 Task: Look for space in Hāngal, India from 7th July, 2023 to 14th July, 2023 for 1 adult in price range Rs.6000 to Rs.14000. Place can be shared room with 1  bedroom having 1 bed and 1 bathroom. Property type can be house, flat, guest house, hotel. Amenities needed are: wifi, washing machine. Booking option can be shelf check-in. Required host language is English.
Action: Mouse moved to (483, 126)
Screenshot: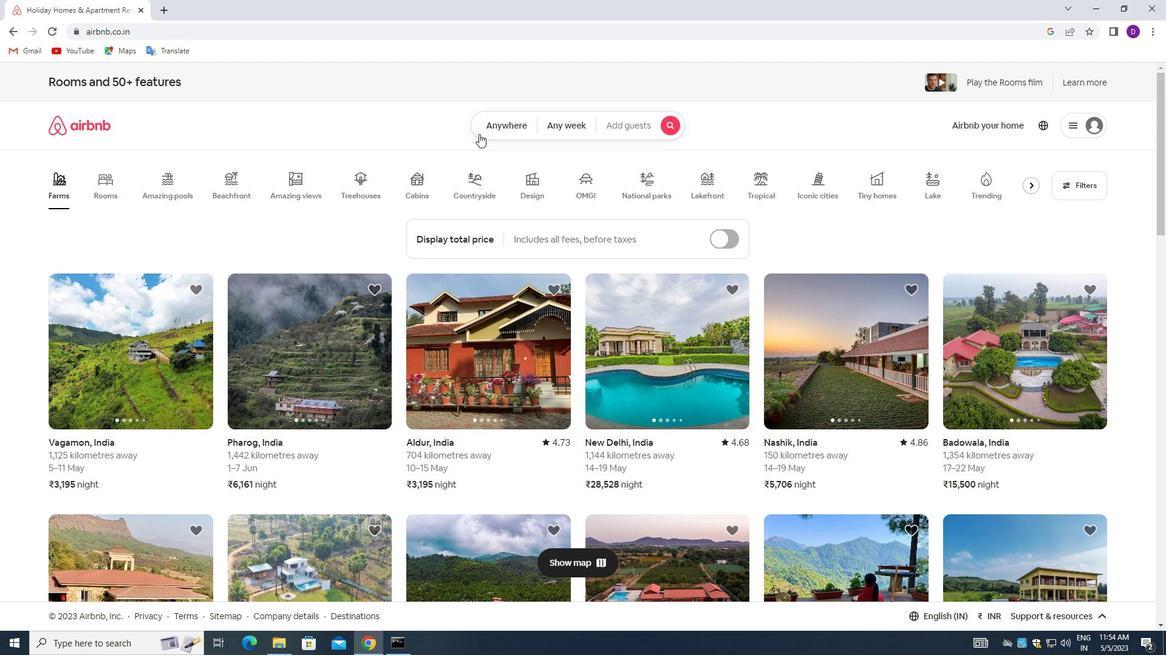 
Action: Mouse pressed left at (483, 126)
Screenshot: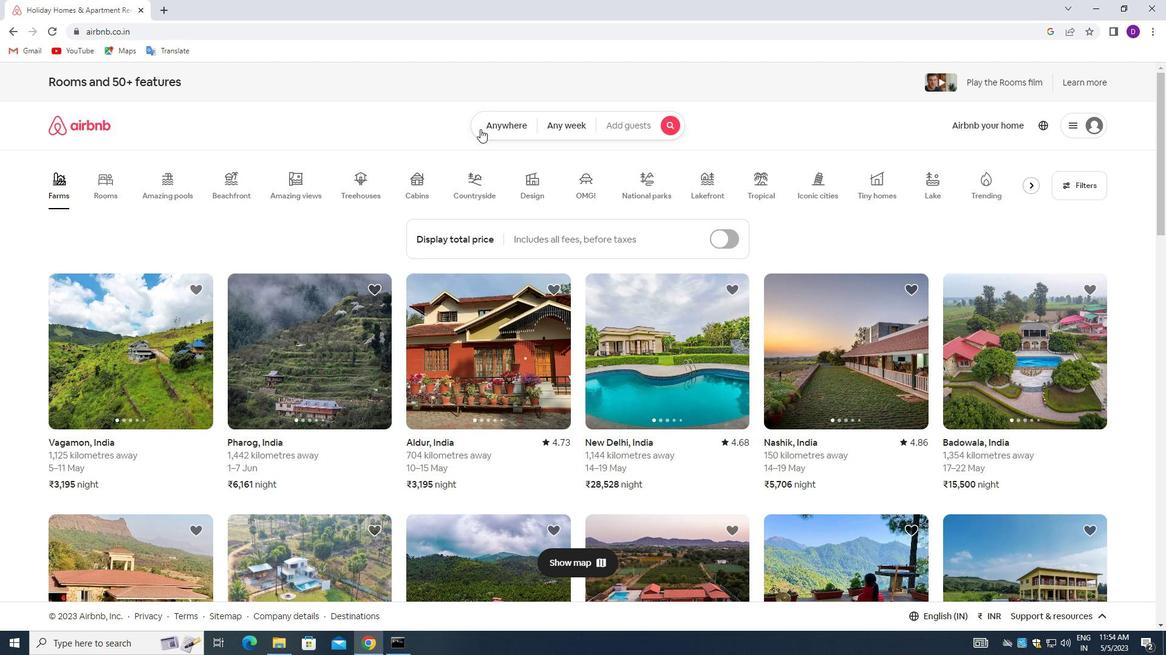 
Action: Mouse moved to (464, 180)
Screenshot: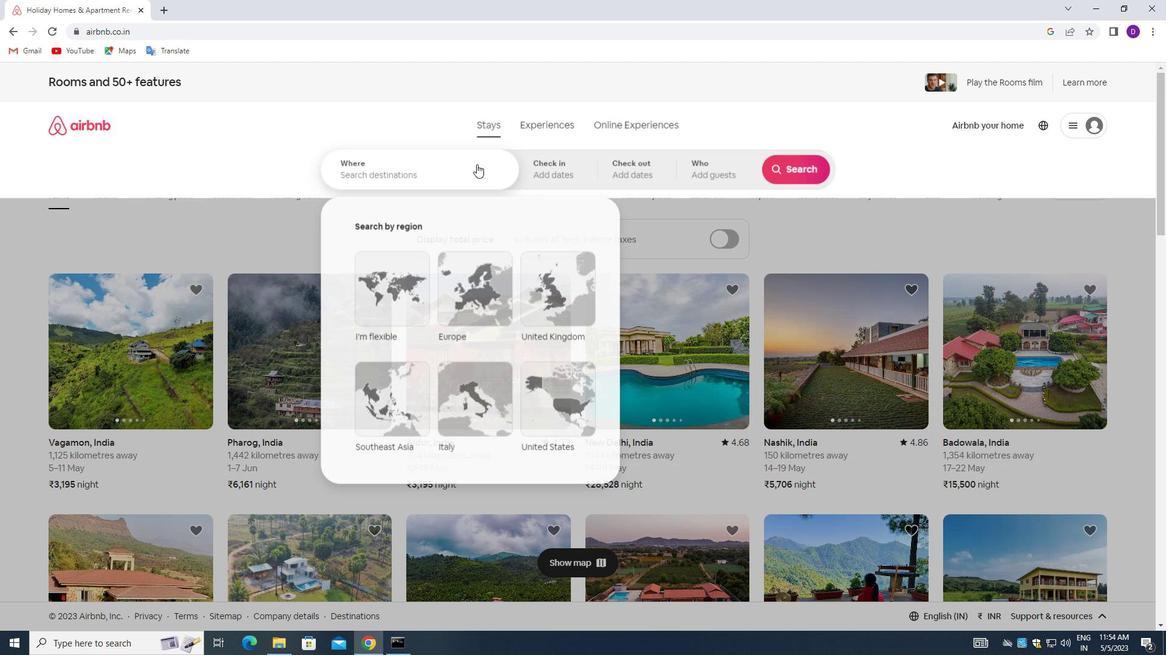 
Action: Mouse pressed left at (464, 180)
Screenshot: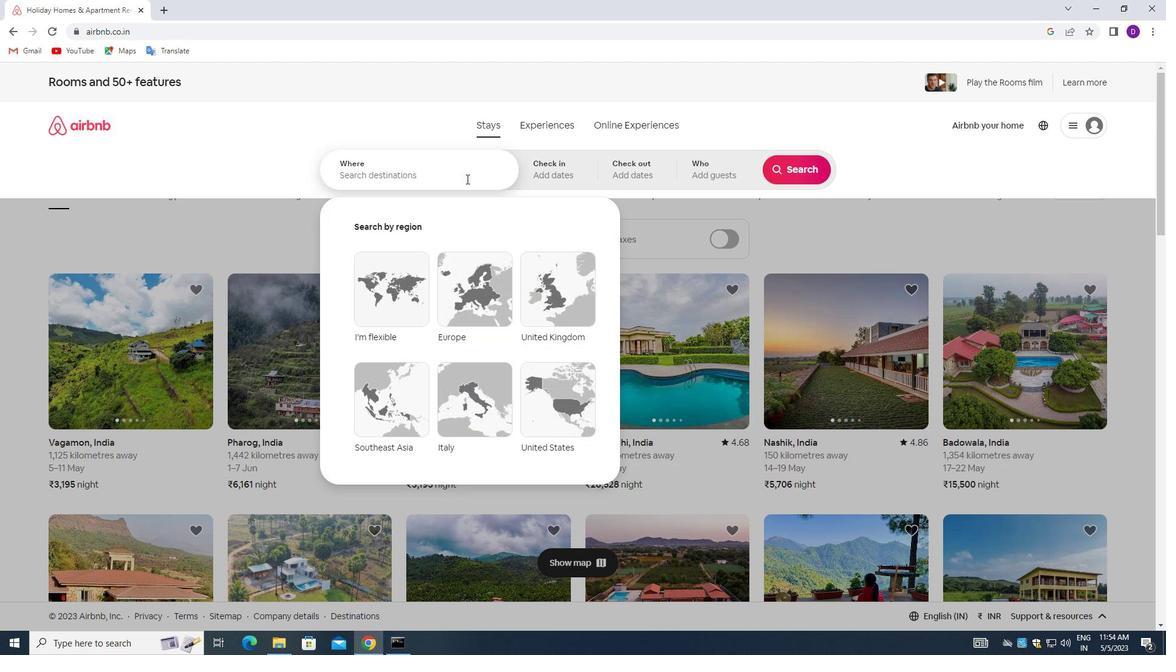 
Action: Mouse moved to (248, 146)
Screenshot: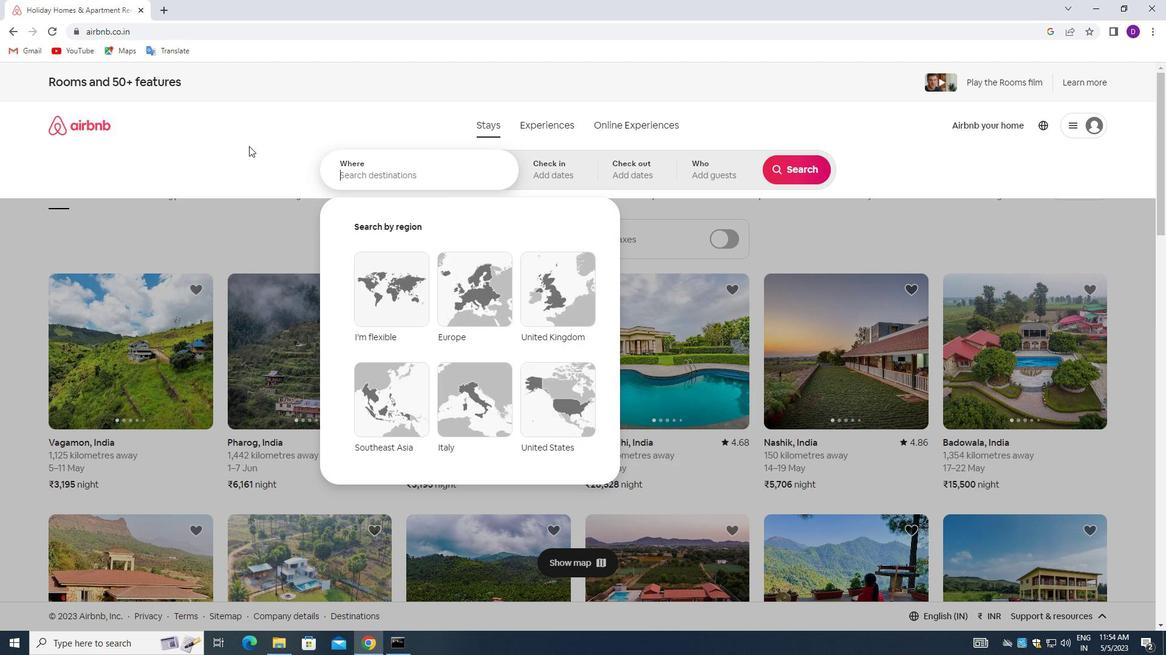 
Action: Key pressed <Key.shift>HANGAL,<Key.space><Key.shift>INDIA<Key.enter>
Screenshot: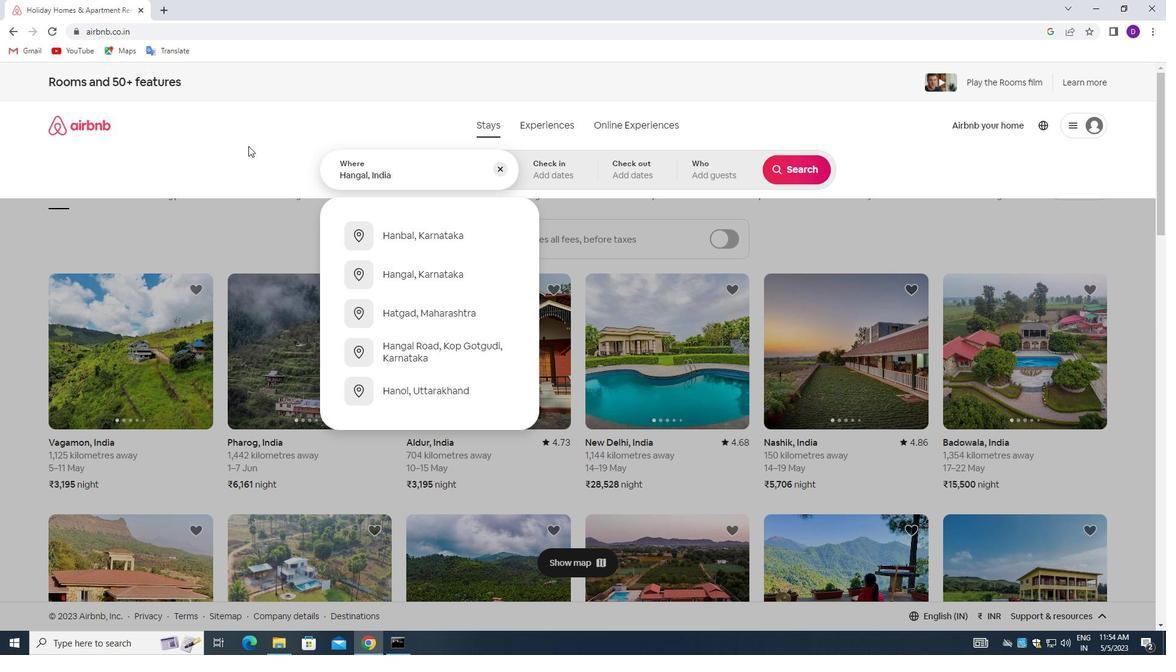 
Action: Mouse moved to (791, 267)
Screenshot: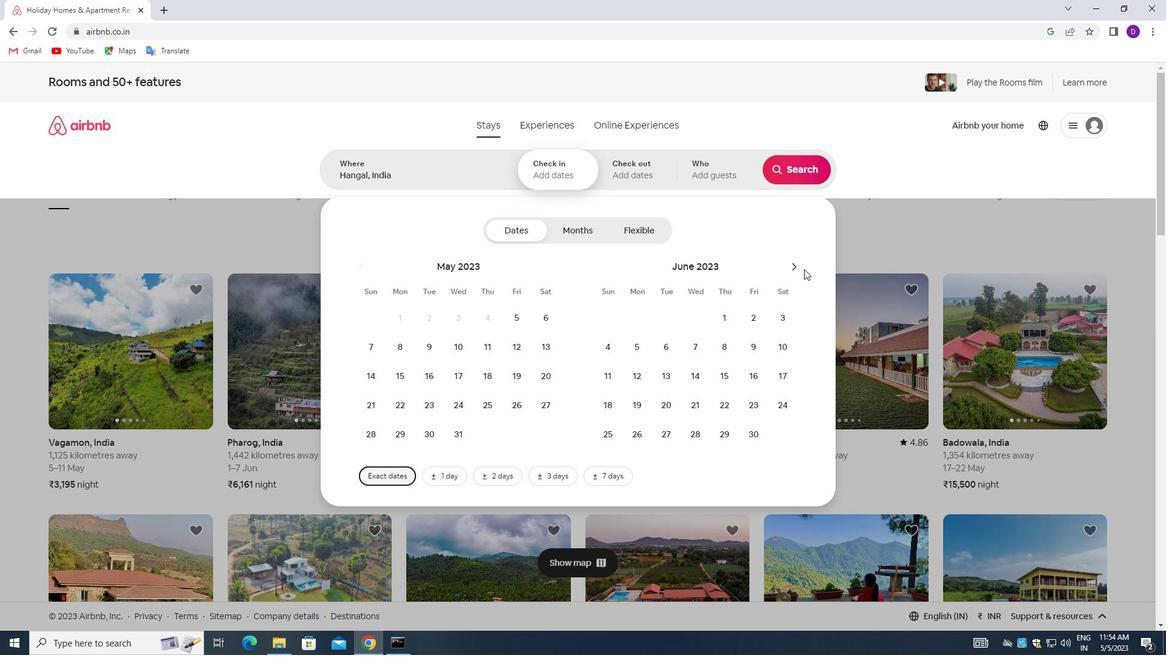 
Action: Mouse pressed left at (791, 267)
Screenshot: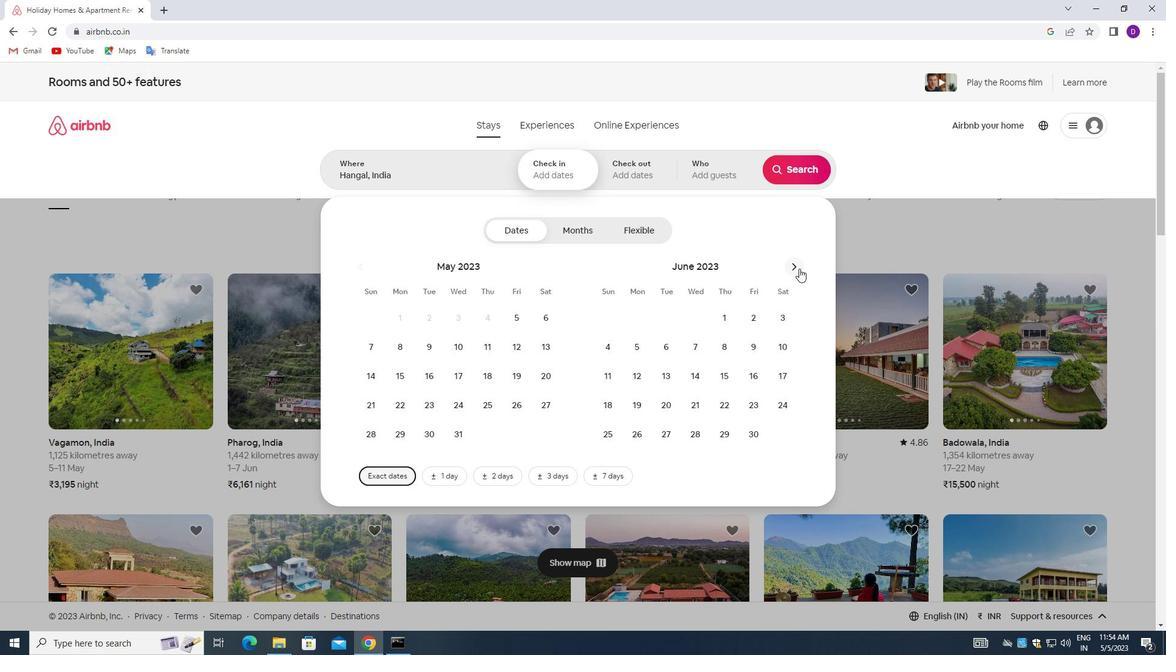 
Action: Mouse moved to (757, 346)
Screenshot: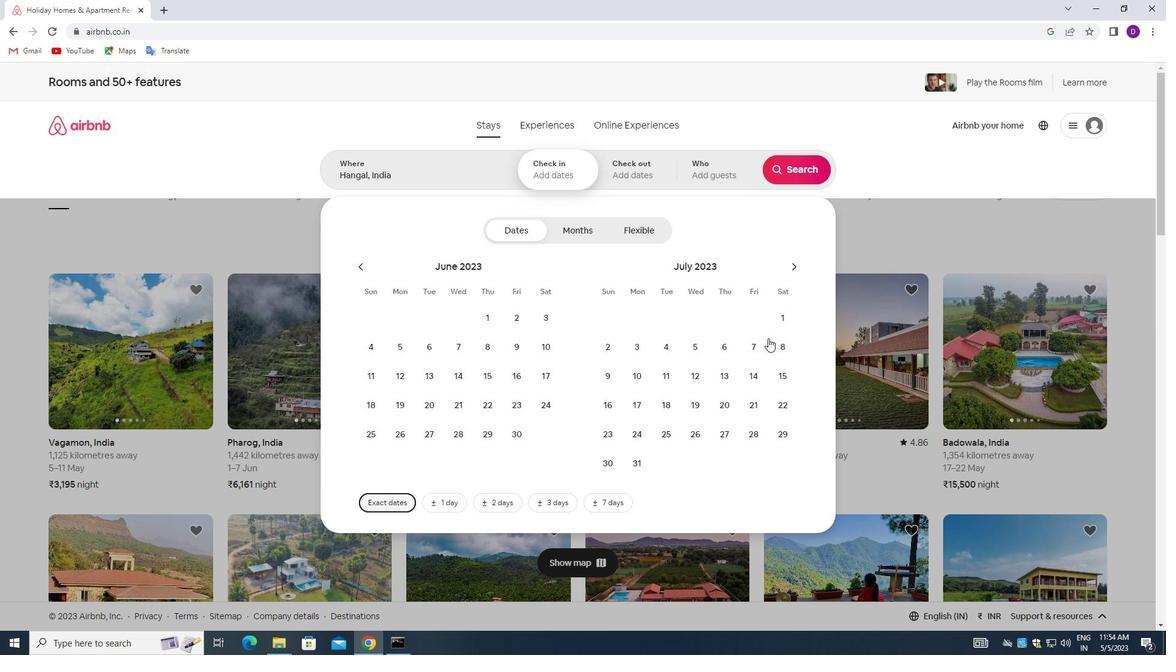 
Action: Mouse pressed left at (757, 346)
Screenshot: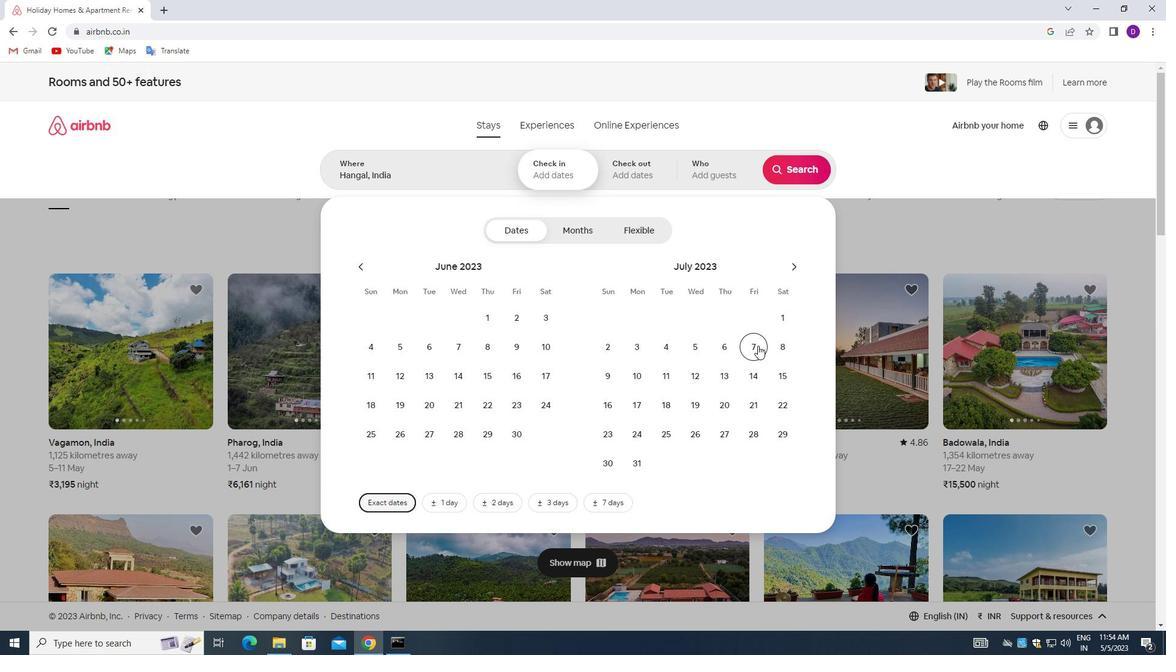 
Action: Mouse moved to (757, 373)
Screenshot: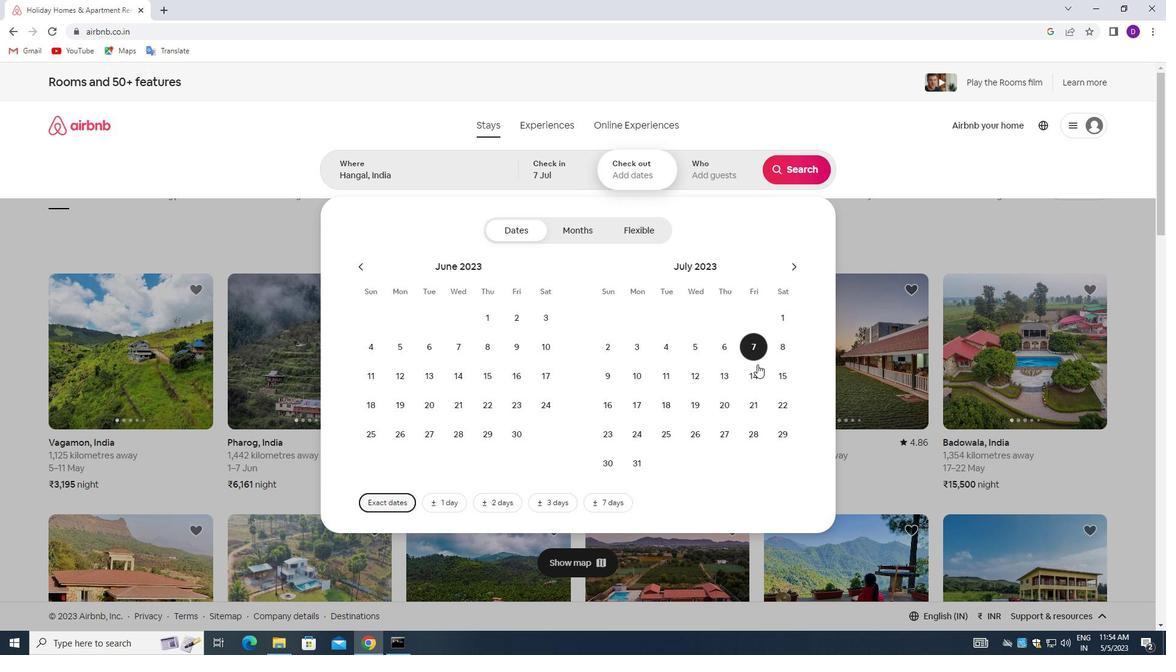 
Action: Mouse pressed left at (757, 373)
Screenshot: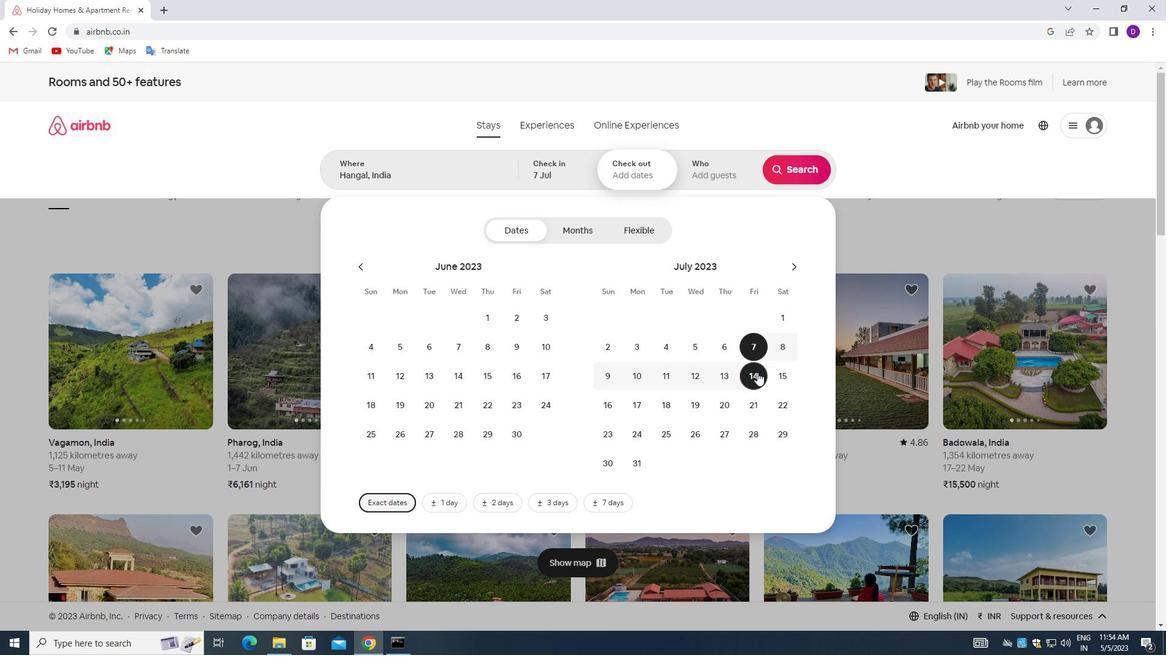 
Action: Mouse moved to (712, 168)
Screenshot: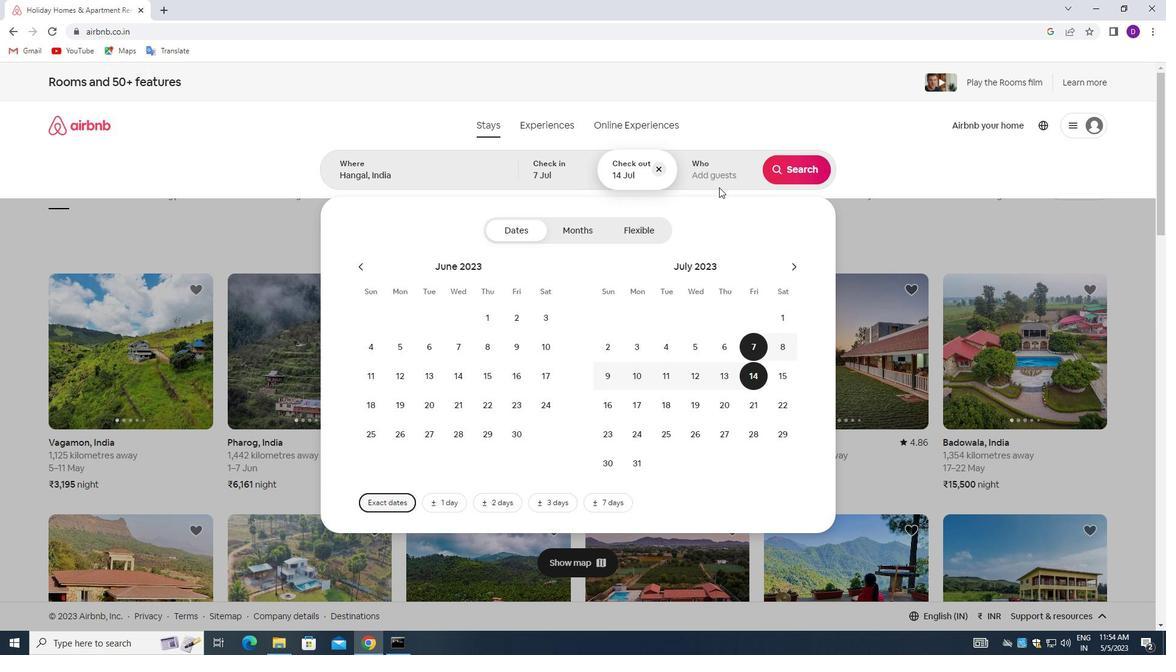 
Action: Mouse pressed left at (712, 168)
Screenshot: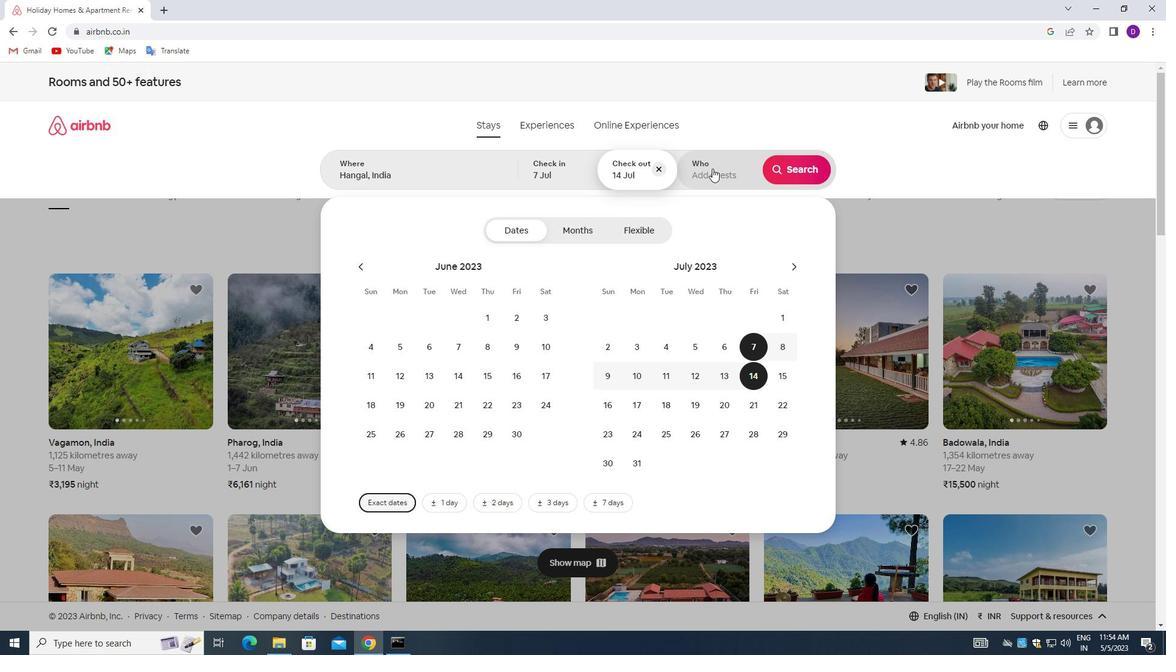 
Action: Mouse moved to (794, 228)
Screenshot: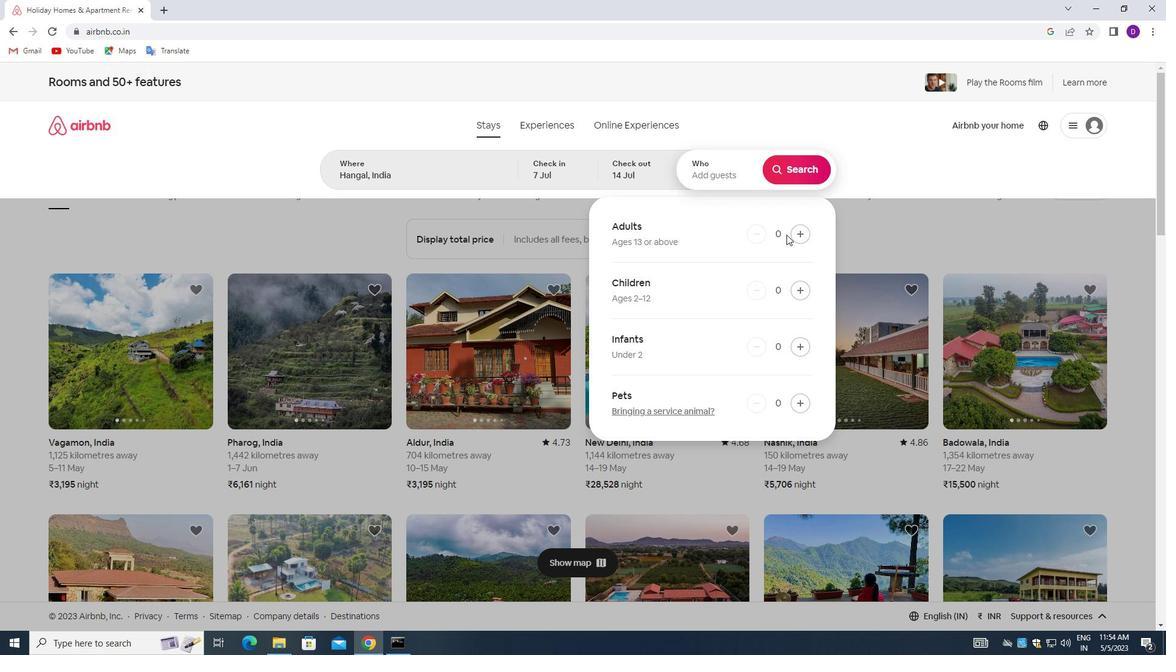 
Action: Mouse pressed left at (794, 228)
Screenshot: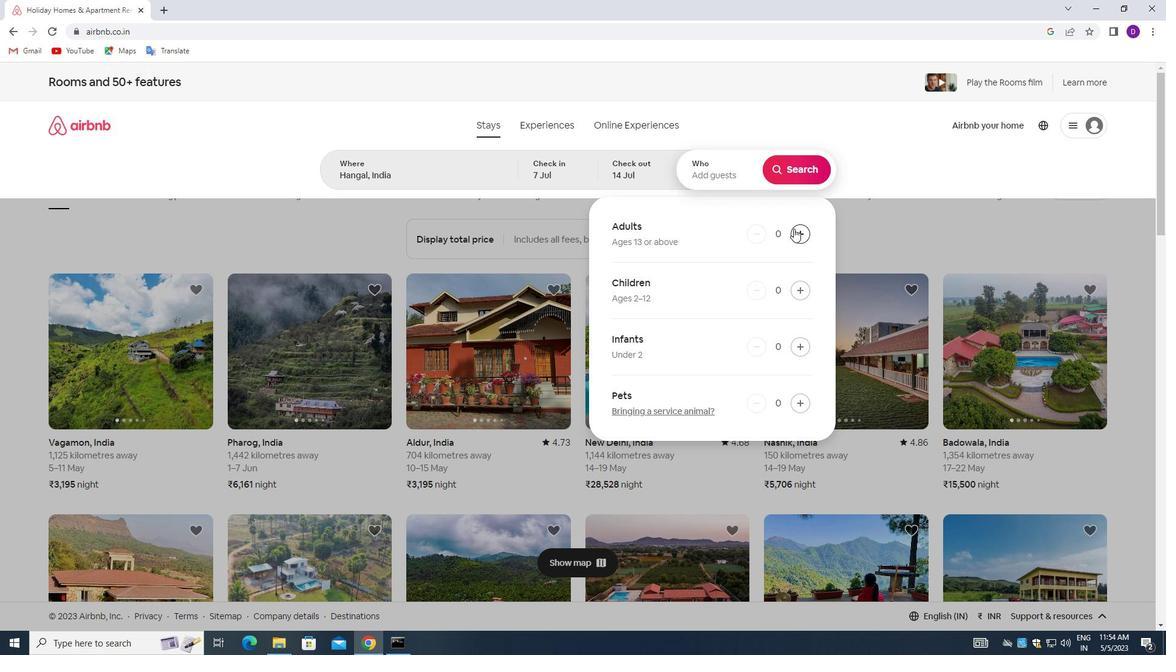 
Action: Mouse moved to (790, 163)
Screenshot: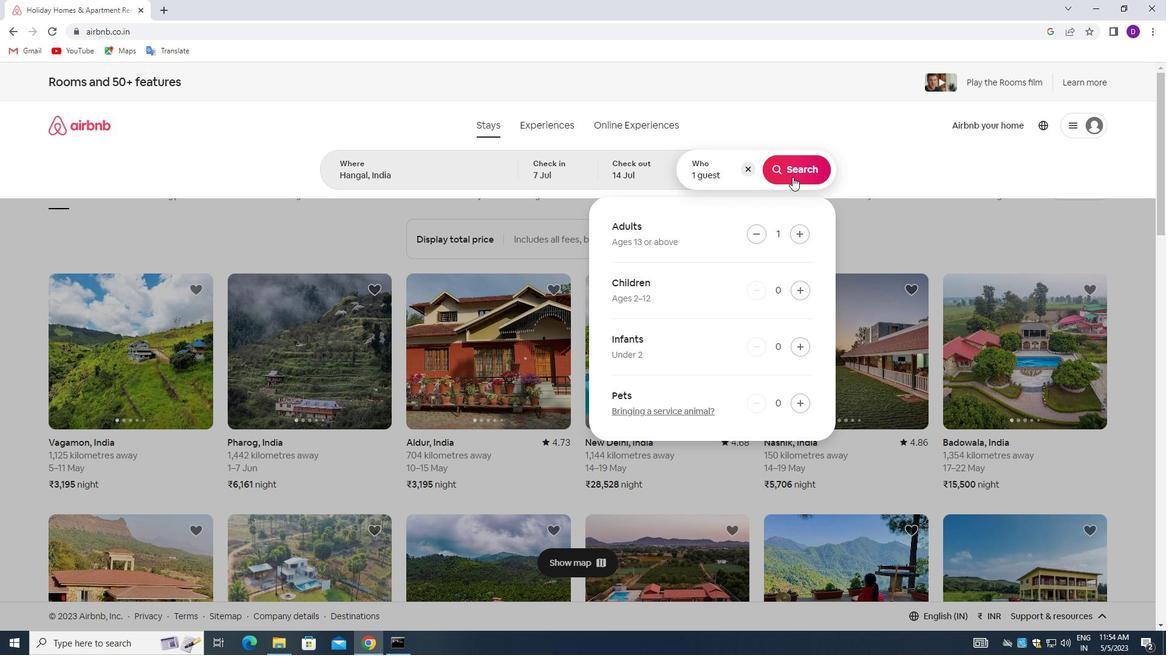 
Action: Mouse pressed left at (790, 163)
Screenshot: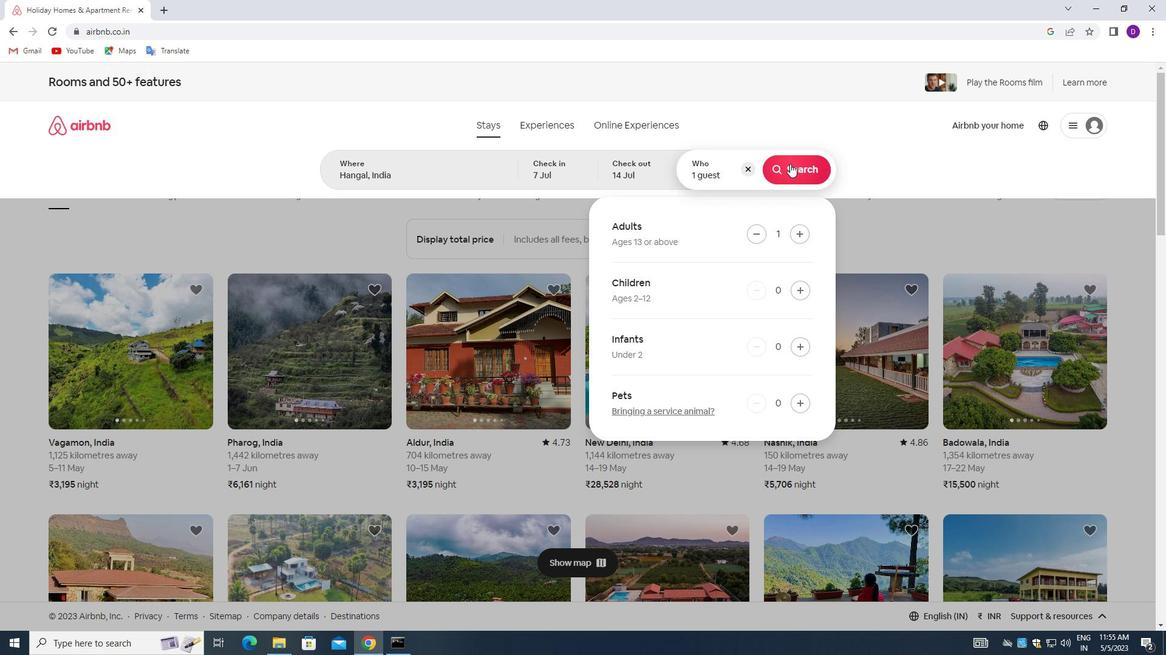 
Action: Mouse moved to (1105, 132)
Screenshot: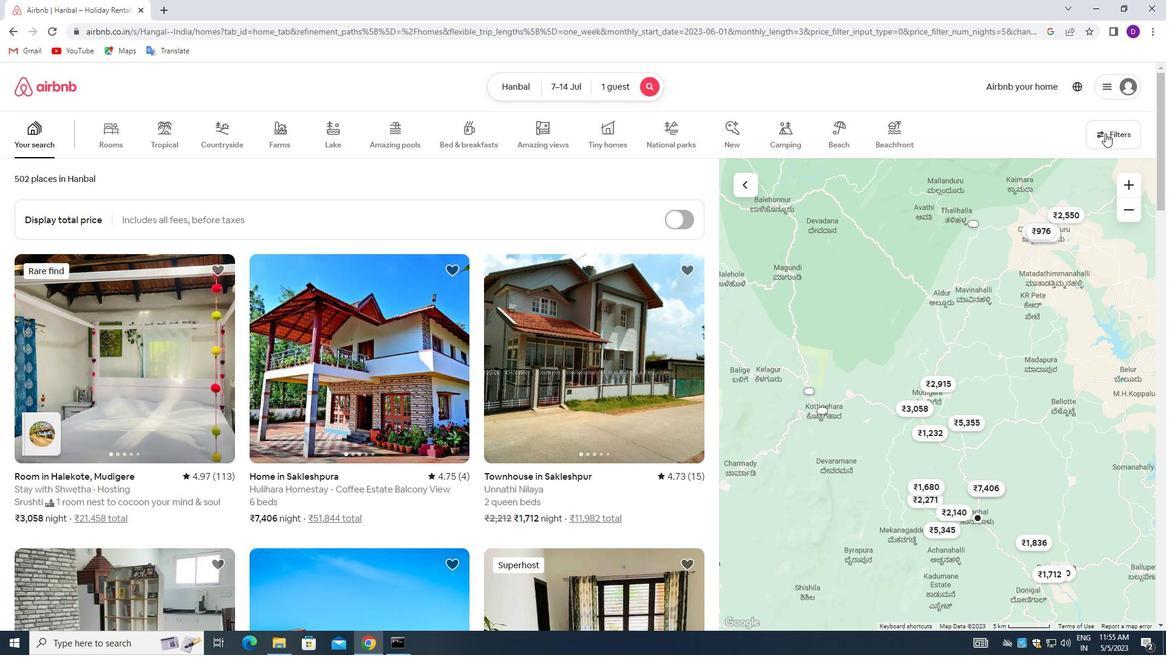 
Action: Mouse pressed left at (1105, 132)
Screenshot: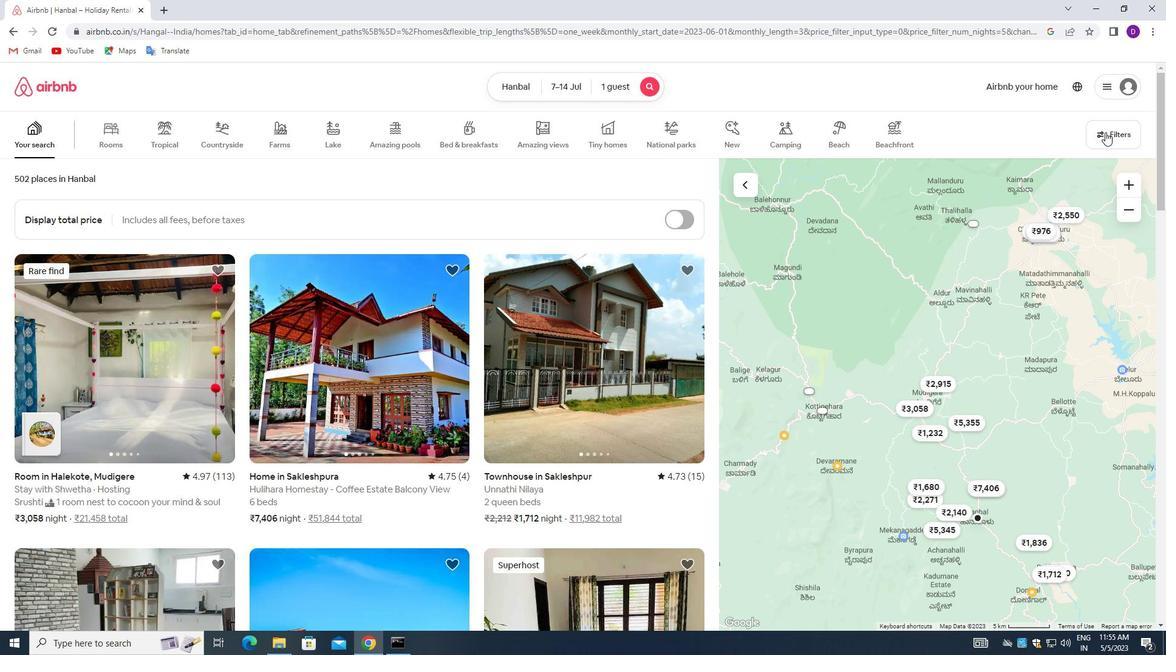 
Action: Mouse moved to (418, 434)
Screenshot: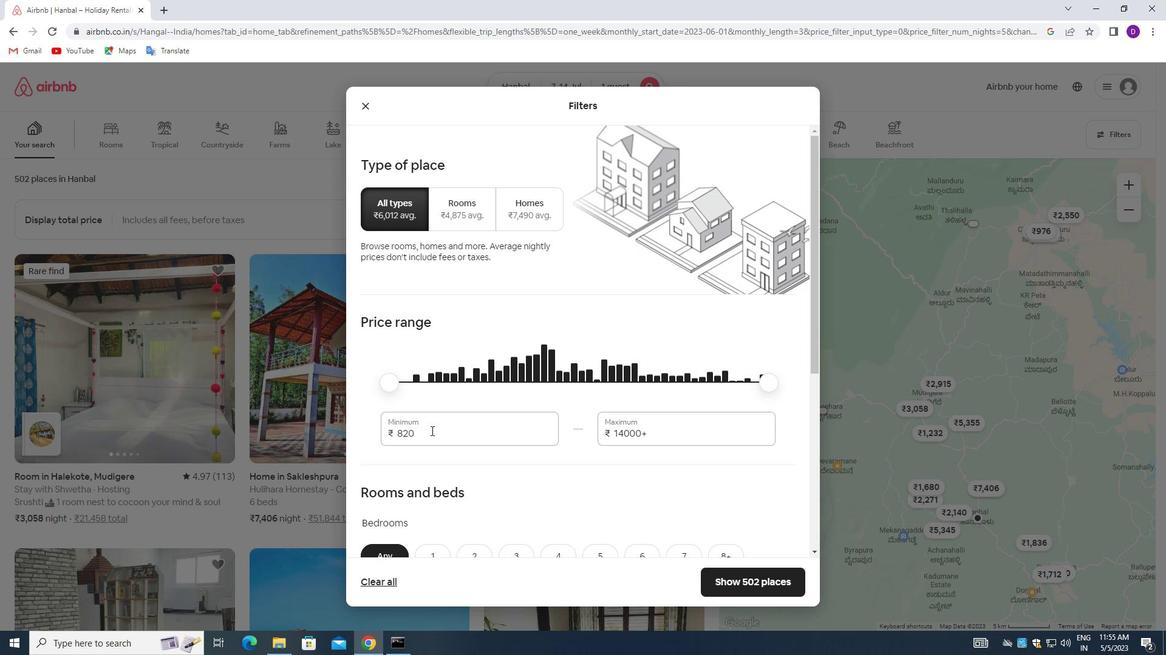 
Action: Mouse pressed left at (418, 434)
Screenshot: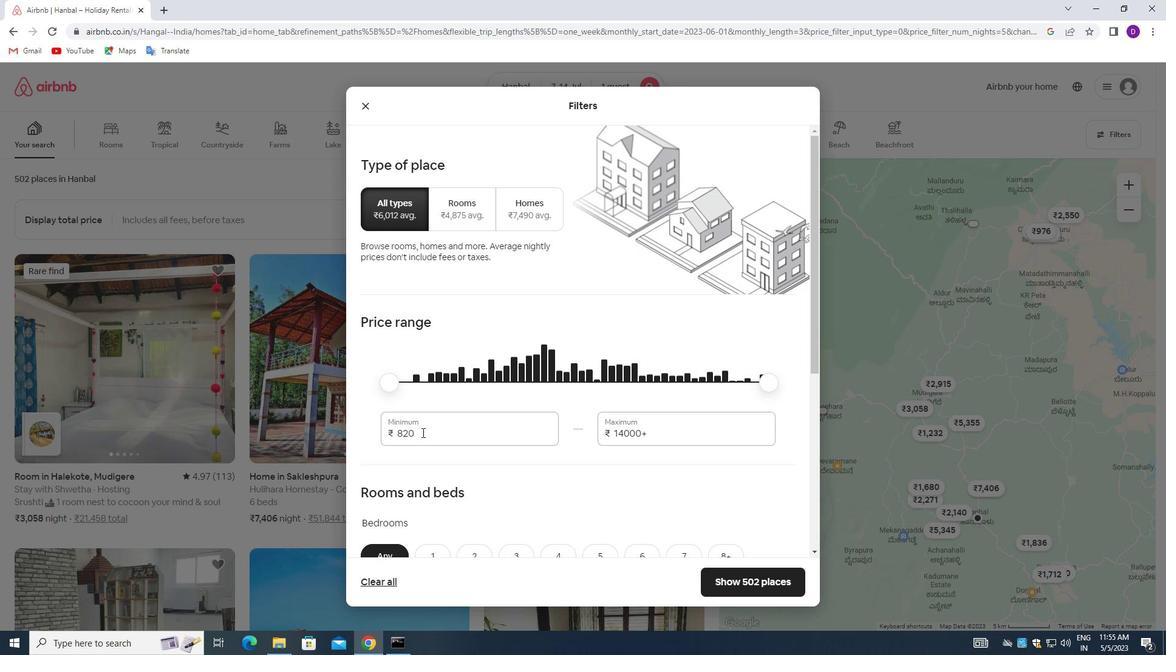 
Action: Mouse moved to (417, 434)
Screenshot: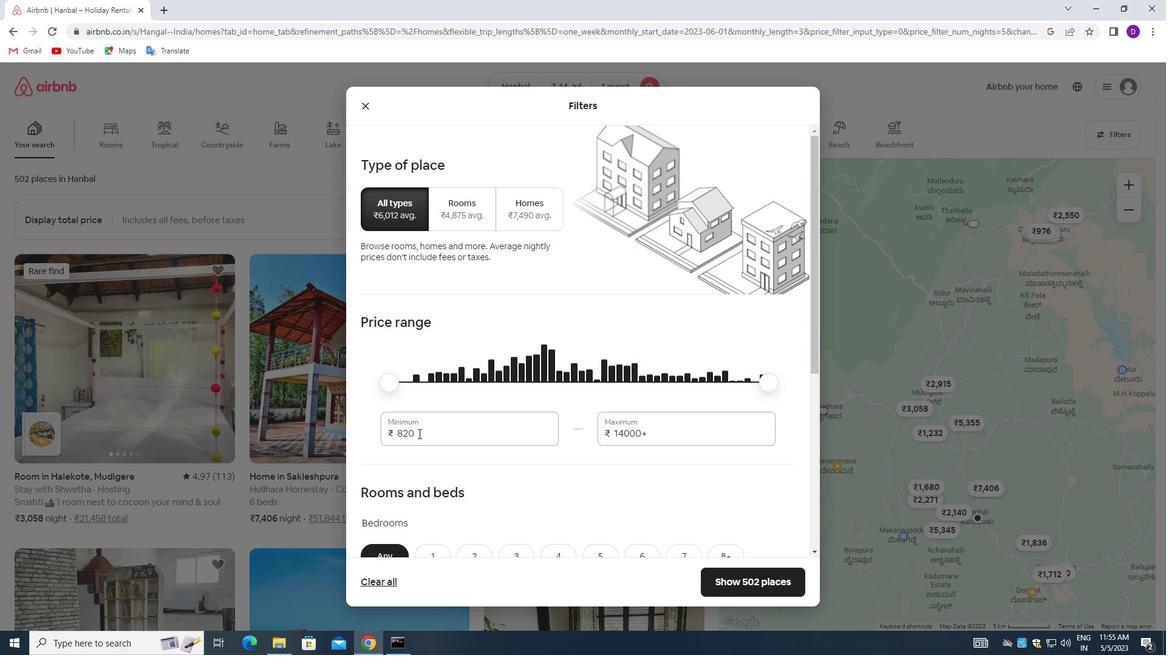 
Action: Mouse pressed left at (417, 434)
Screenshot: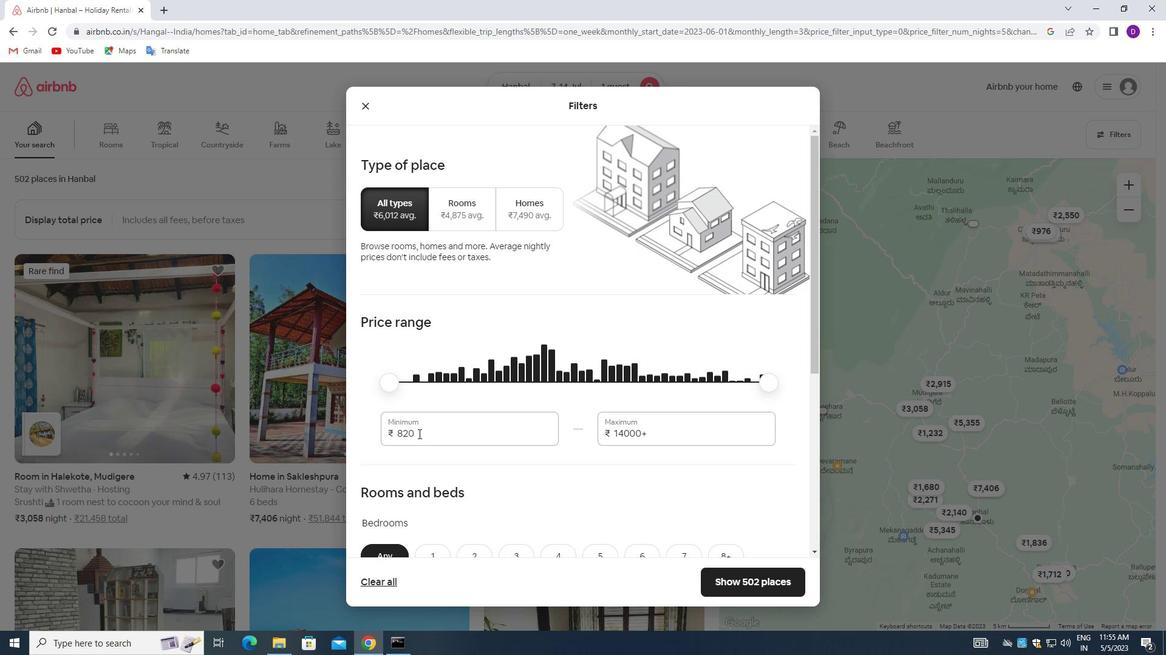 
Action: Key pressed 6000<Key.tab>14000
Screenshot: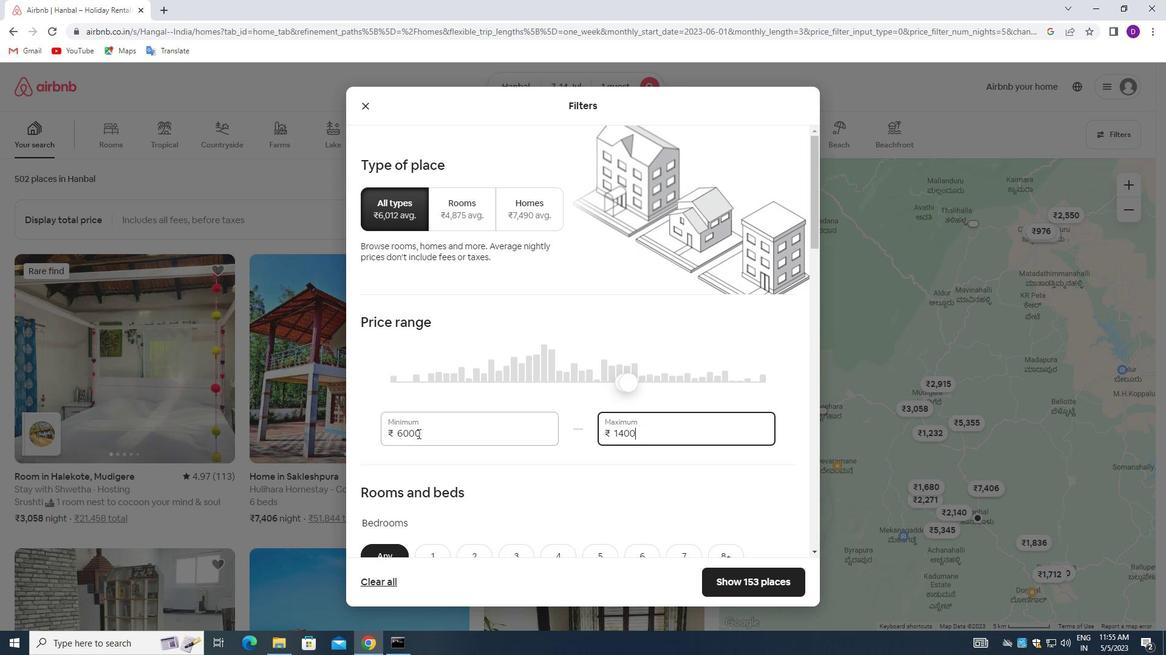 
Action: Mouse moved to (483, 445)
Screenshot: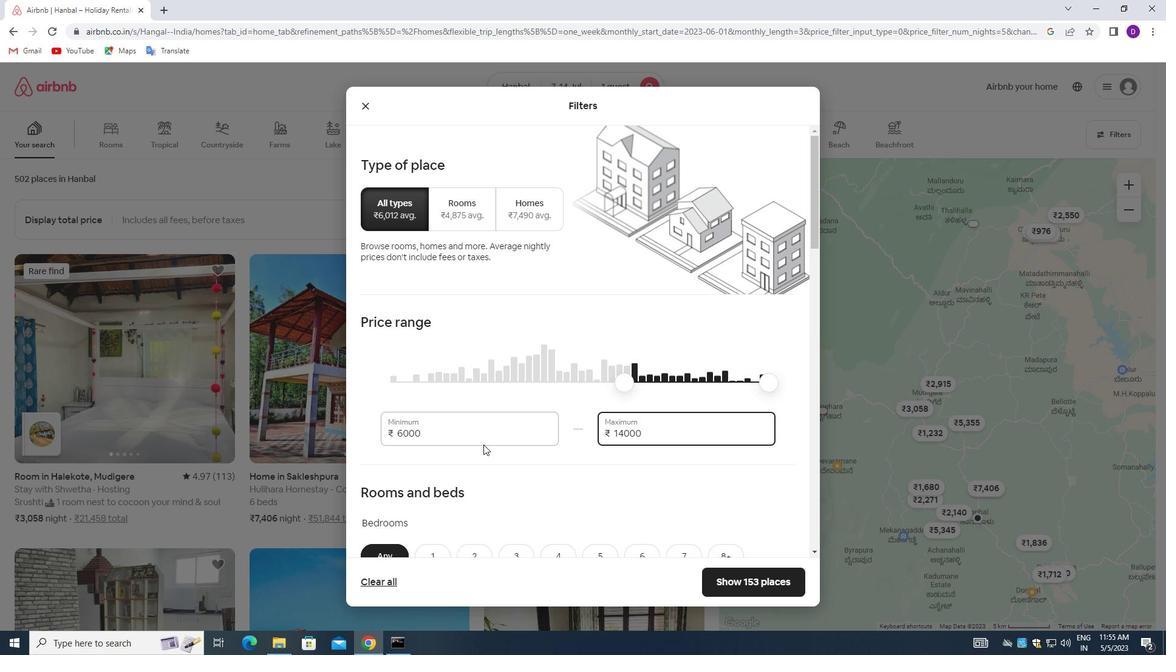 
Action: Mouse scrolled (483, 444) with delta (0, 0)
Screenshot: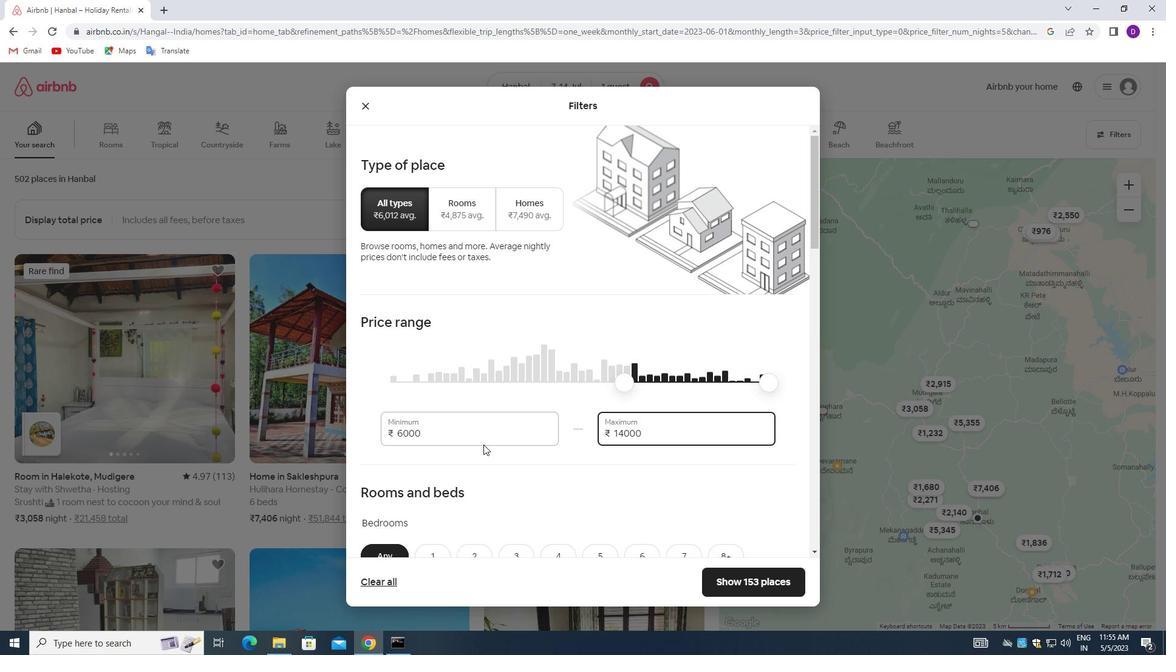 
Action: Mouse scrolled (483, 444) with delta (0, 0)
Screenshot: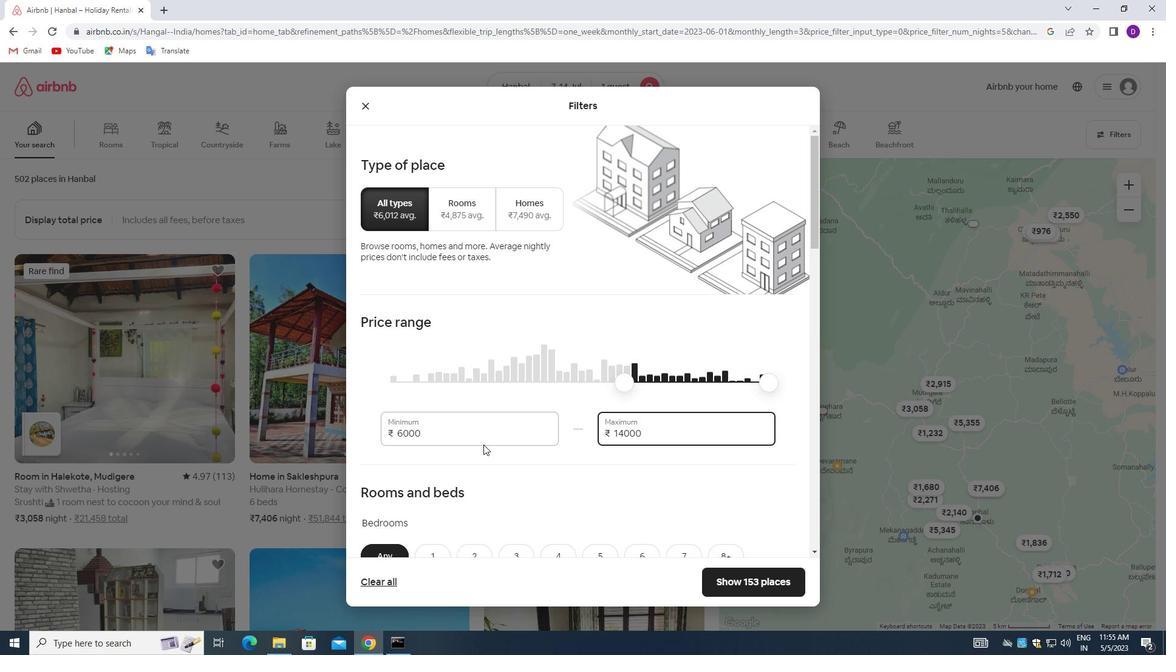 
Action: Mouse moved to (484, 445)
Screenshot: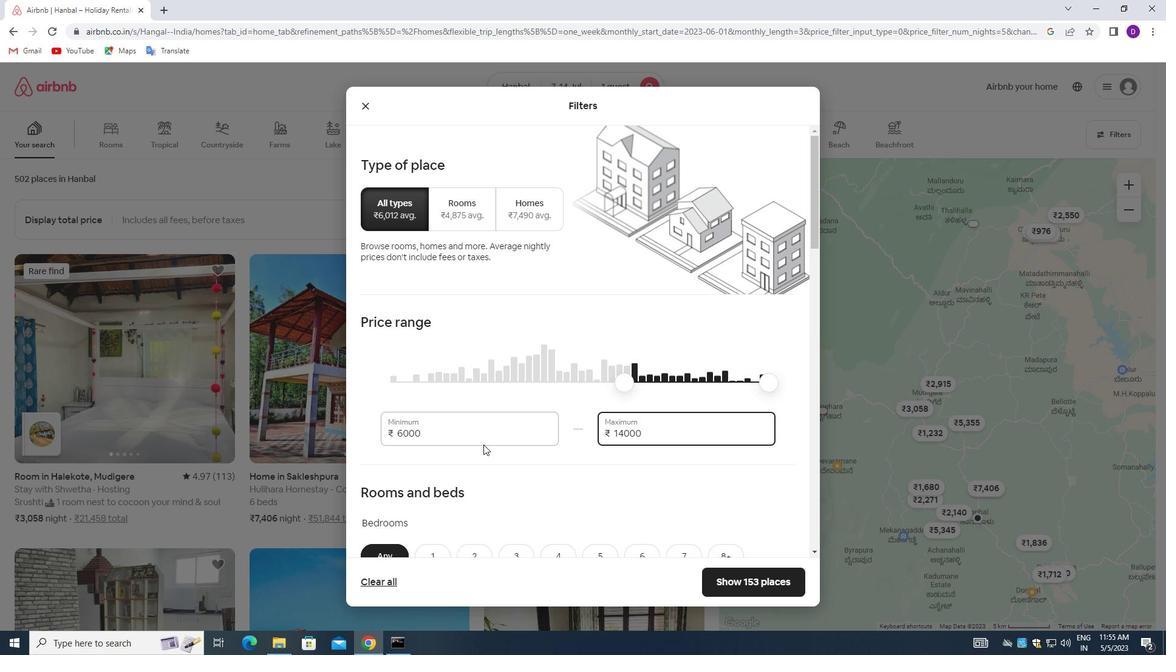 
Action: Mouse scrolled (484, 444) with delta (0, 0)
Screenshot: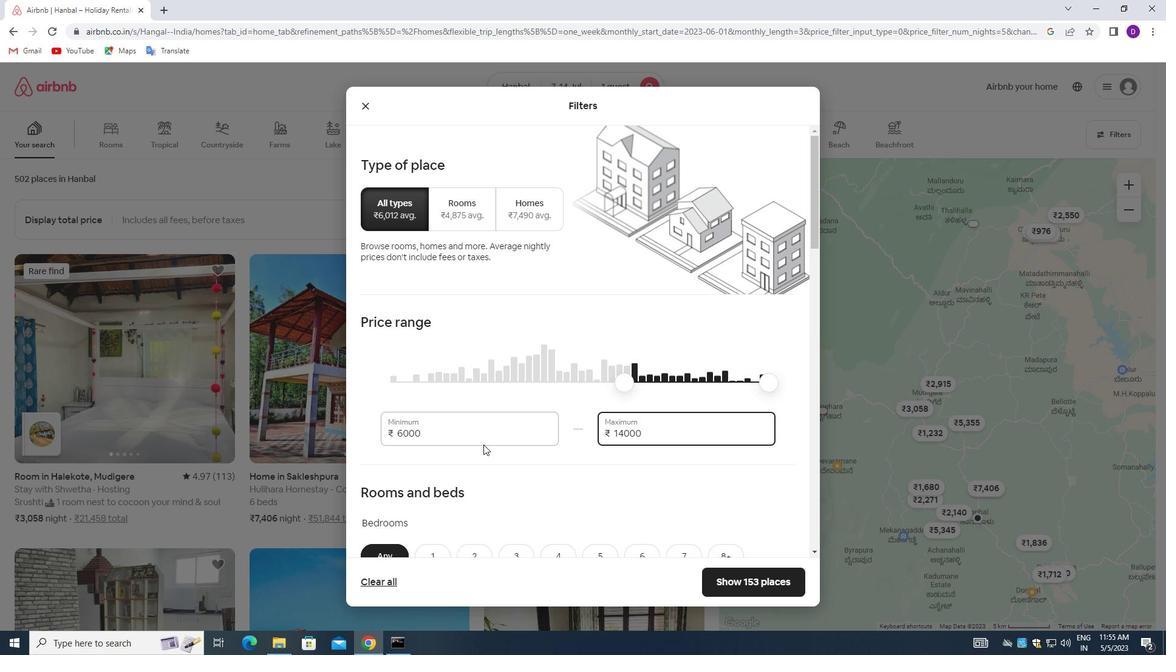 
Action: Mouse moved to (439, 363)
Screenshot: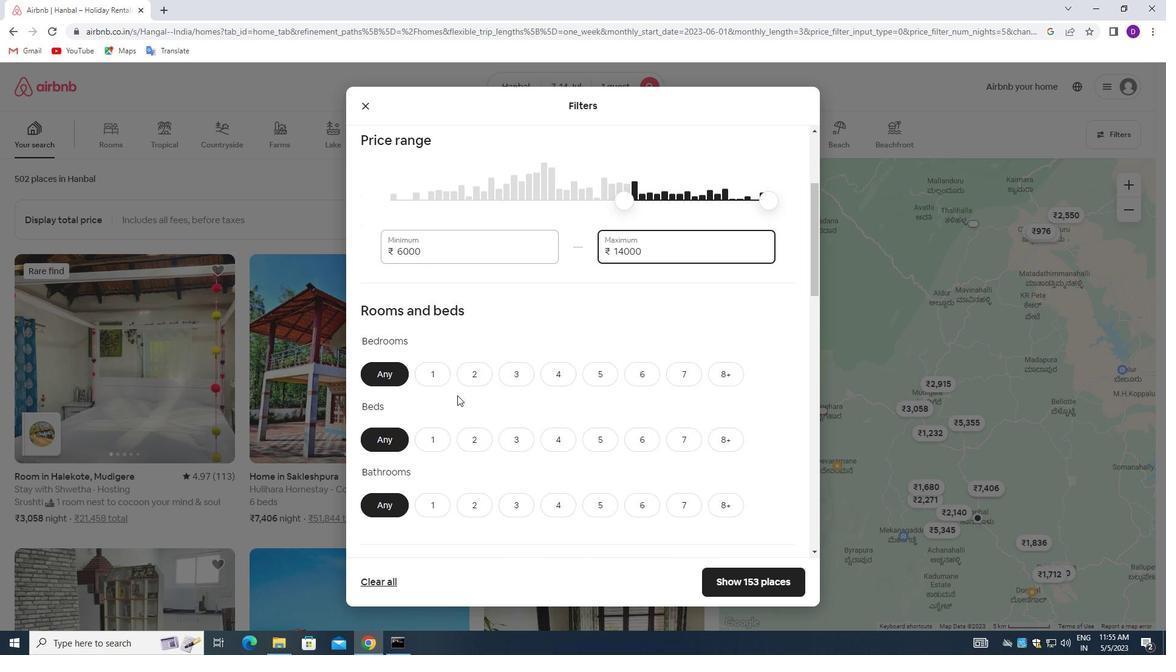 
Action: Mouse pressed left at (439, 363)
Screenshot: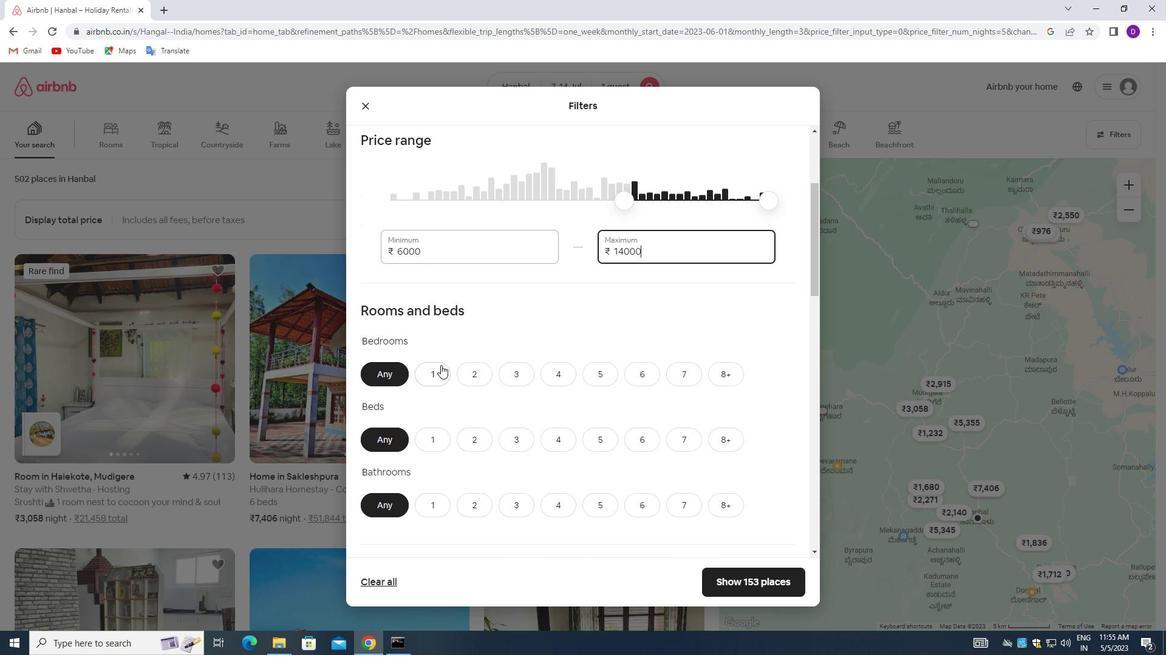 
Action: Mouse moved to (433, 425)
Screenshot: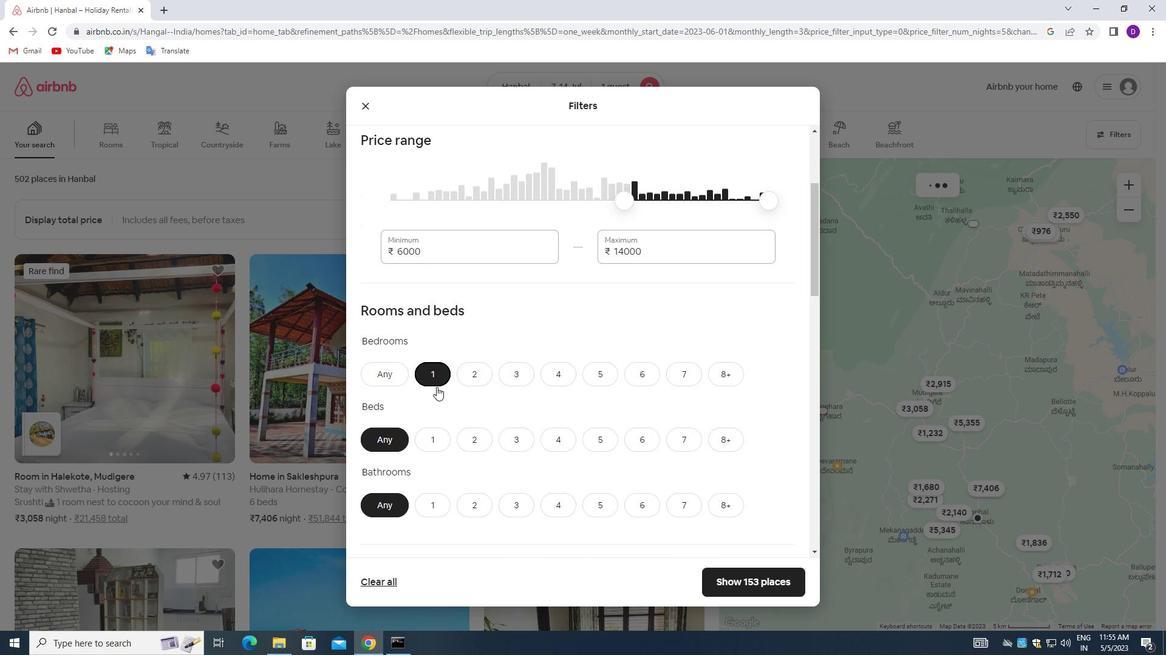 
Action: Mouse pressed left at (433, 425)
Screenshot: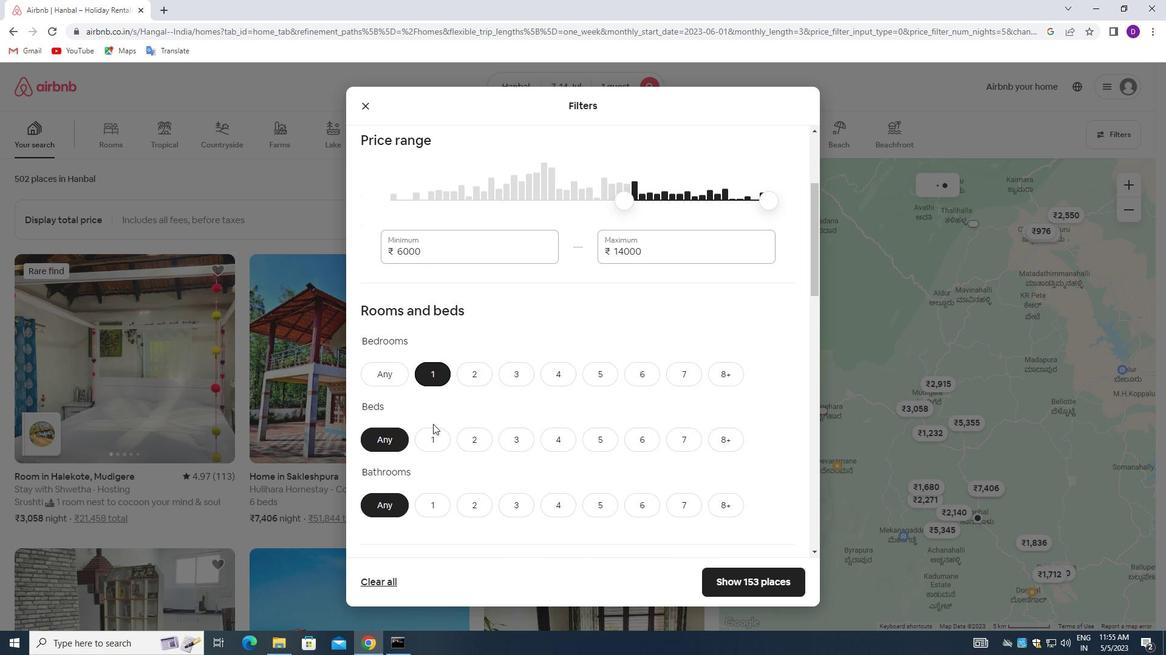 
Action: Mouse moved to (433, 434)
Screenshot: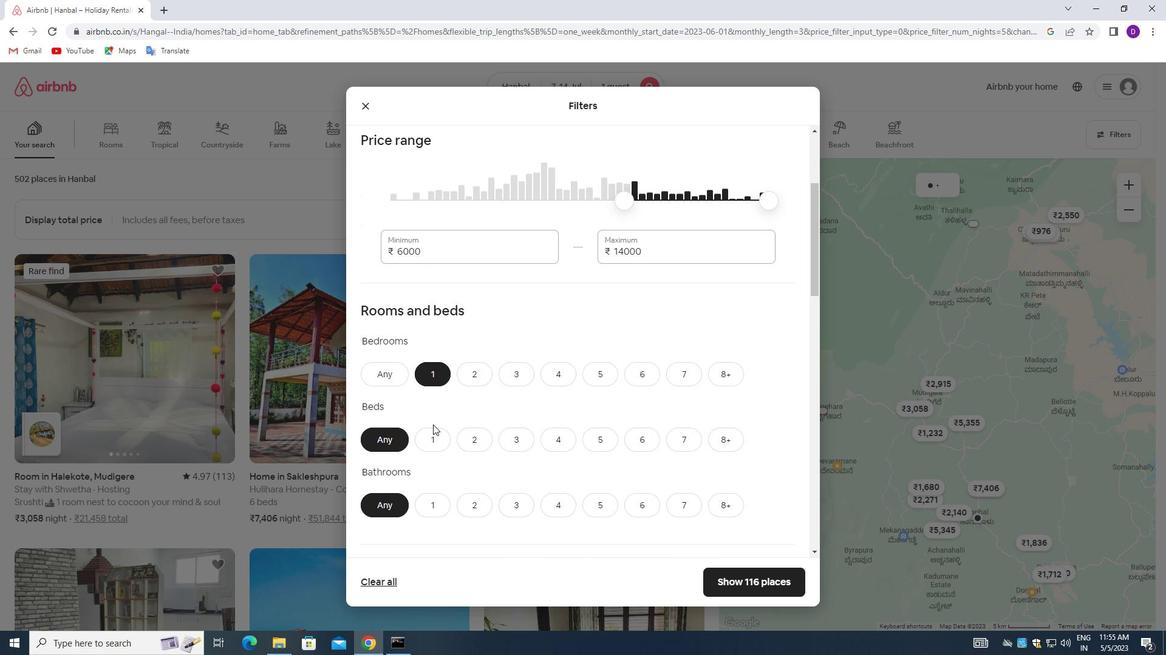 
Action: Mouse pressed left at (433, 434)
Screenshot: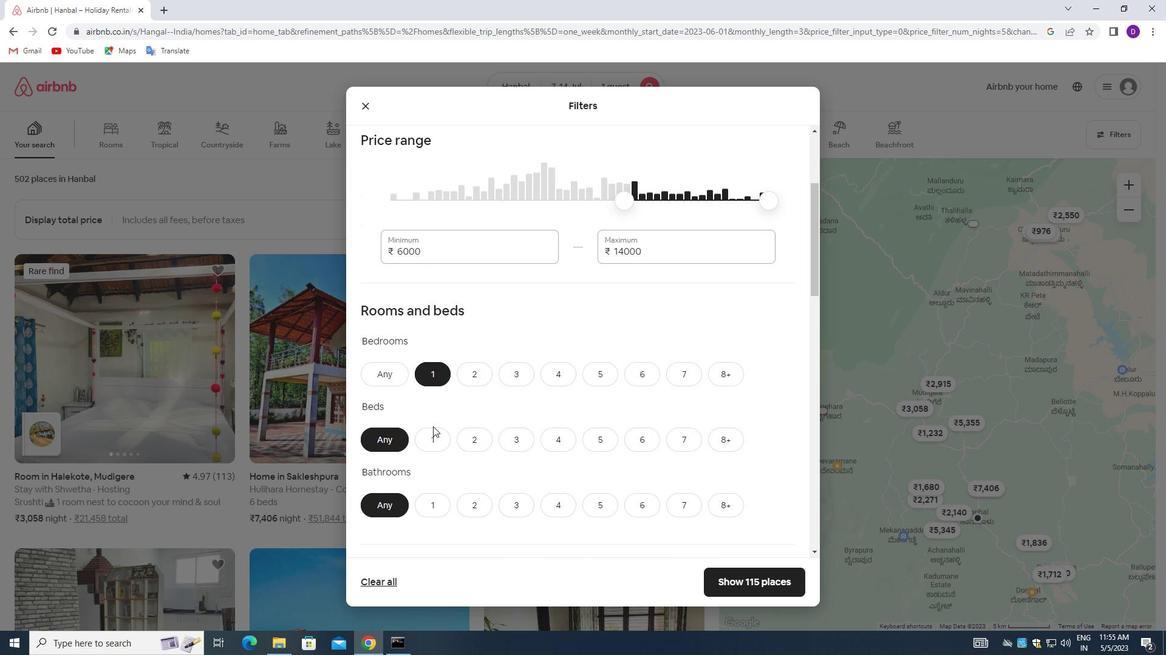 
Action: Mouse moved to (431, 502)
Screenshot: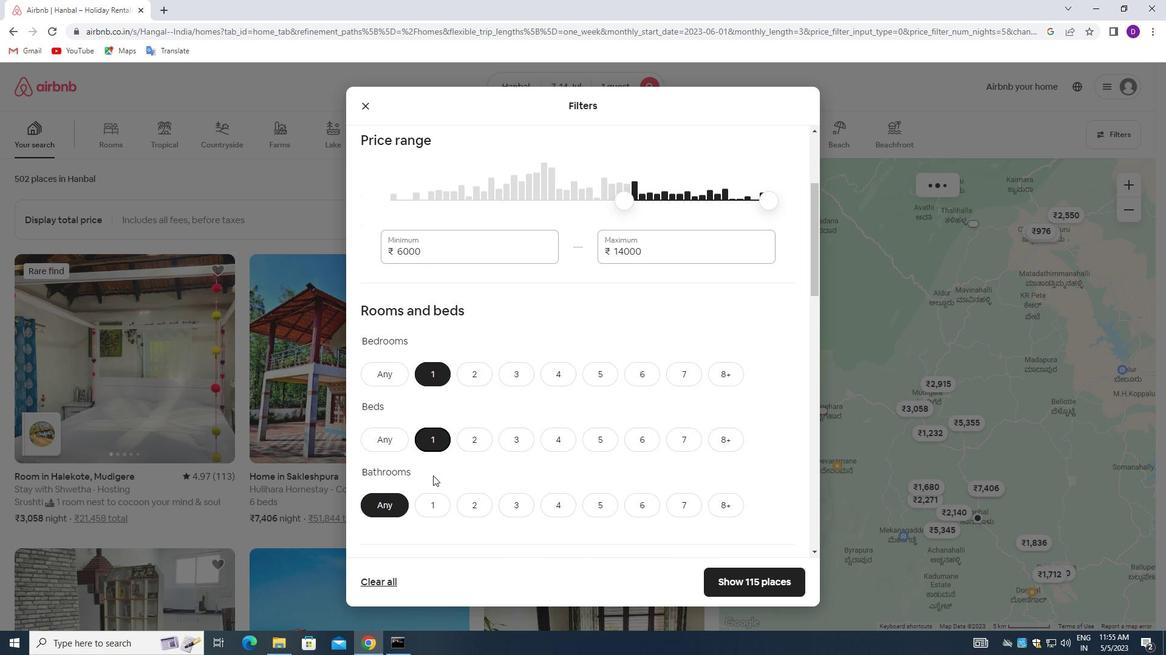 
Action: Mouse pressed left at (431, 502)
Screenshot: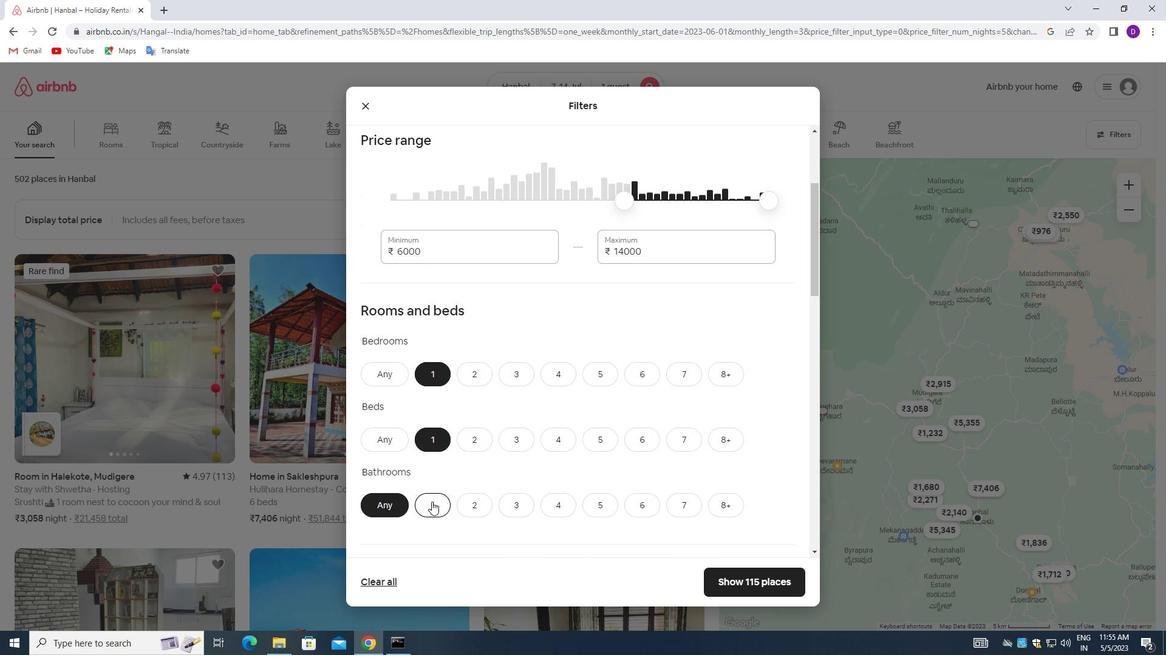 
Action: Mouse moved to (482, 435)
Screenshot: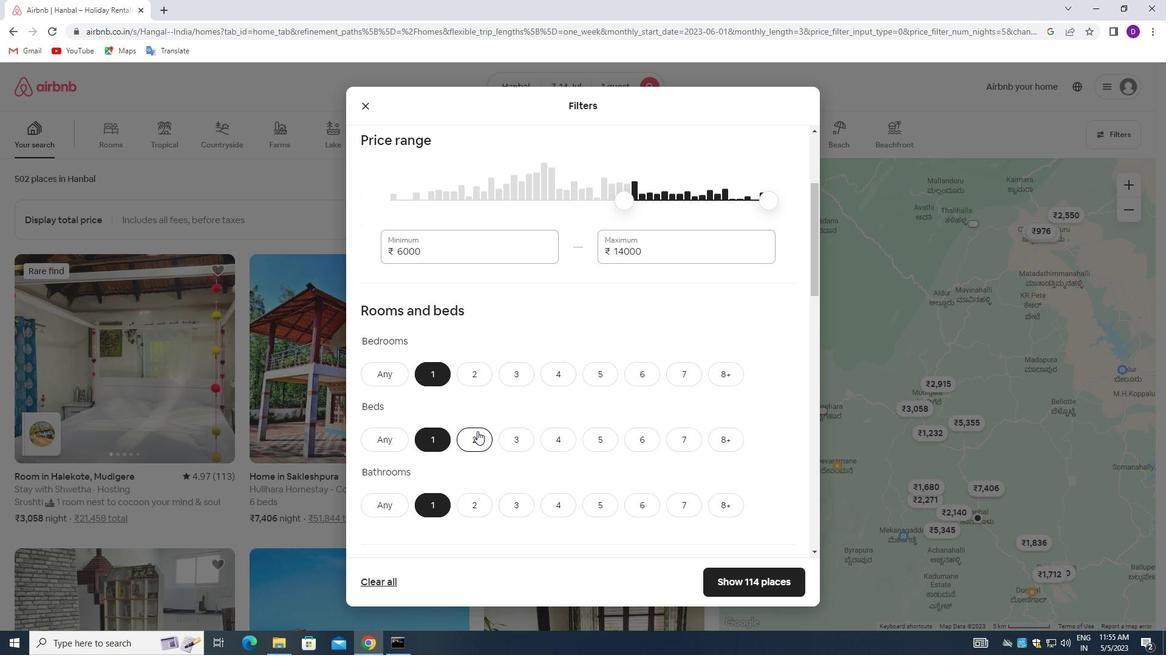 
Action: Mouse scrolled (482, 434) with delta (0, 0)
Screenshot: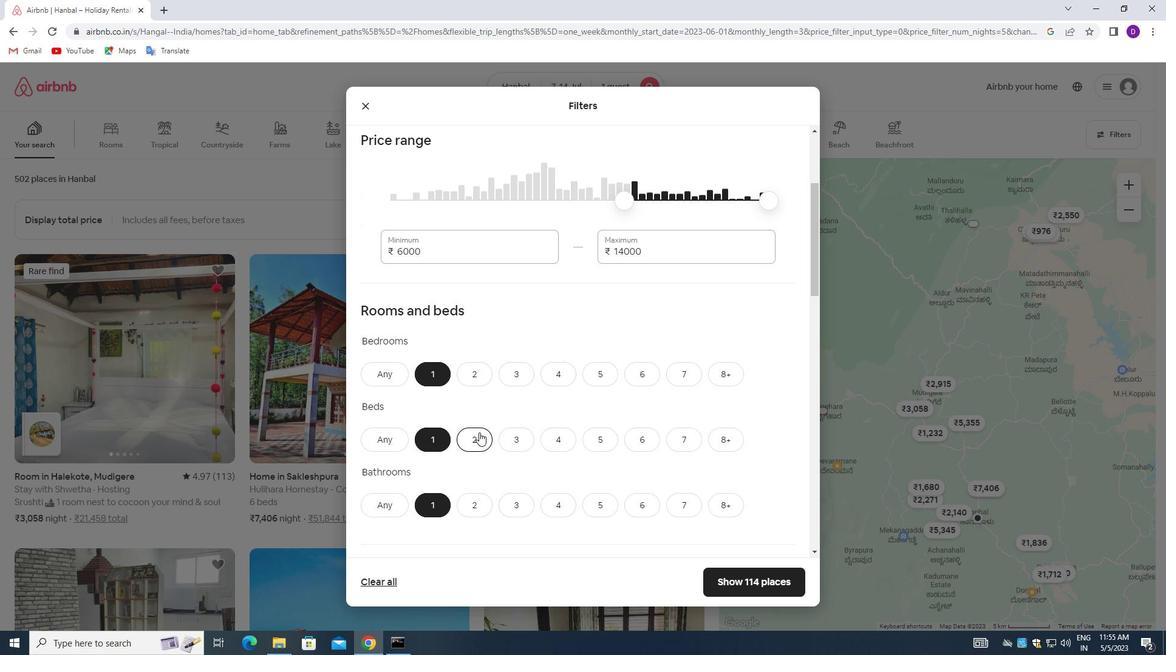 
Action: Mouse scrolled (482, 434) with delta (0, 0)
Screenshot: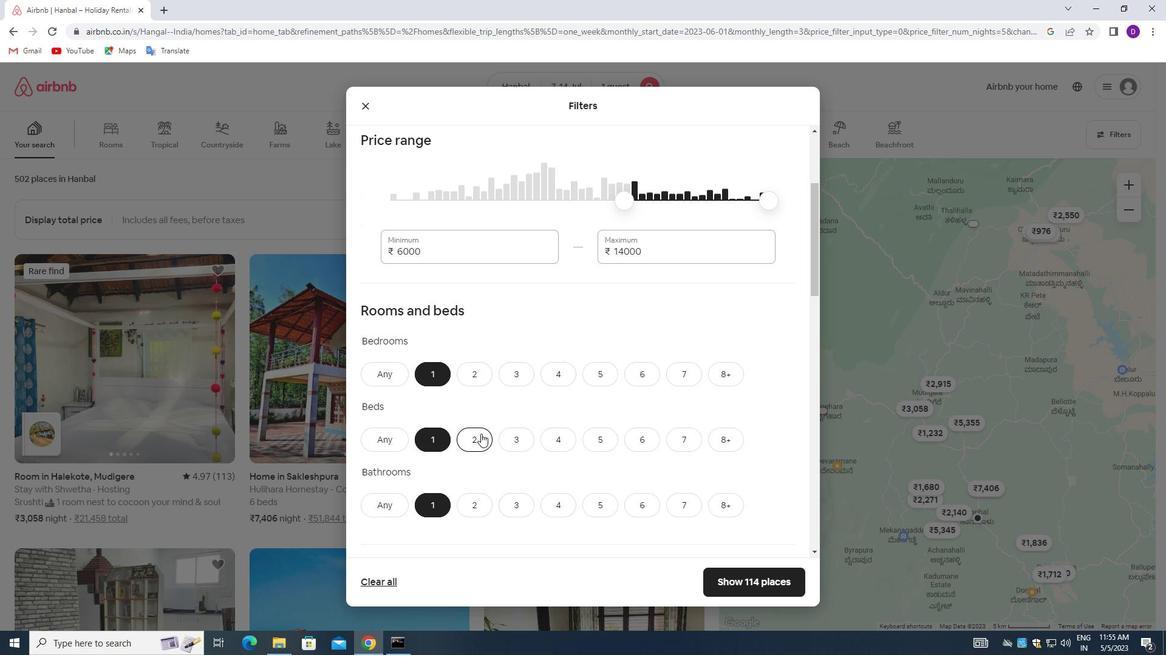 
Action: Mouse scrolled (482, 434) with delta (0, 0)
Screenshot: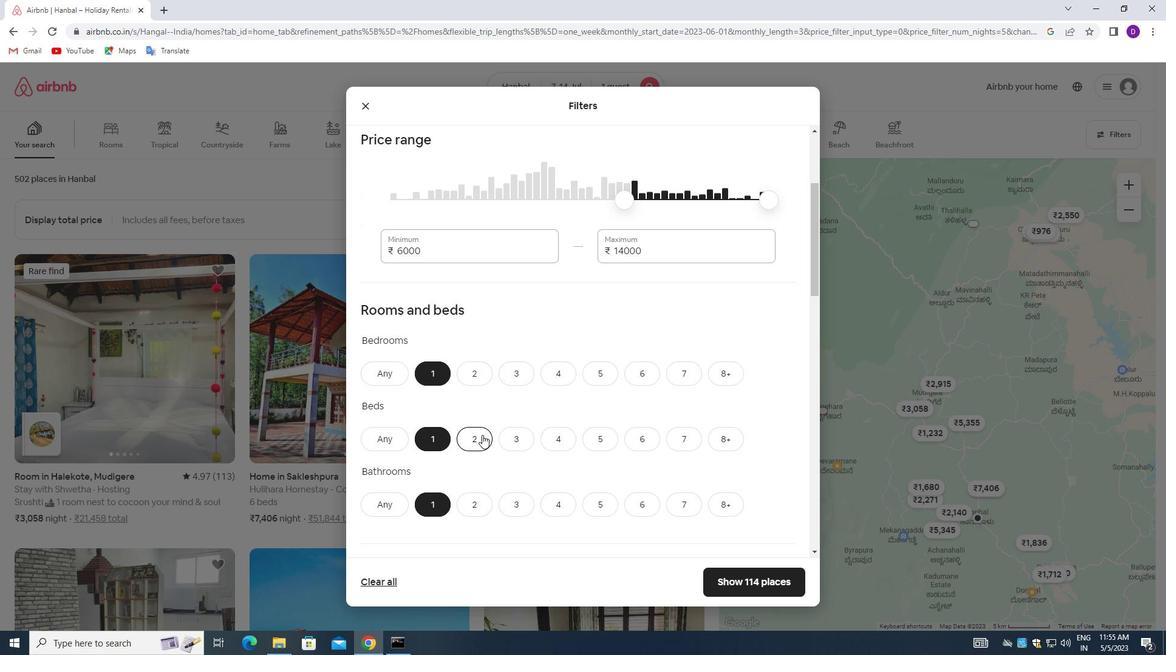 
Action: Mouse moved to (446, 440)
Screenshot: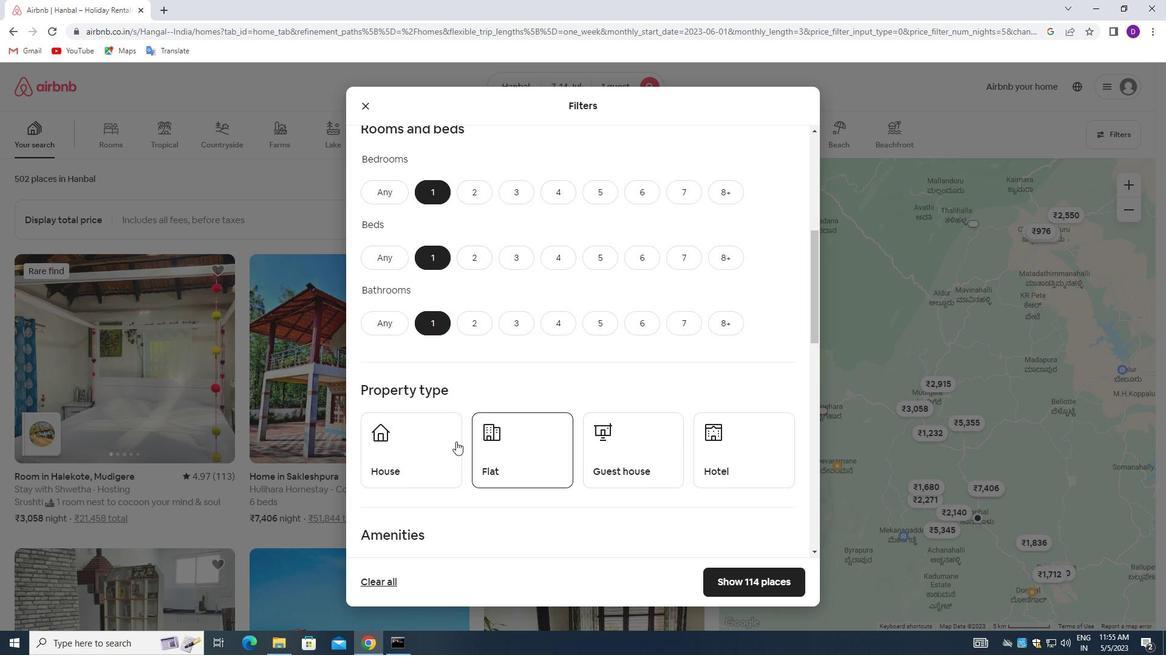 
Action: Mouse pressed left at (446, 440)
Screenshot: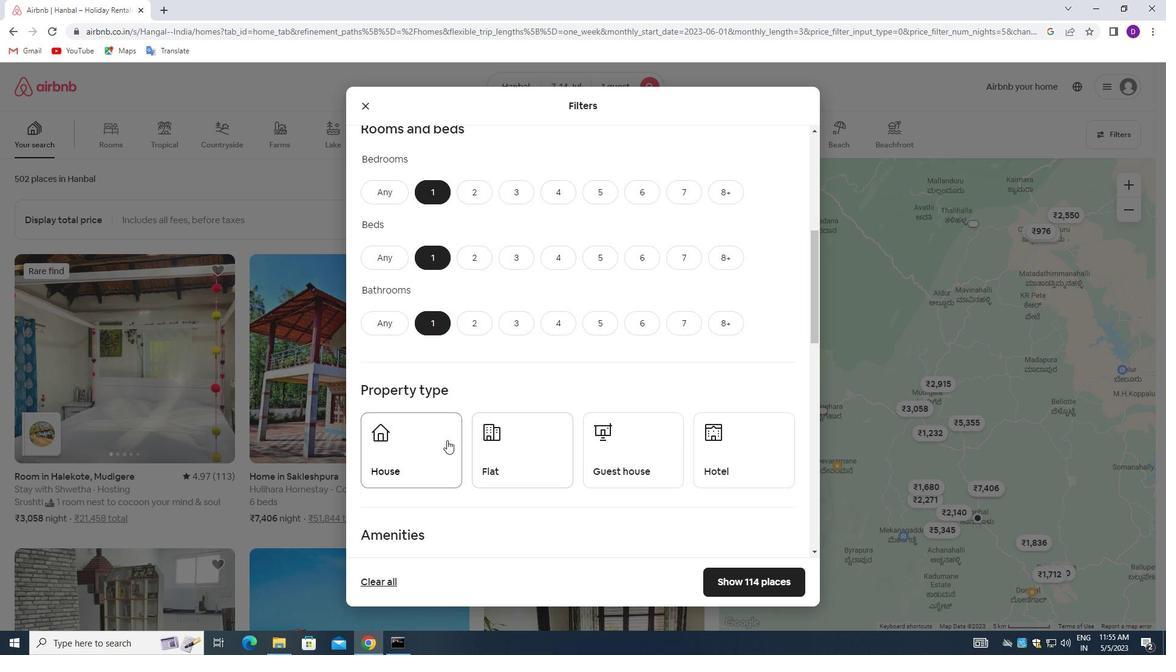 
Action: Mouse moved to (535, 442)
Screenshot: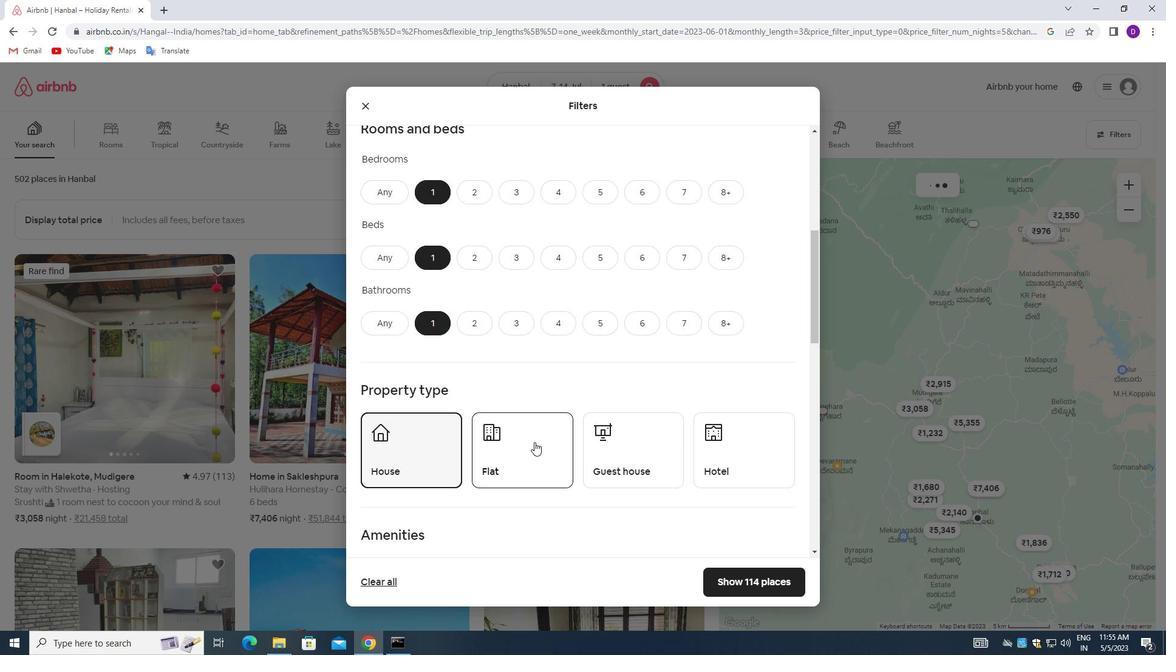 
Action: Mouse pressed left at (535, 442)
Screenshot: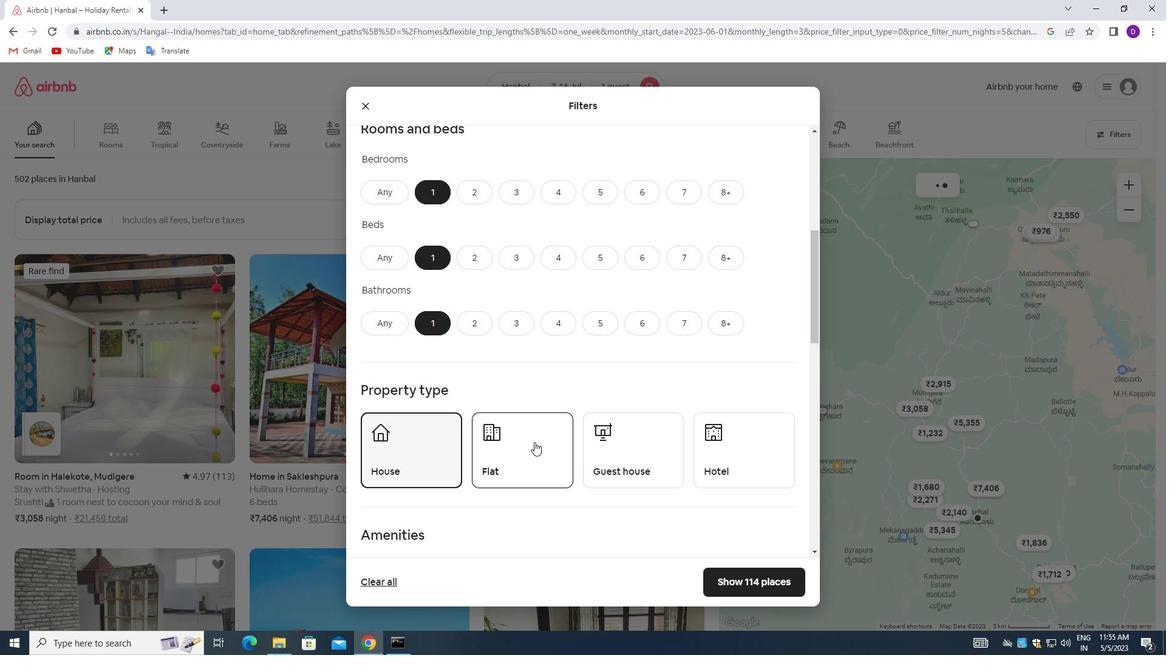 
Action: Mouse moved to (634, 439)
Screenshot: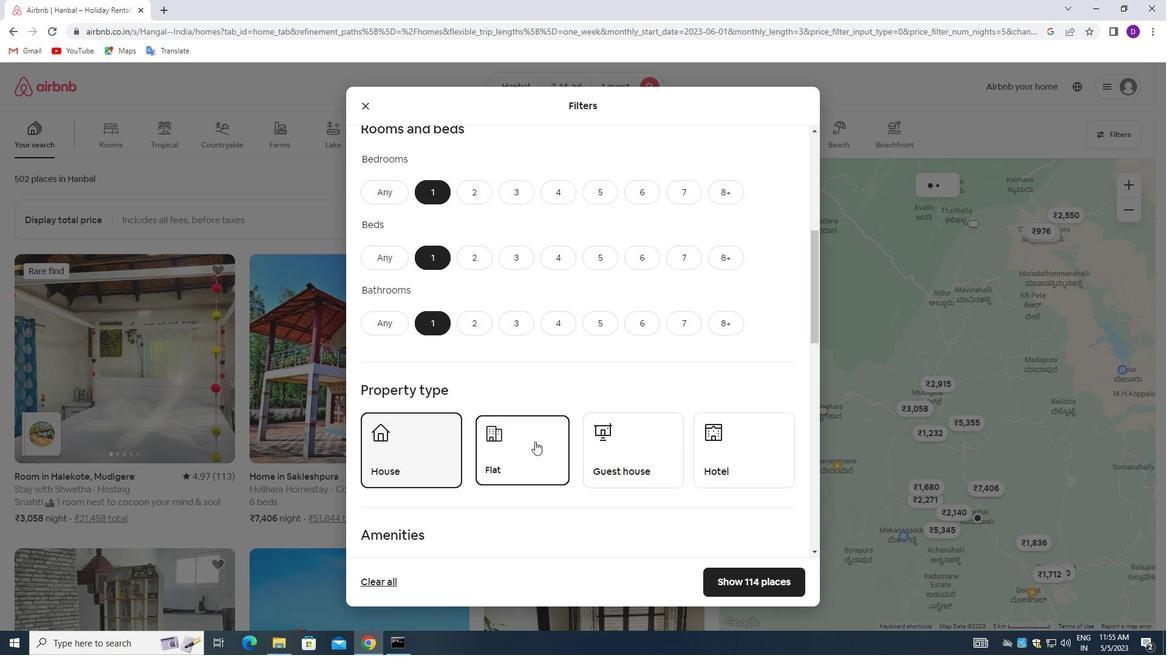 
Action: Mouse pressed left at (634, 439)
Screenshot: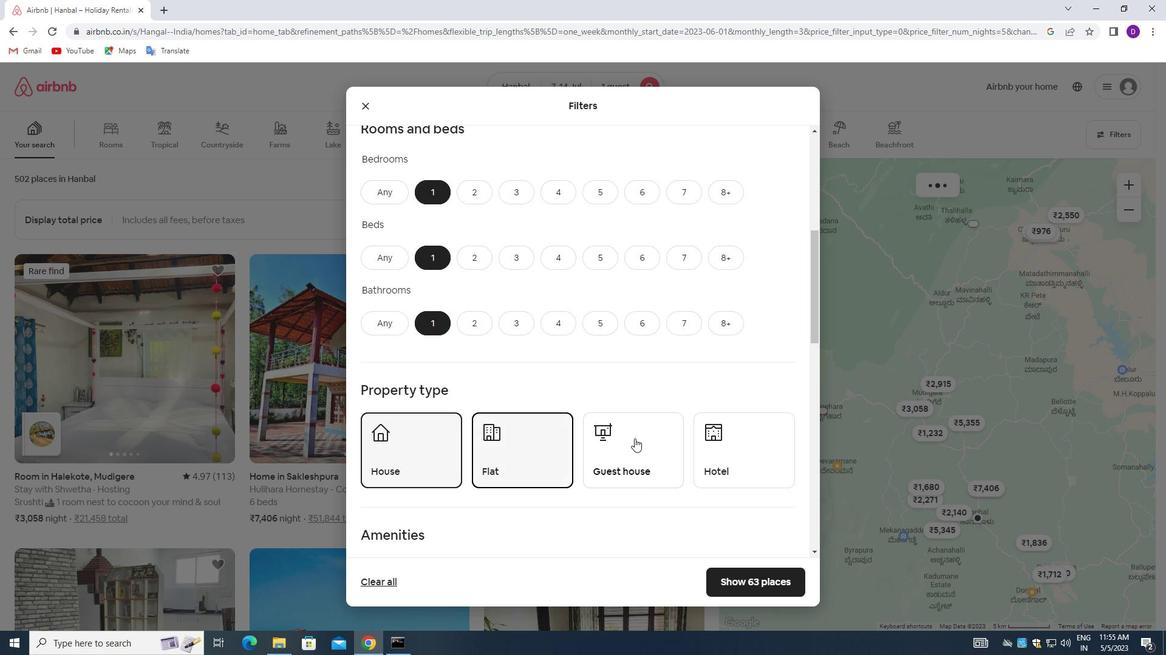 
Action: Mouse moved to (741, 439)
Screenshot: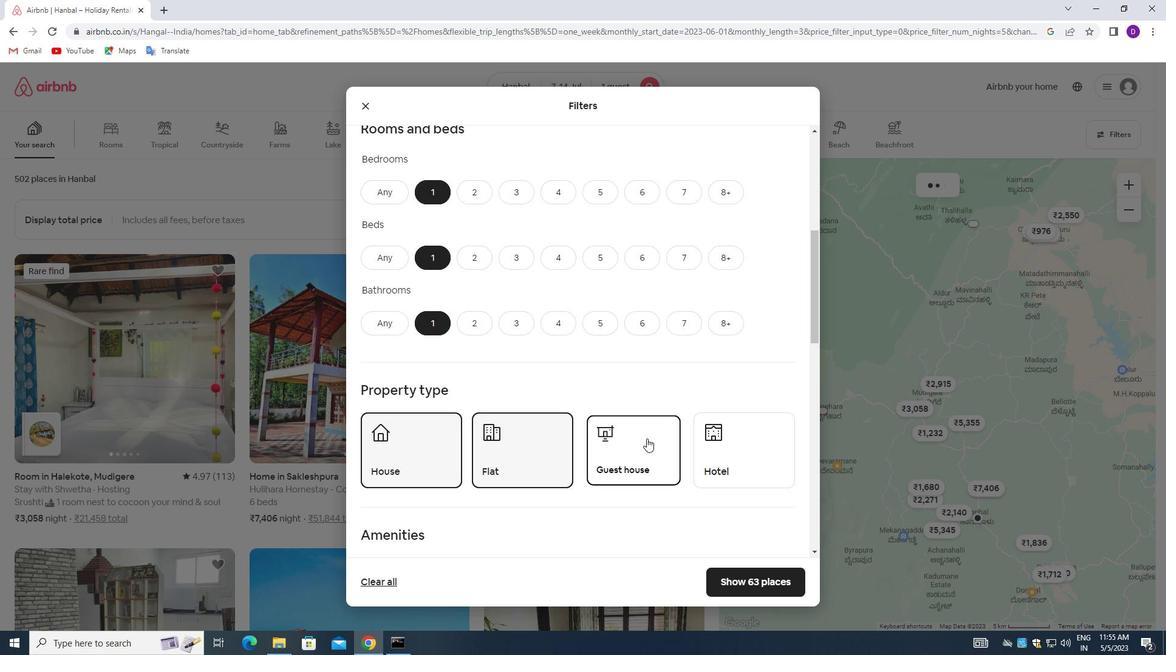 
Action: Mouse pressed left at (741, 439)
Screenshot: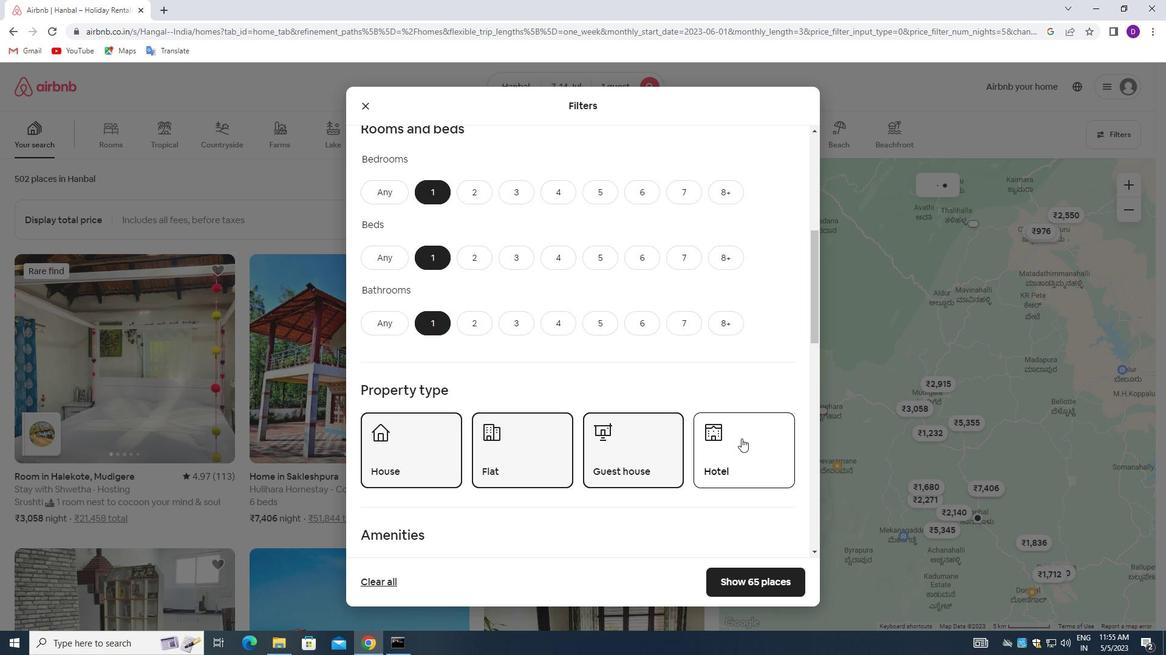 
Action: Mouse moved to (564, 431)
Screenshot: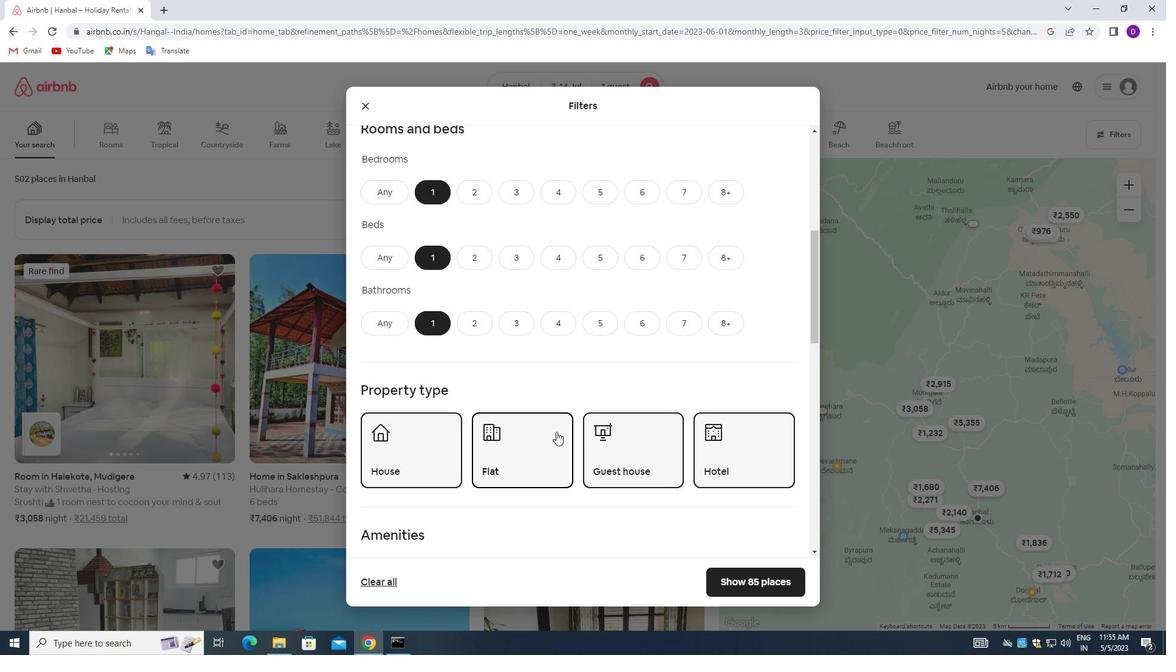 
Action: Mouse scrolled (564, 431) with delta (0, 0)
Screenshot: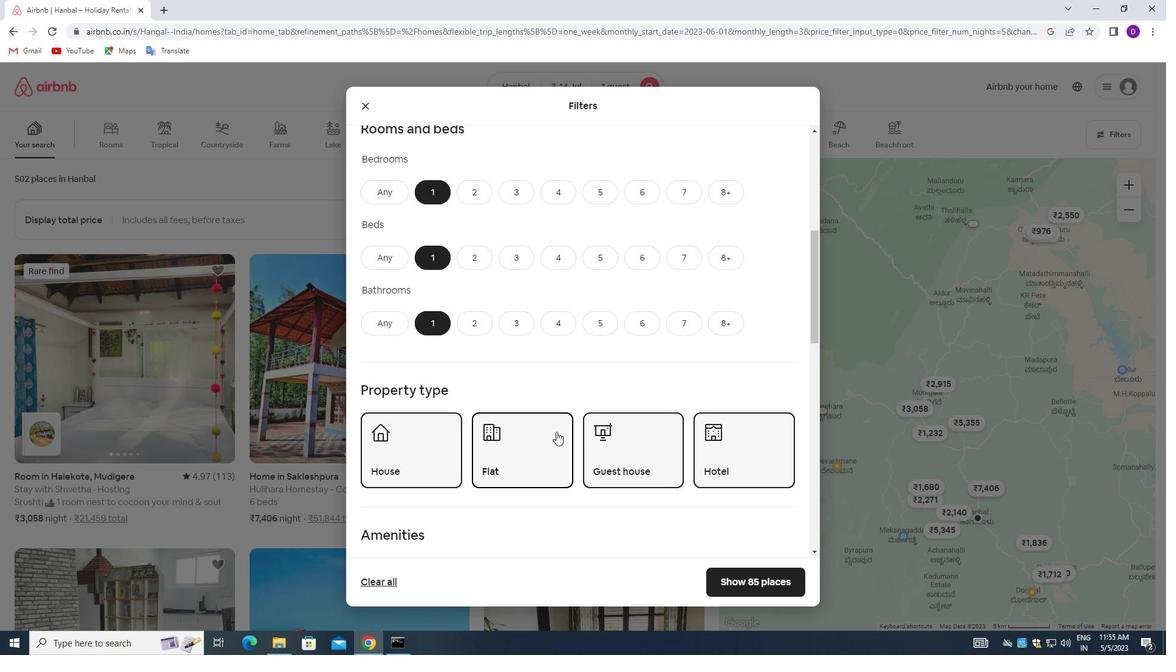 
Action: Mouse scrolled (564, 431) with delta (0, 0)
Screenshot: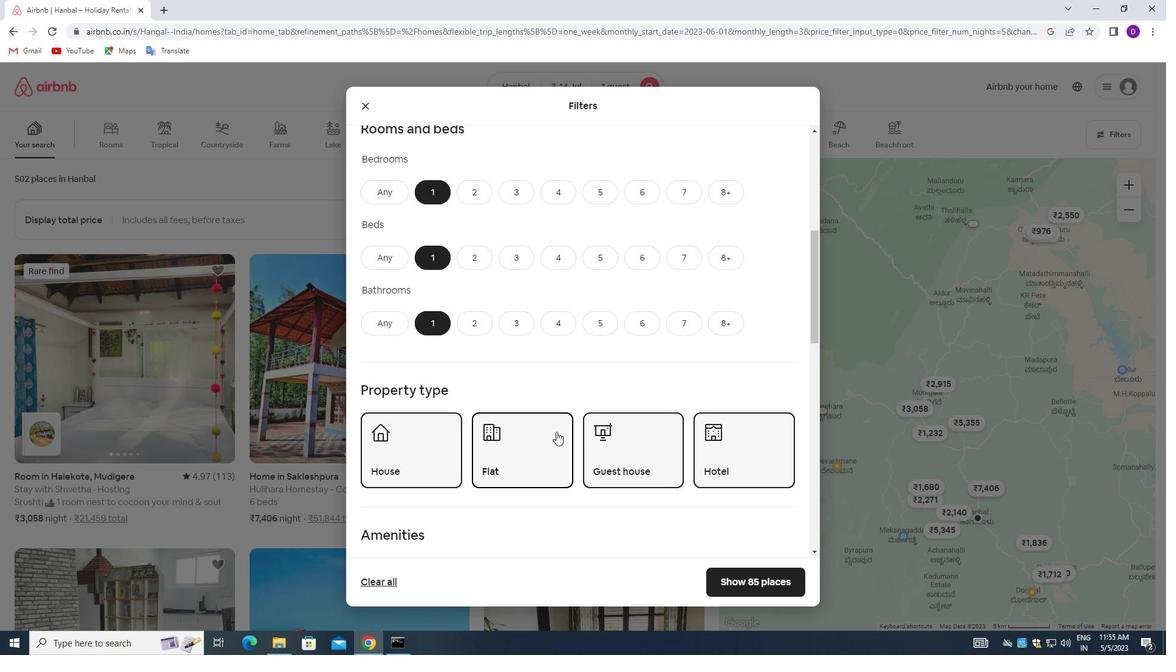 
Action: Mouse moved to (565, 431)
Screenshot: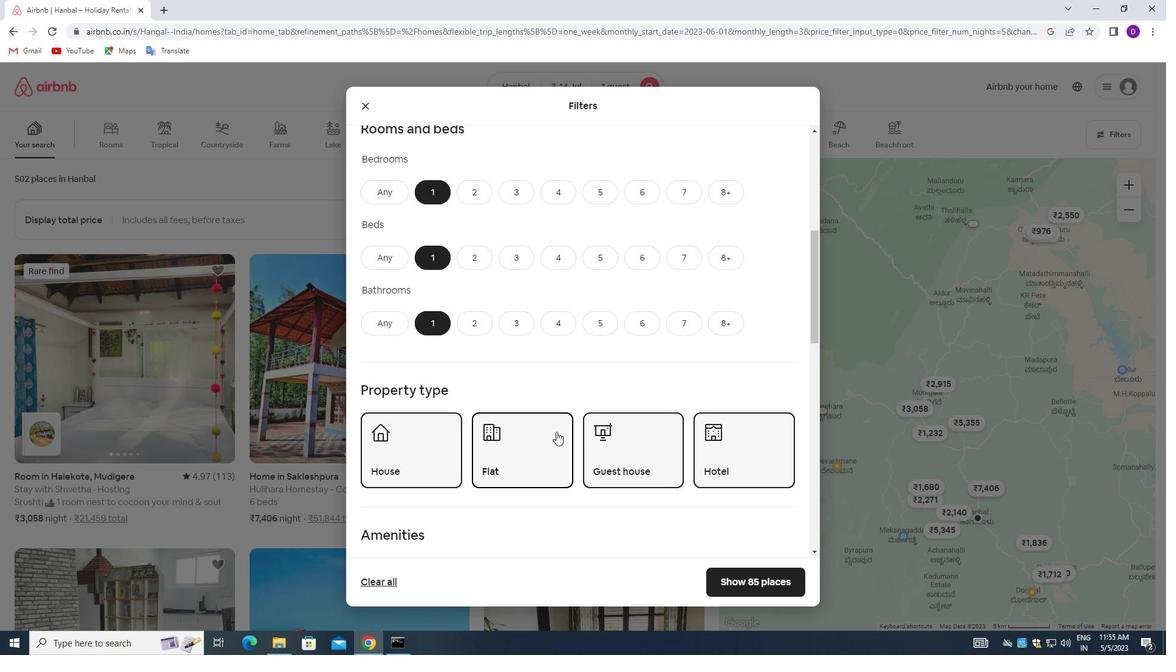 
Action: Mouse scrolled (565, 431) with delta (0, 0)
Screenshot: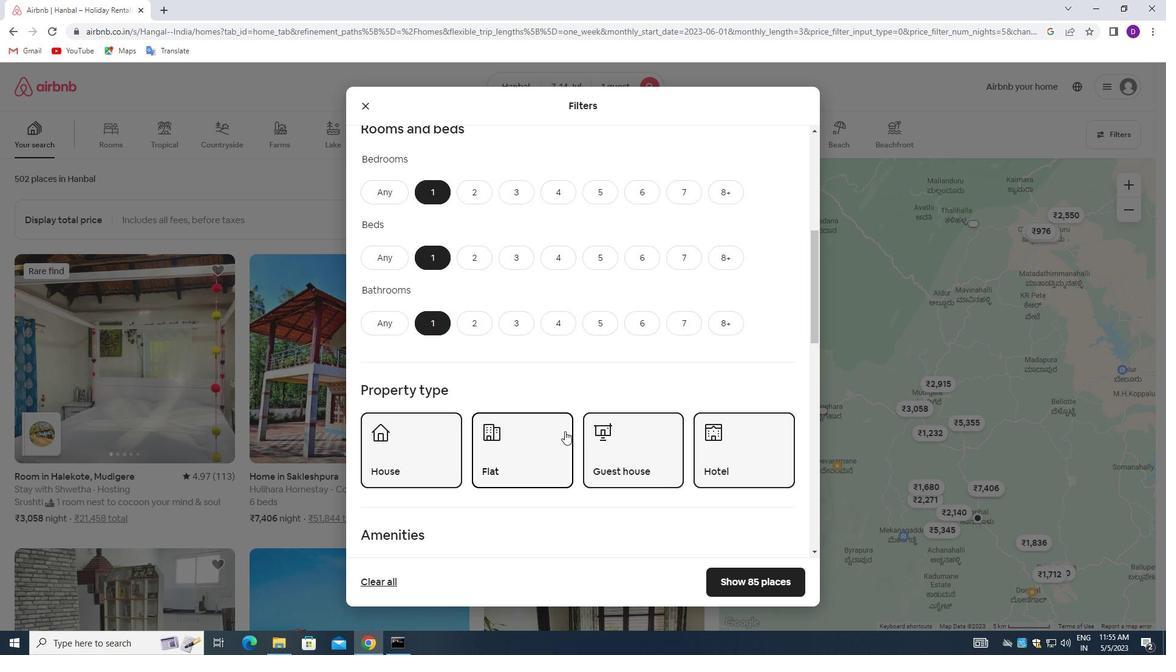
Action: Mouse moved to (564, 431)
Screenshot: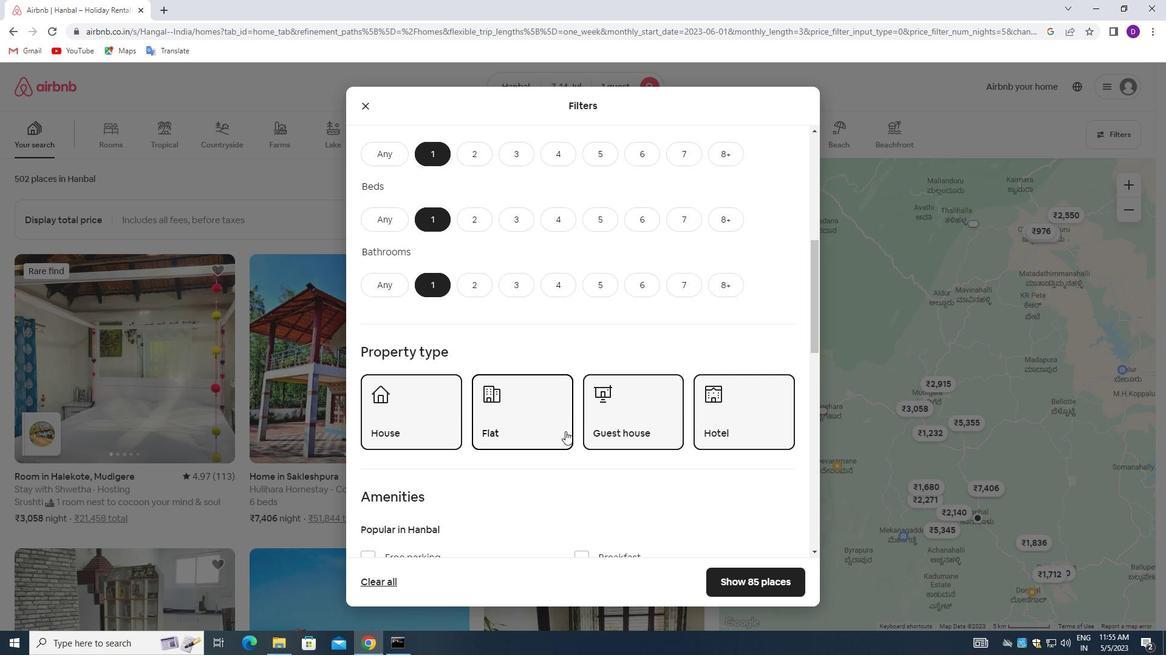
Action: Mouse scrolled (564, 431) with delta (0, 0)
Screenshot: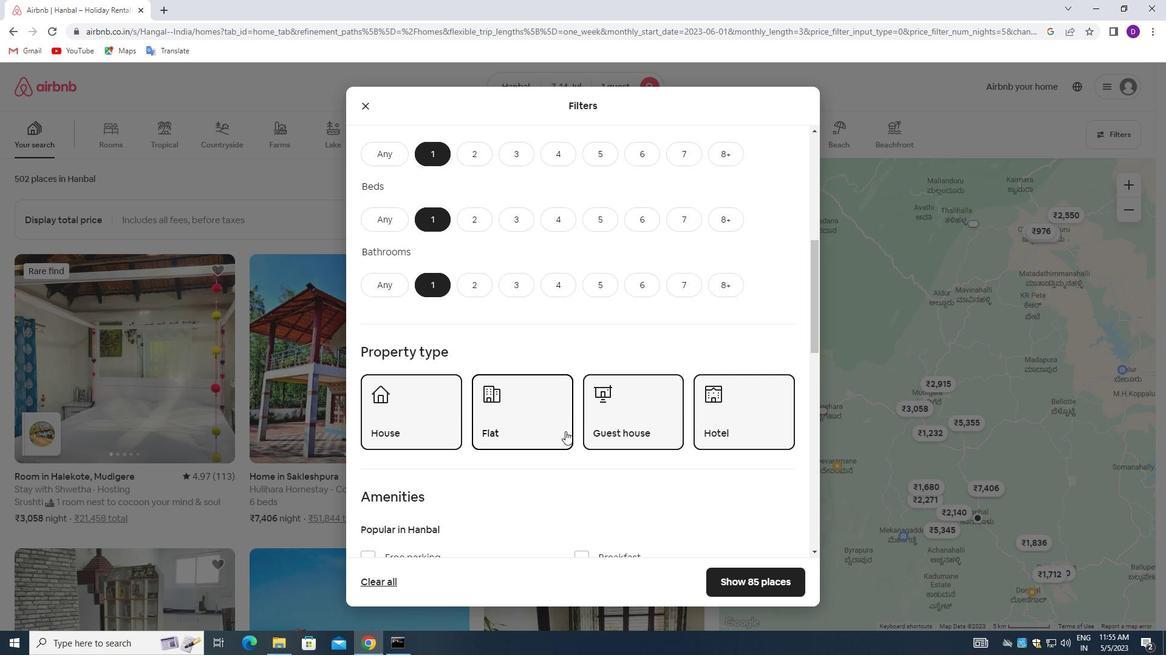 
Action: Mouse moved to (367, 385)
Screenshot: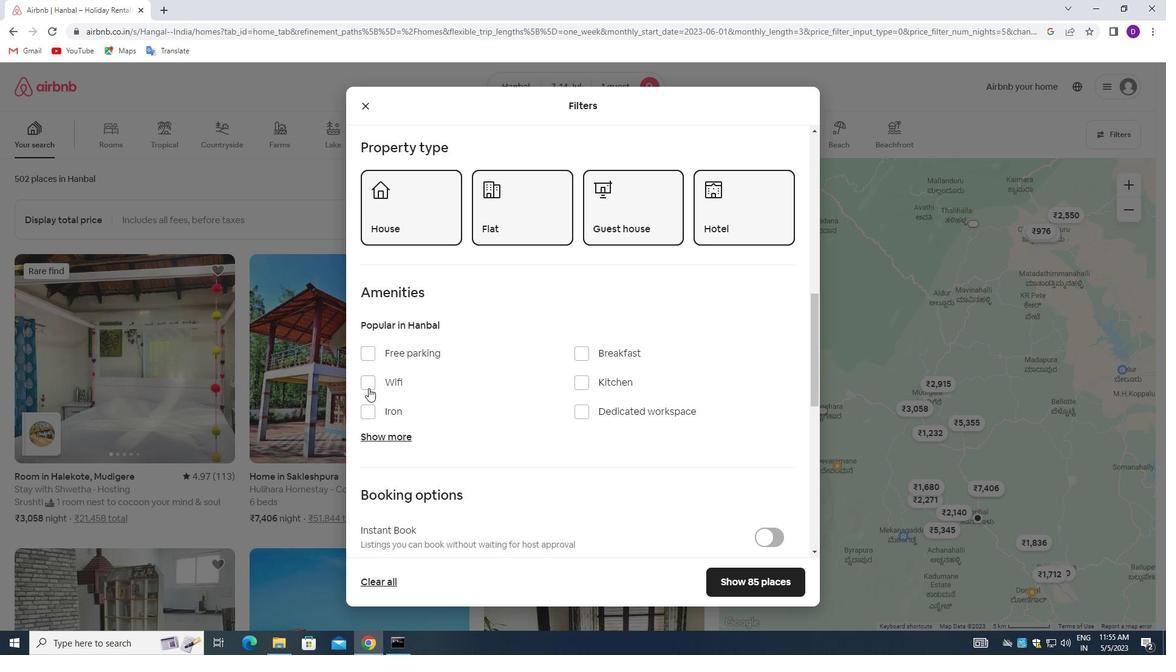 
Action: Mouse pressed left at (367, 385)
Screenshot: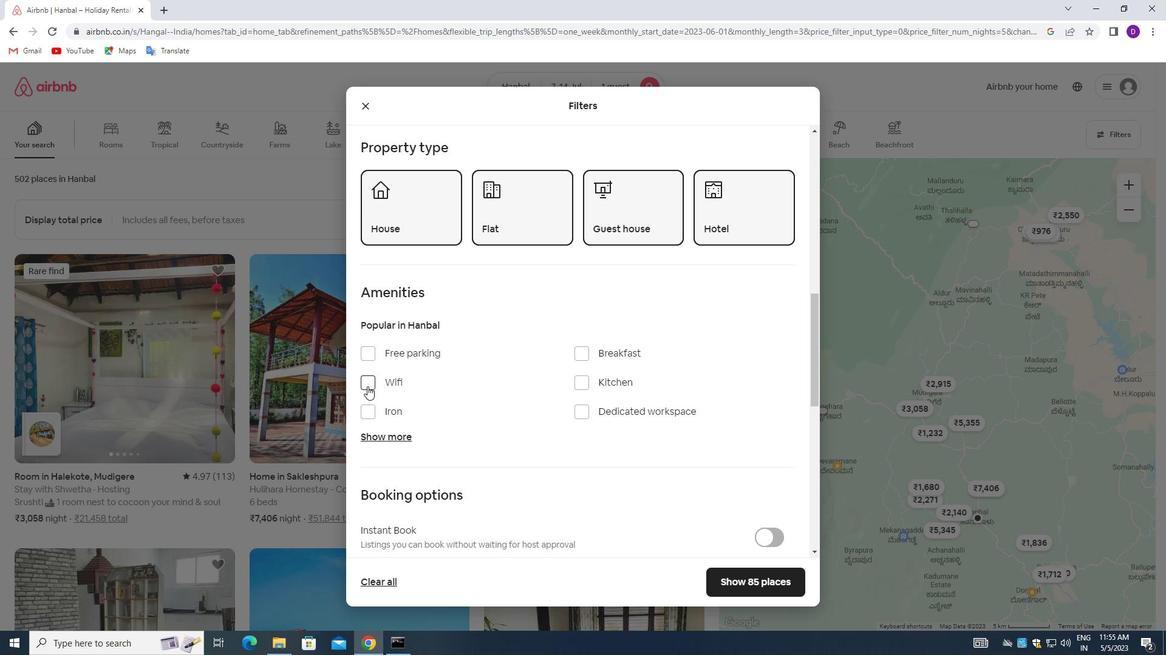 
Action: Mouse moved to (395, 440)
Screenshot: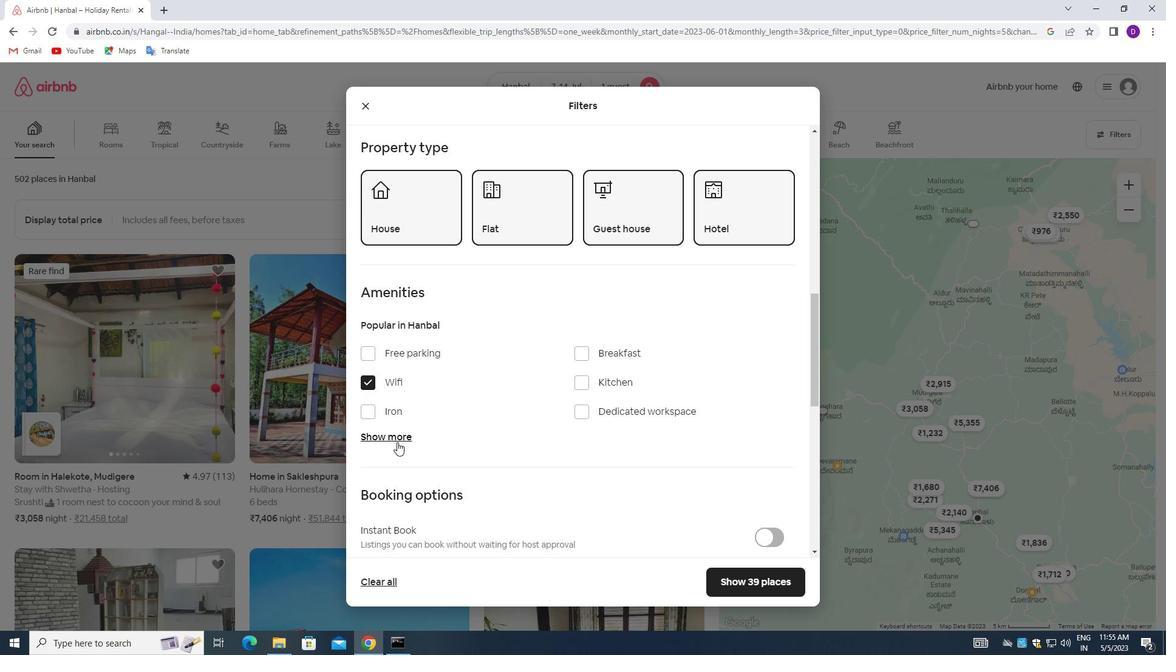 
Action: Mouse pressed left at (395, 440)
Screenshot: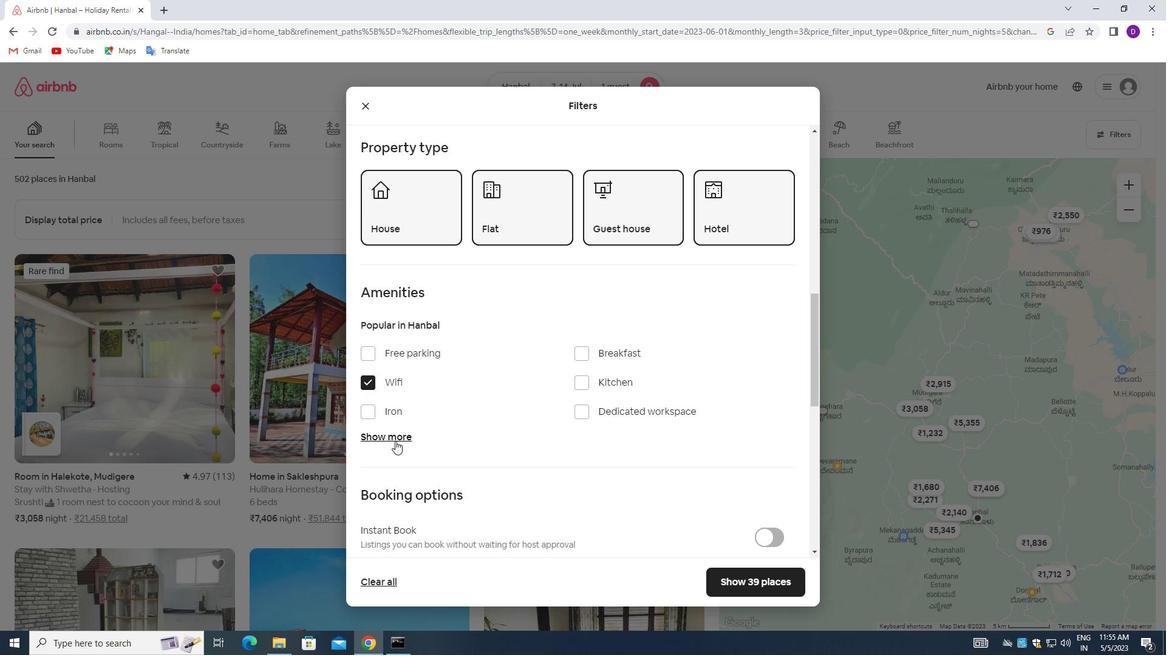 
Action: Mouse moved to (373, 480)
Screenshot: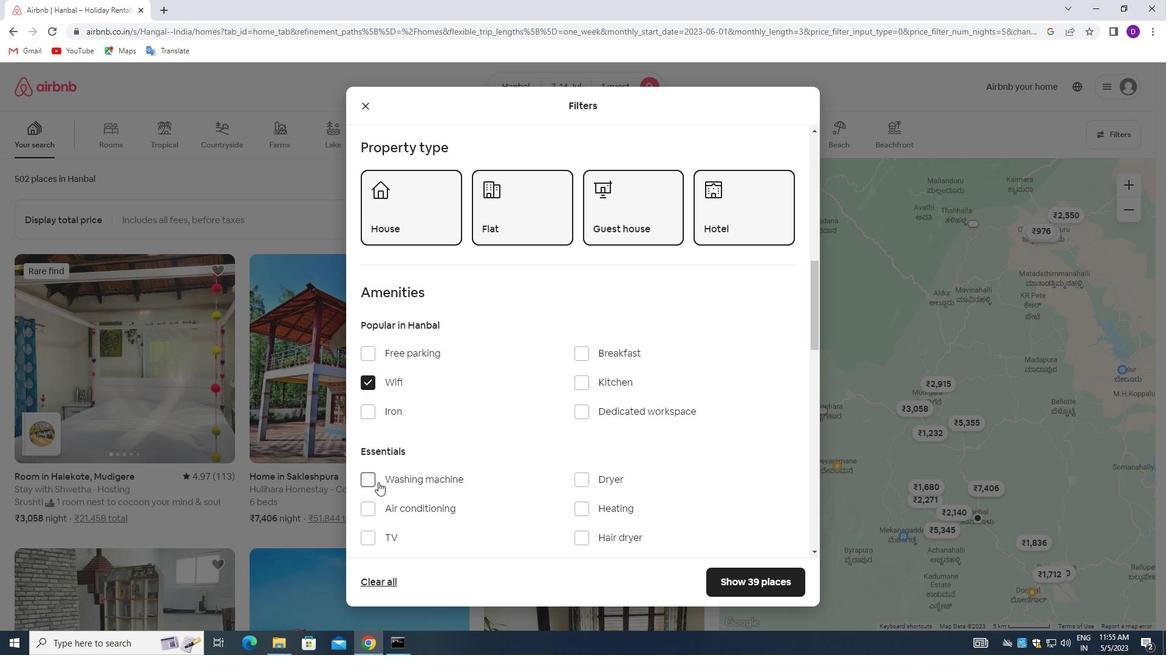 
Action: Mouse pressed left at (373, 480)
Screenshot: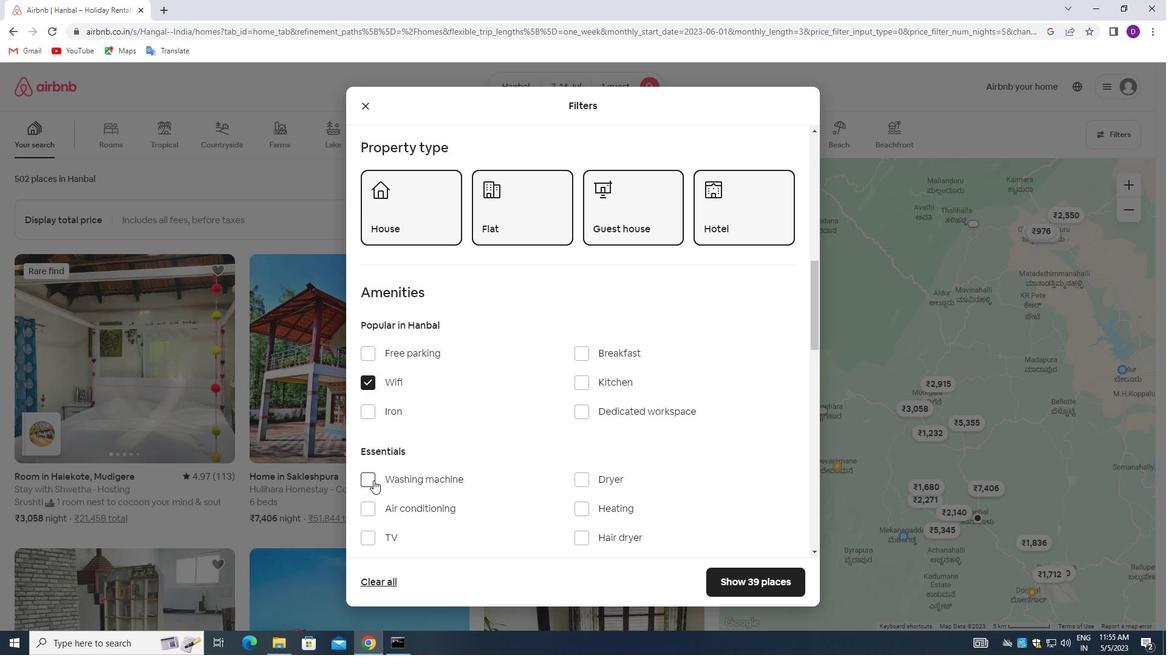 
Action: Mouse moved to (467, 438)
Screenshot: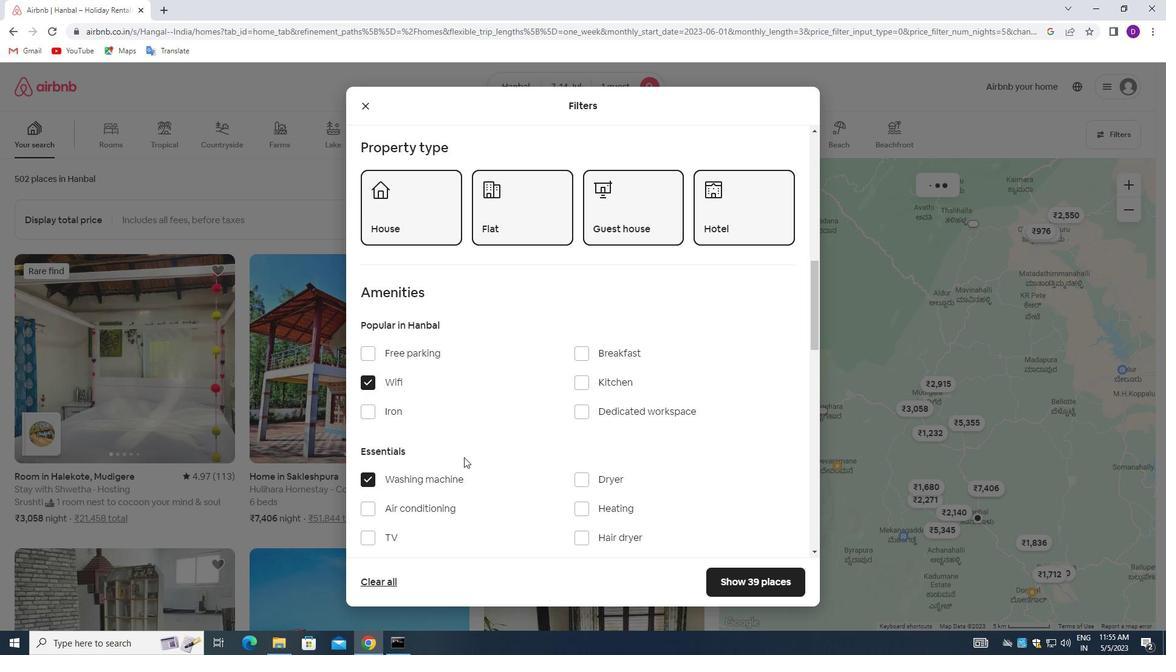 
Action: Mouse scrolled (467, 437) with delta (0, 0)
Screenshot: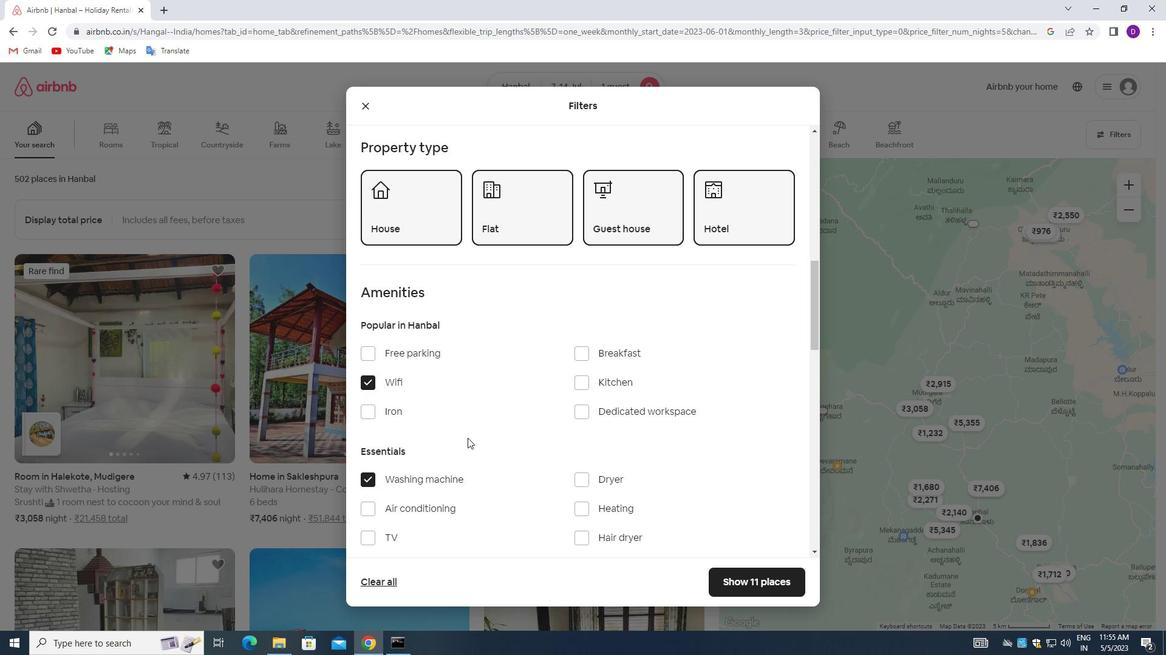 
Action: Mouse scrolled (467, 437) with delta (0, 0)
Screenshot: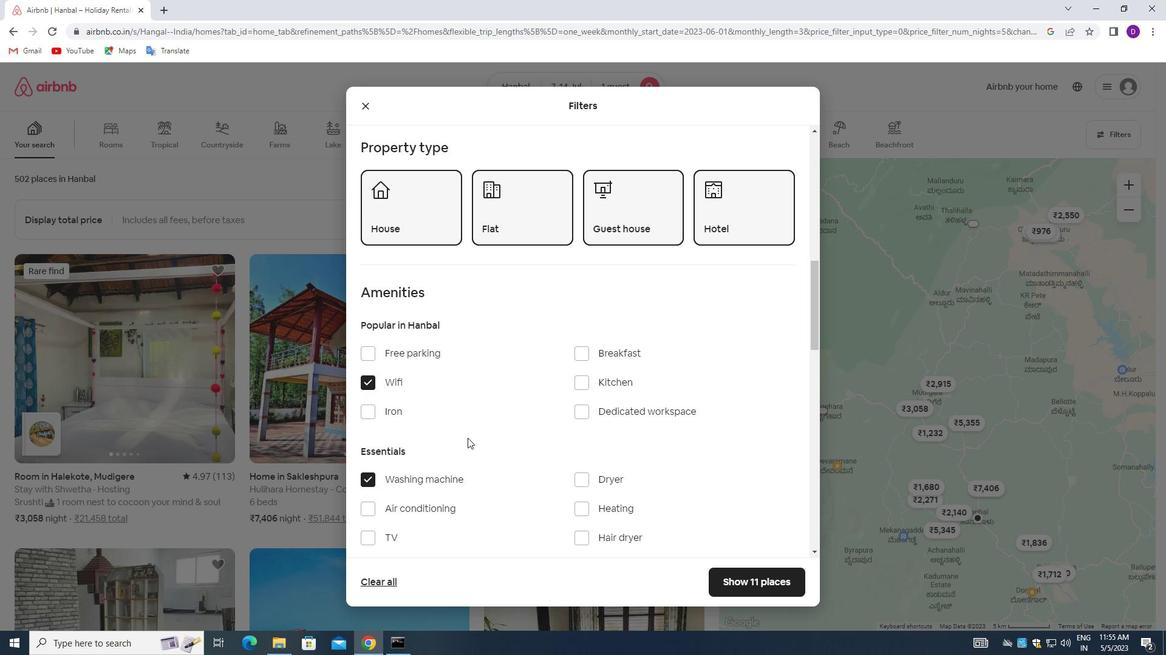
Action: Mouse moved to (468, 436)
Screenshot: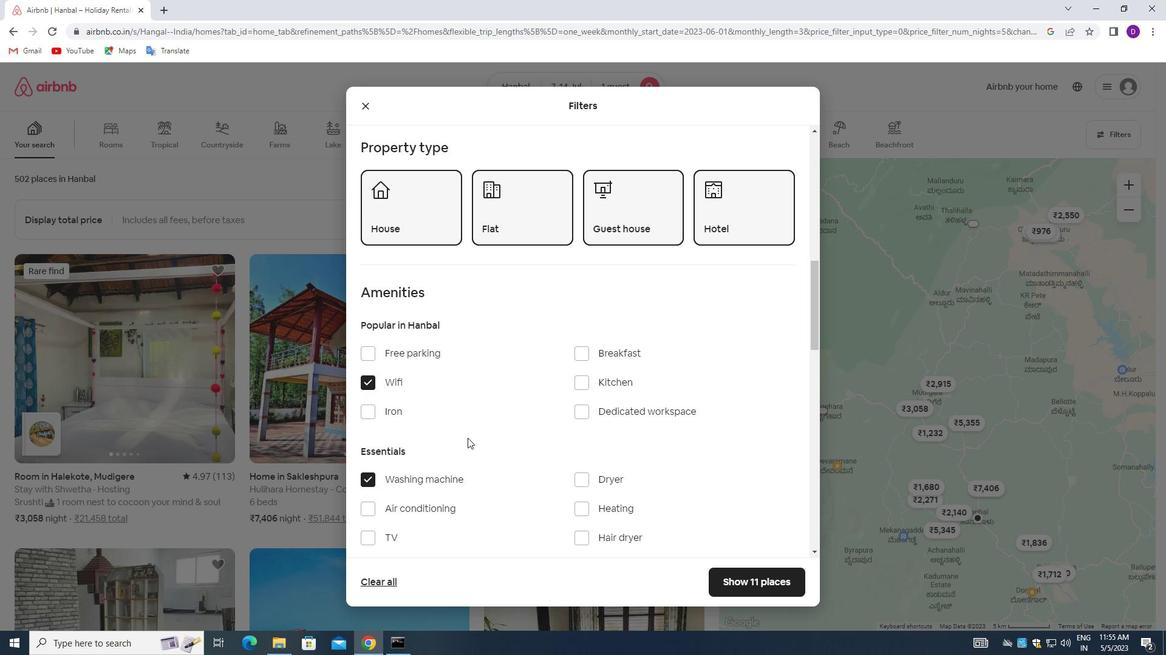 
Action: Mouse scrolled (468, 435) with delta (0, 0)
Screenshot: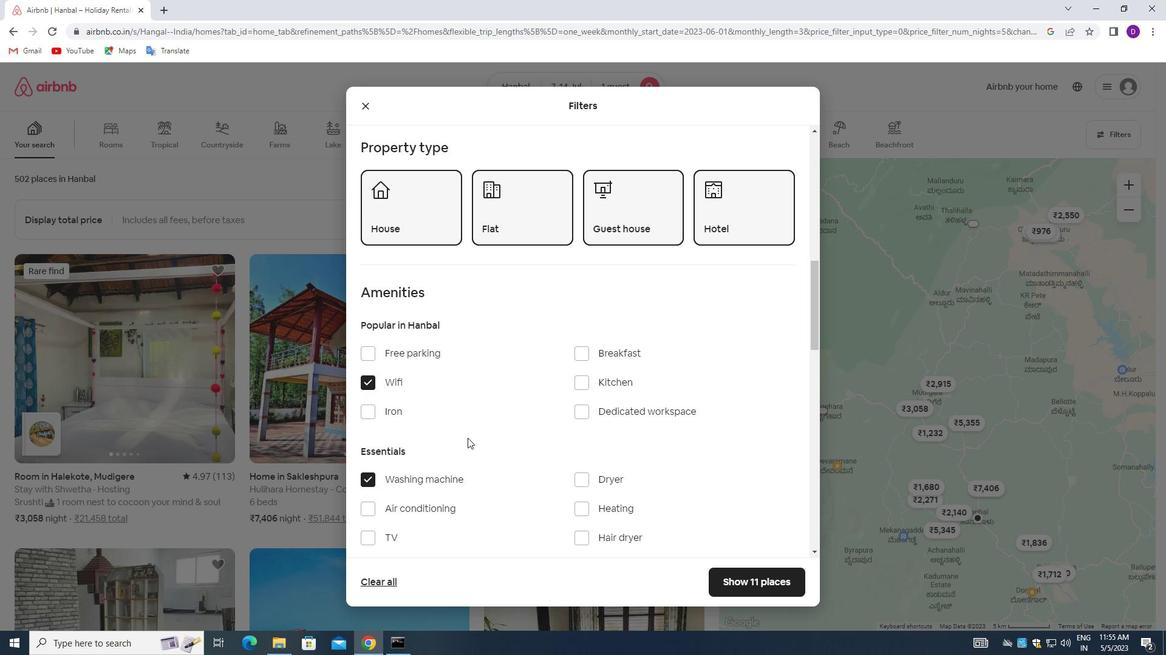 
Action: Mouse moved to (480, 419)
Screenshot: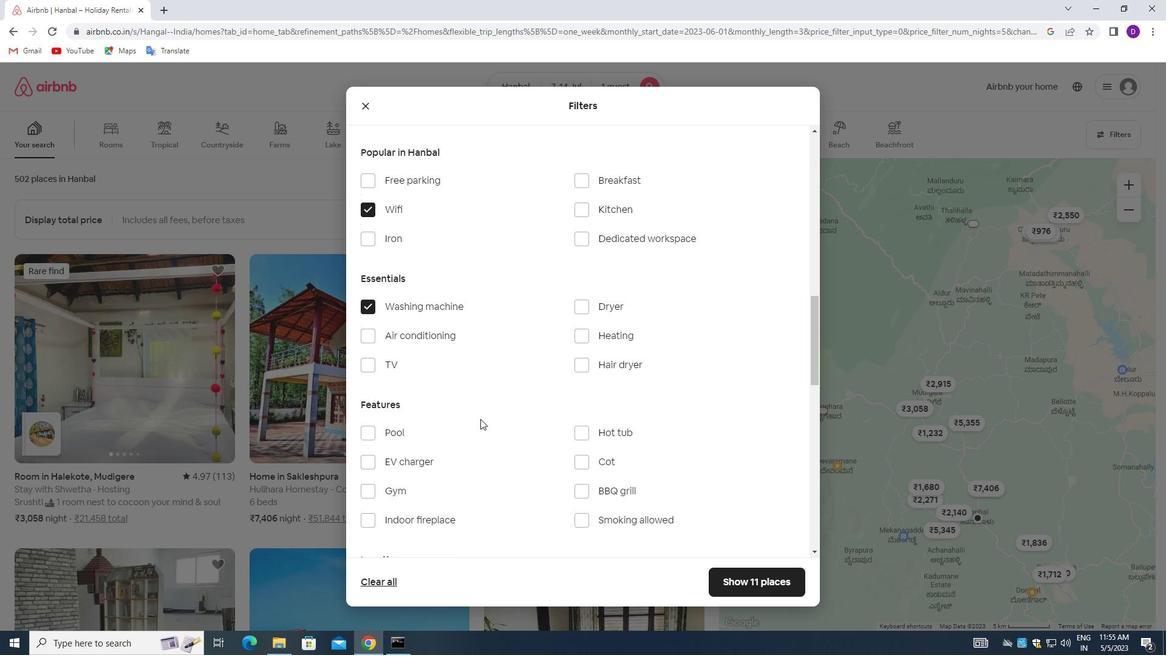
Action: Mouse scrolled (480, 418) with delta (0, 0)
Screenshot: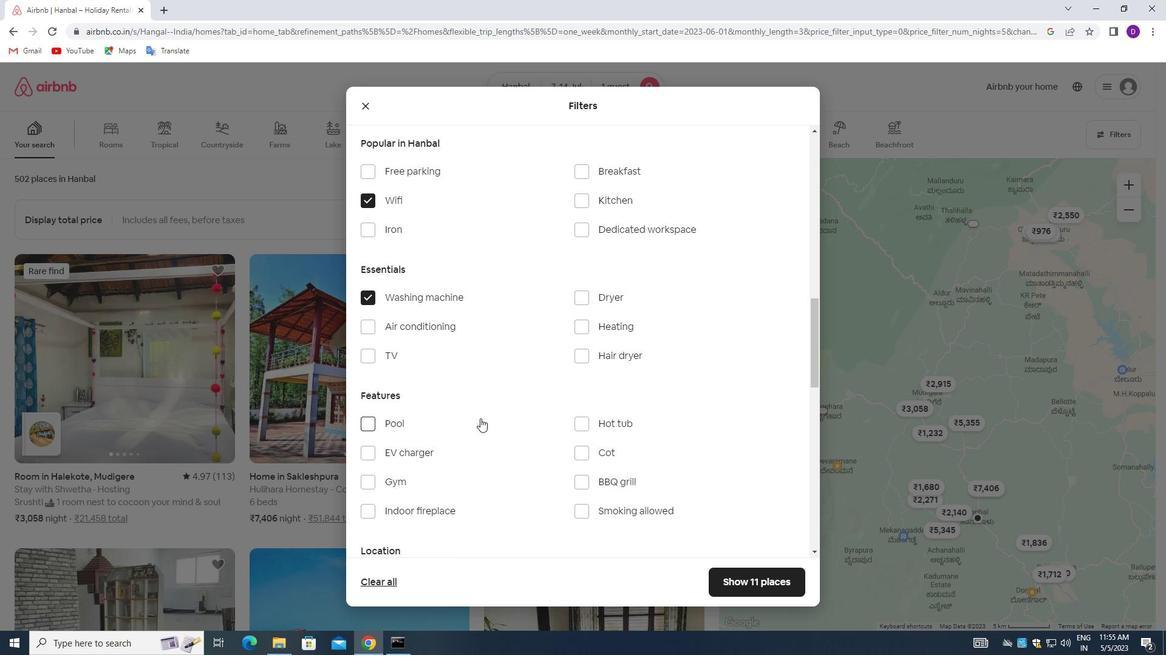 
Action: Mouse scrolled (480, 418) with delta (0, 0)
Screenshot: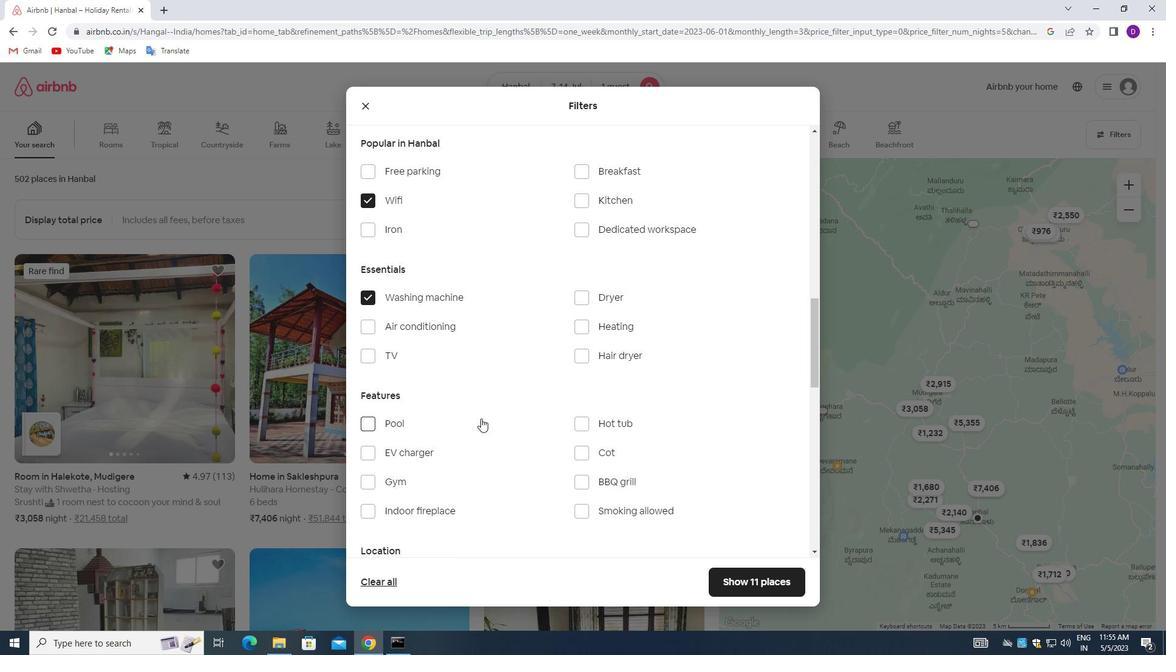 
Action: Mouse scrolled (480, 418) with delta (0, 0)
Screenshot: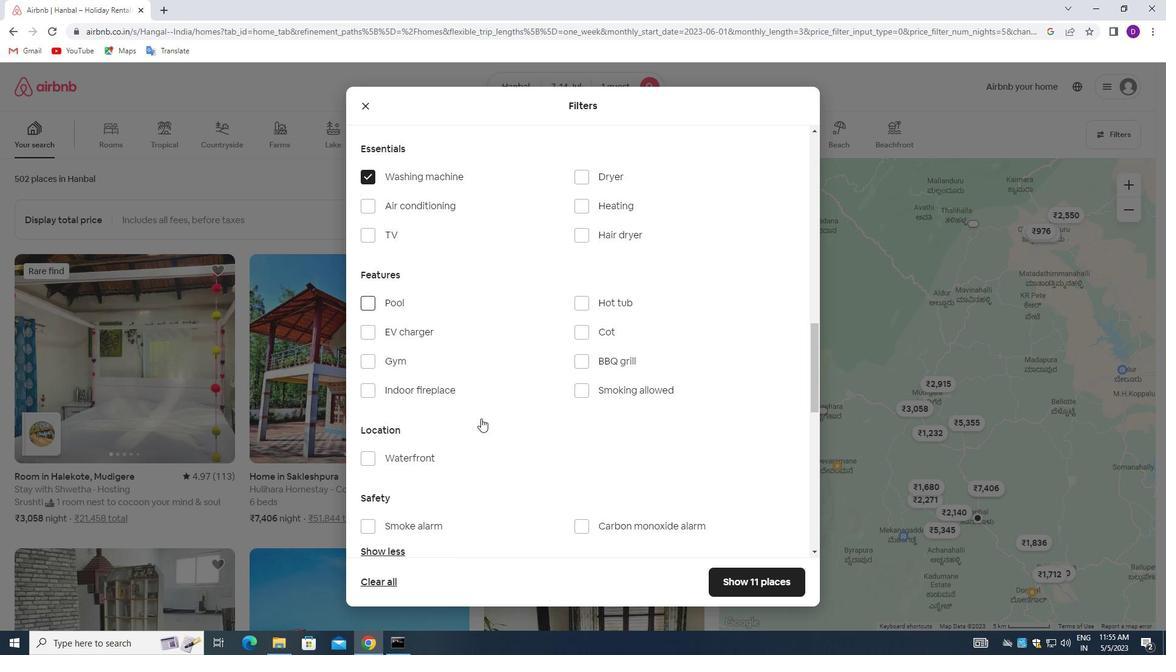 
Action: Mouse scrolled (480, 418) with delta (0, 0)
Screenshot: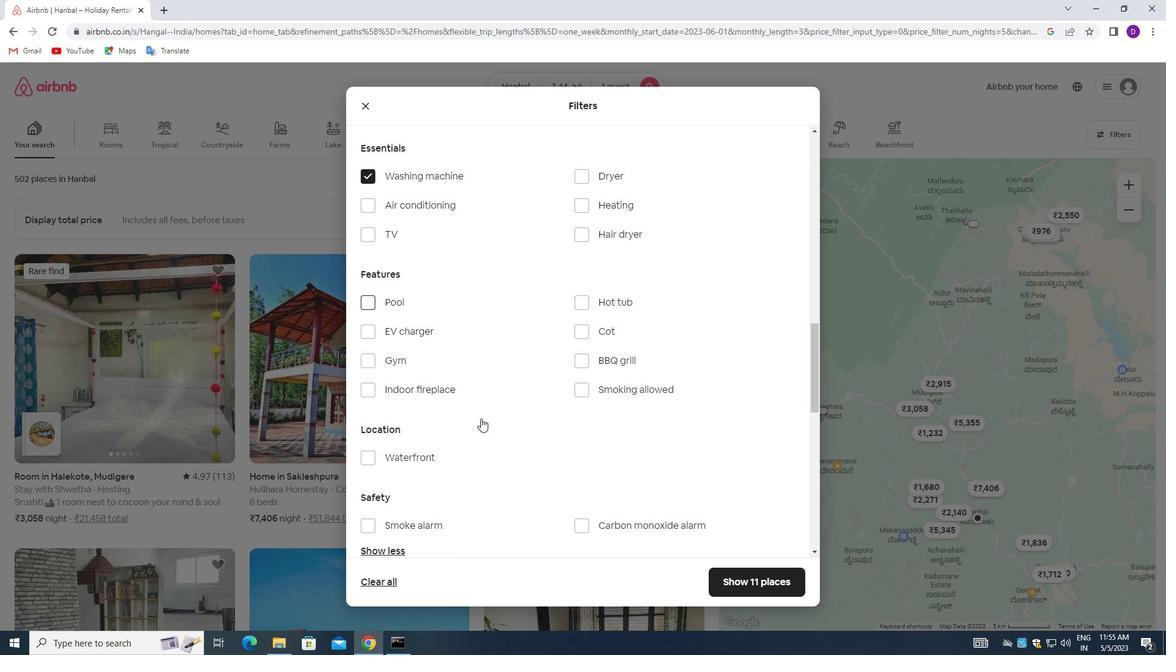 
Action: Mouse scrolled (480, 418) with delta (0, 0)
Screenshot: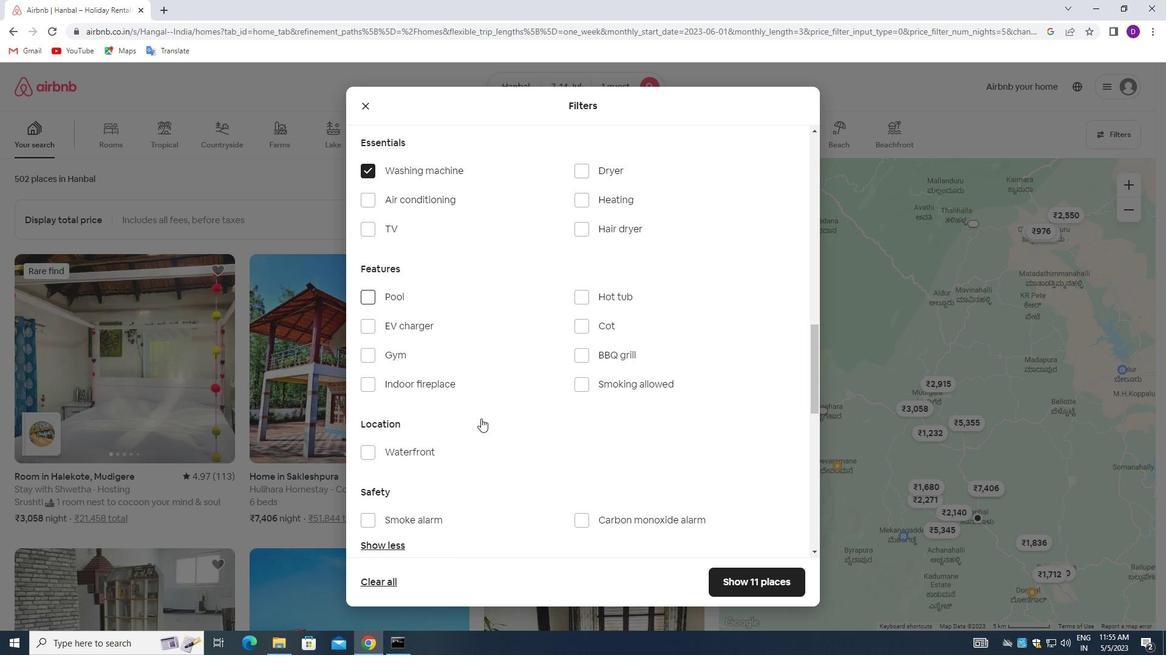 
Action: Mouse scrolled (480, 418) with delta (0, 0)
Screenshot: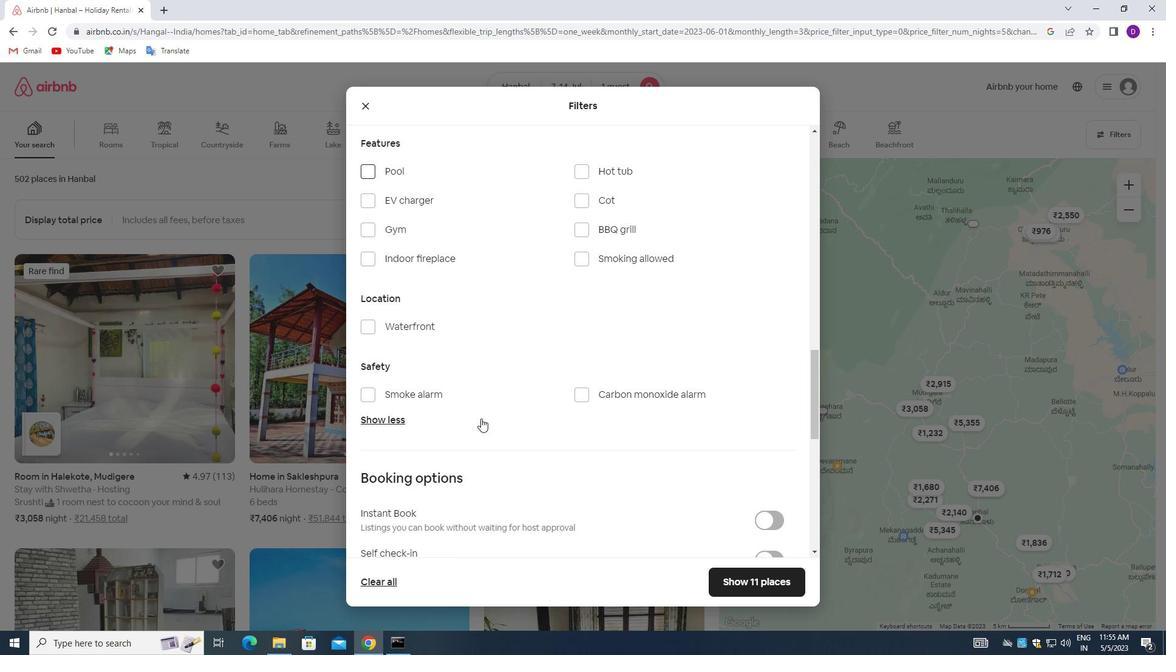 
Action: Mouse moved to (765, 451)
Screenshot: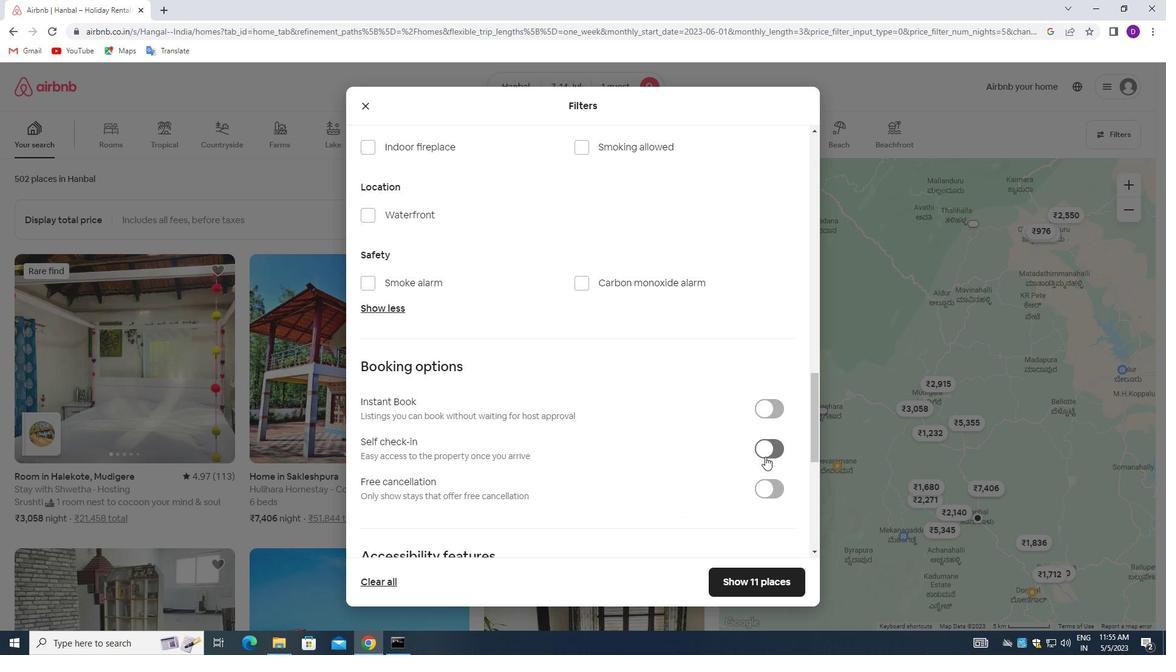 
Action: Mouse pressed left at (765, 451)
Screenshot: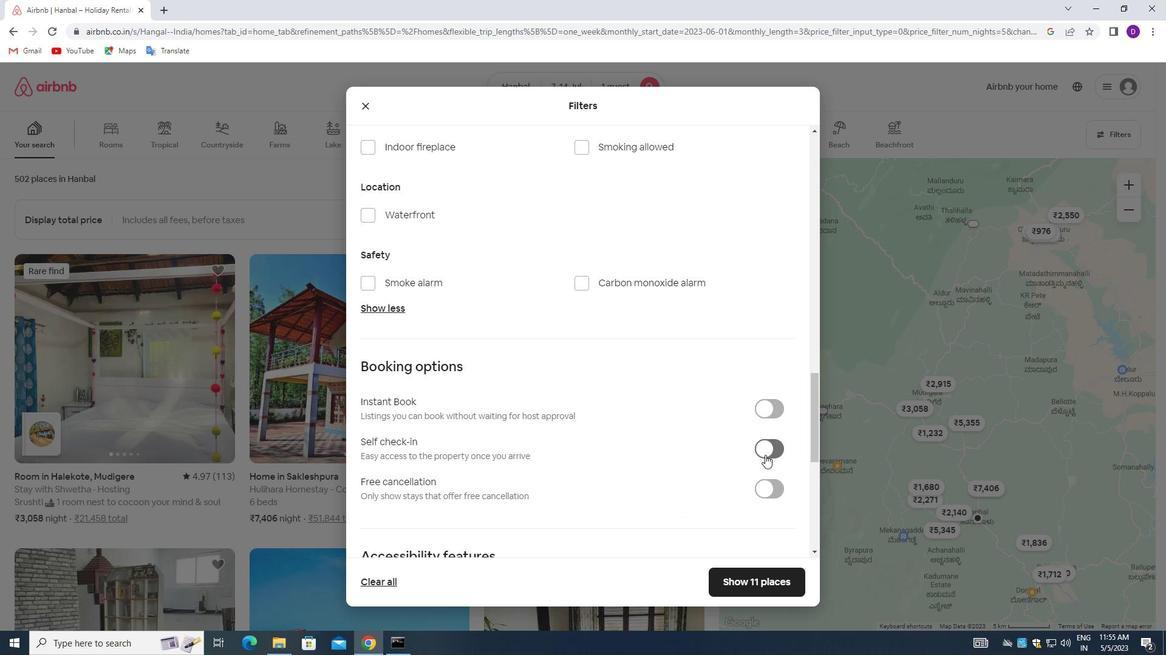 
Action: Mouse moved to (529, 437)
Screenshot: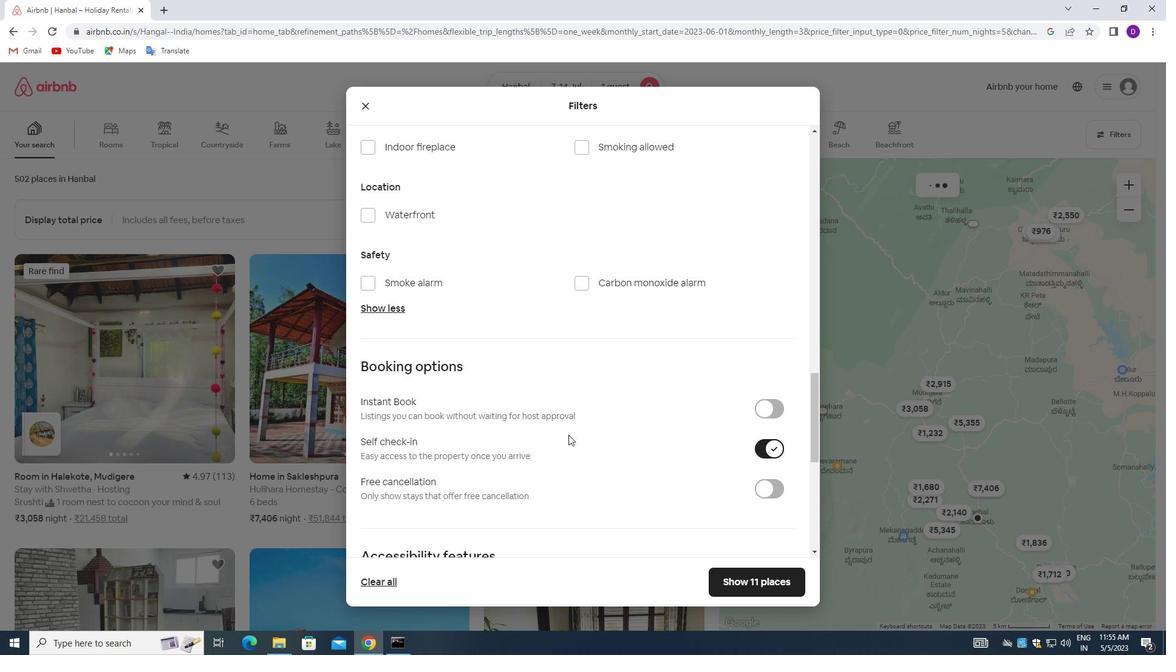 
Action: Mouse scrolled (529, 436) with delta (0, 0)
Screenshot: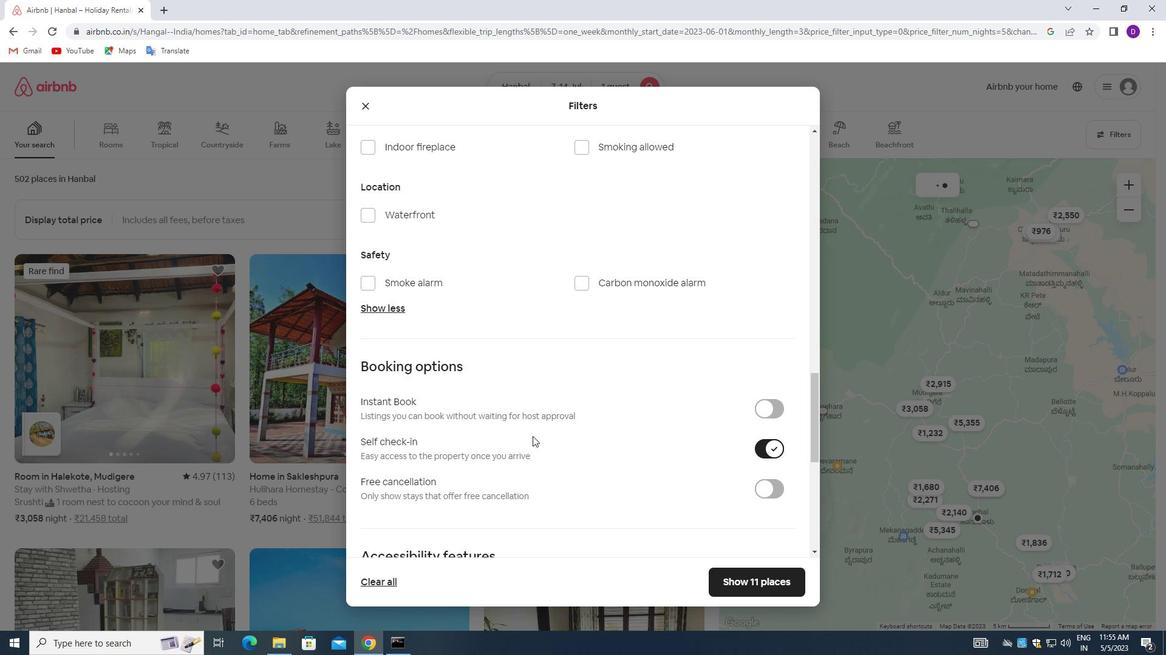 
Action: Mouse moved to (529, 437)
Screenshot: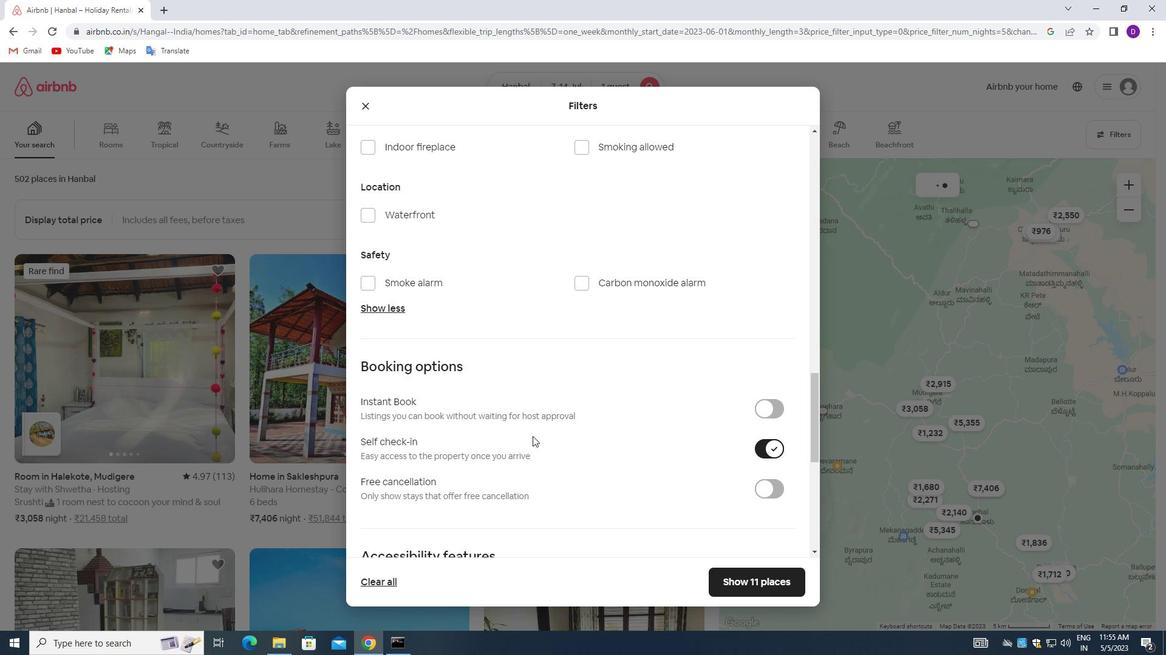 
Action: Mouse scrolled (529, 436) with delta (0, 0)
Screenshot: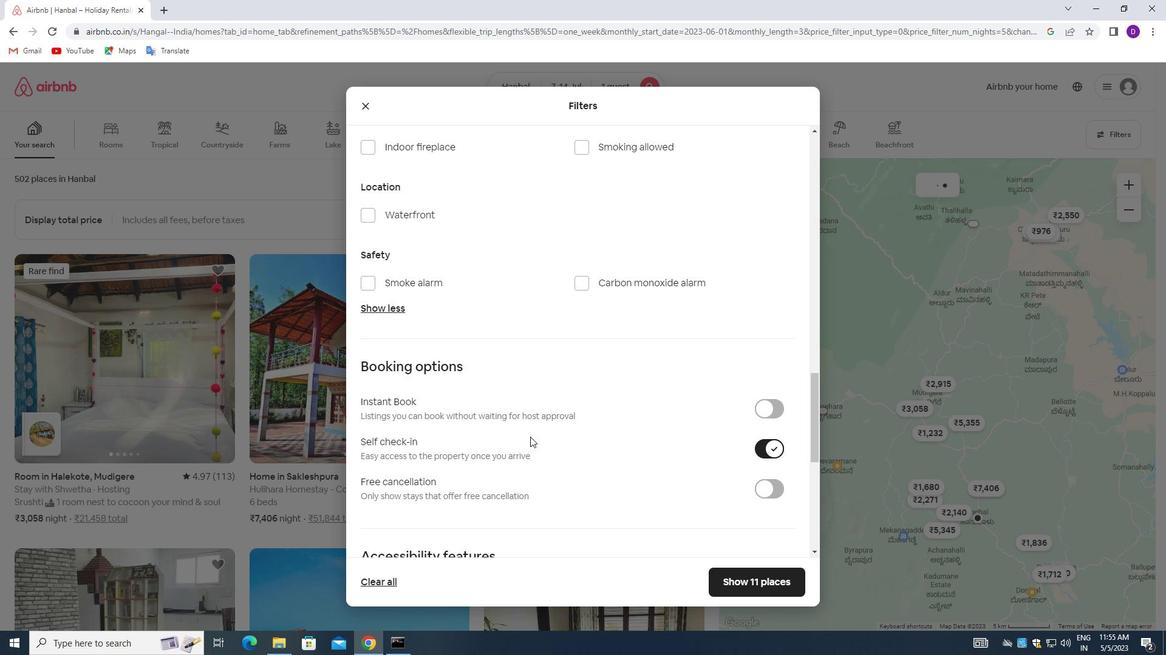
Action: Mouse moved to (528, 436)
Screenshot: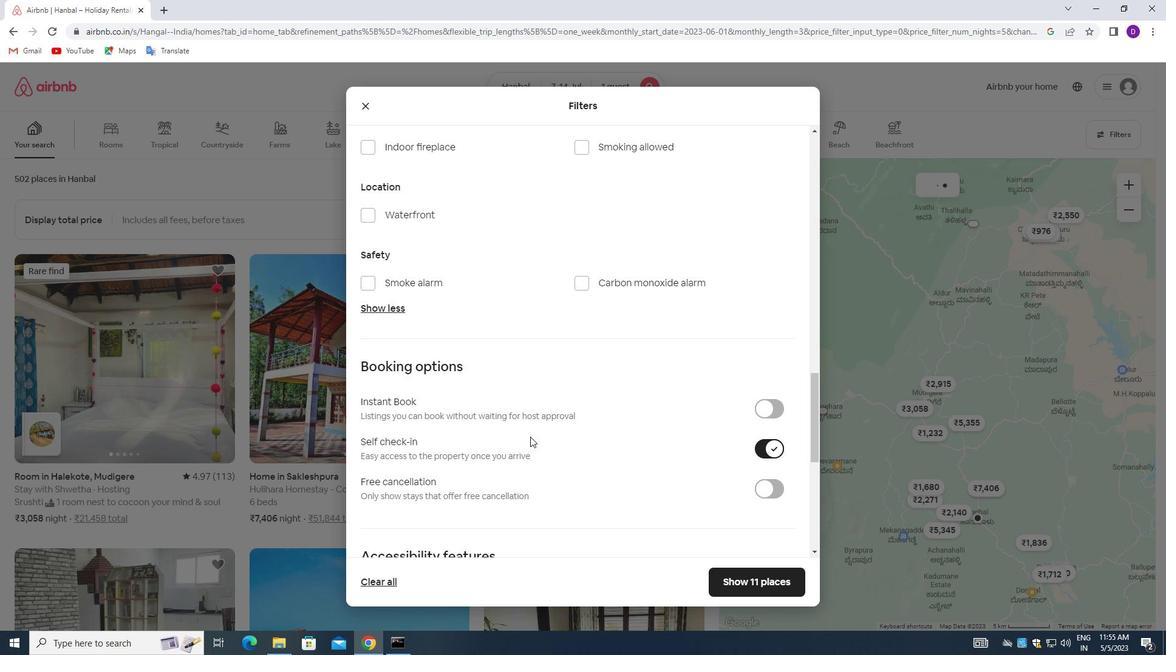 
Action: Mouse scrolled (528, 436) with delta (0, 0)
Screenshot: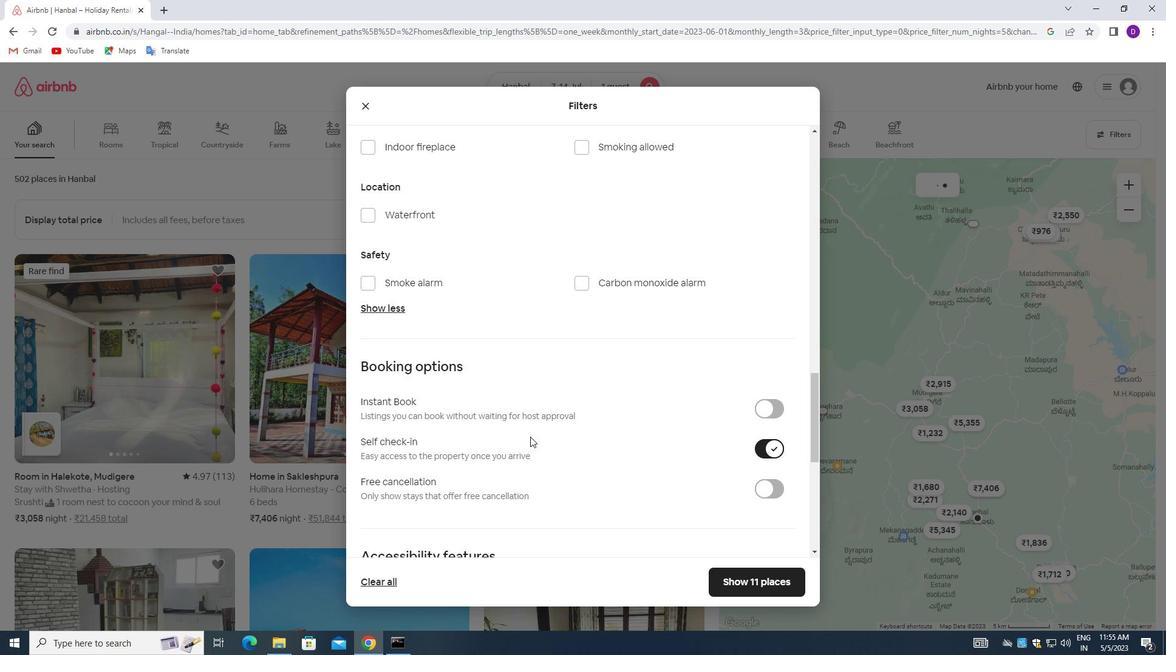 
Action: Mouse moved to (527, 426)
Screenshot: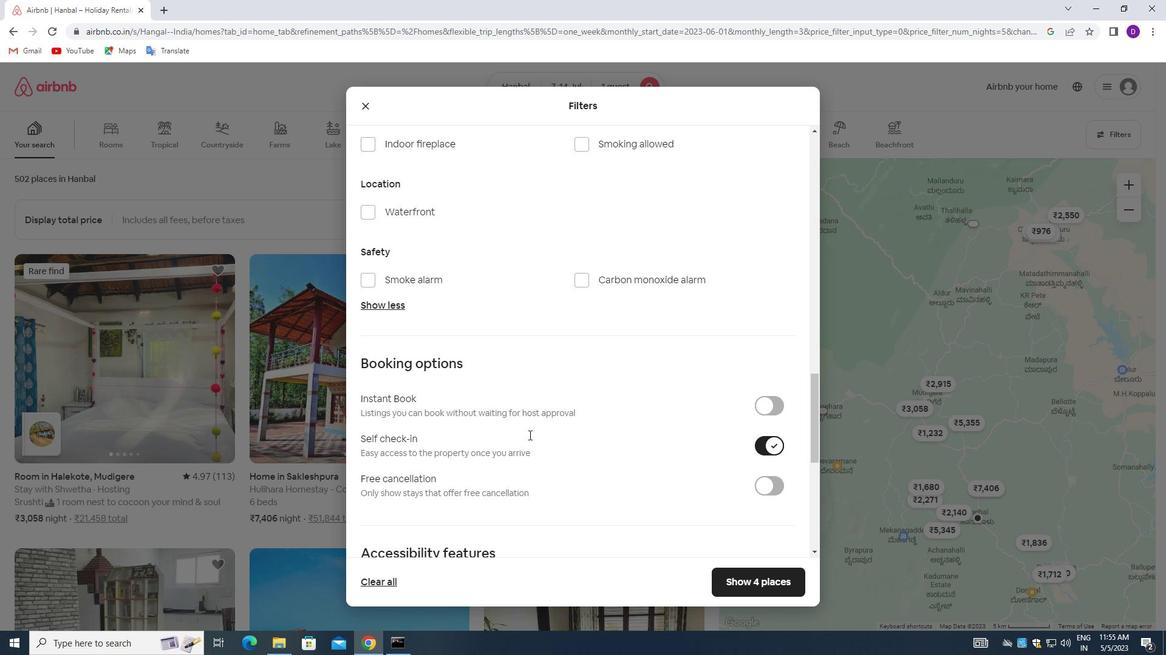 
Action: Mouse scrolled (527, 426) with delta (0, 0)
Screenshot: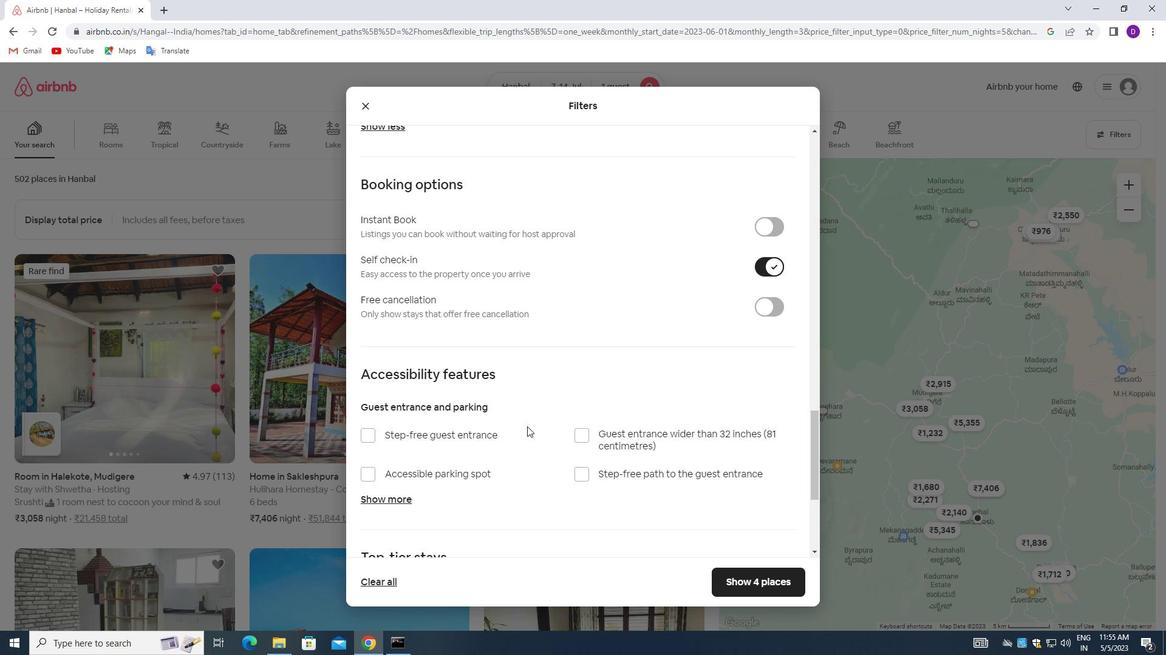 
Action: Mouse scrolled (527, 426) with delta (0, 0)
Screenshot: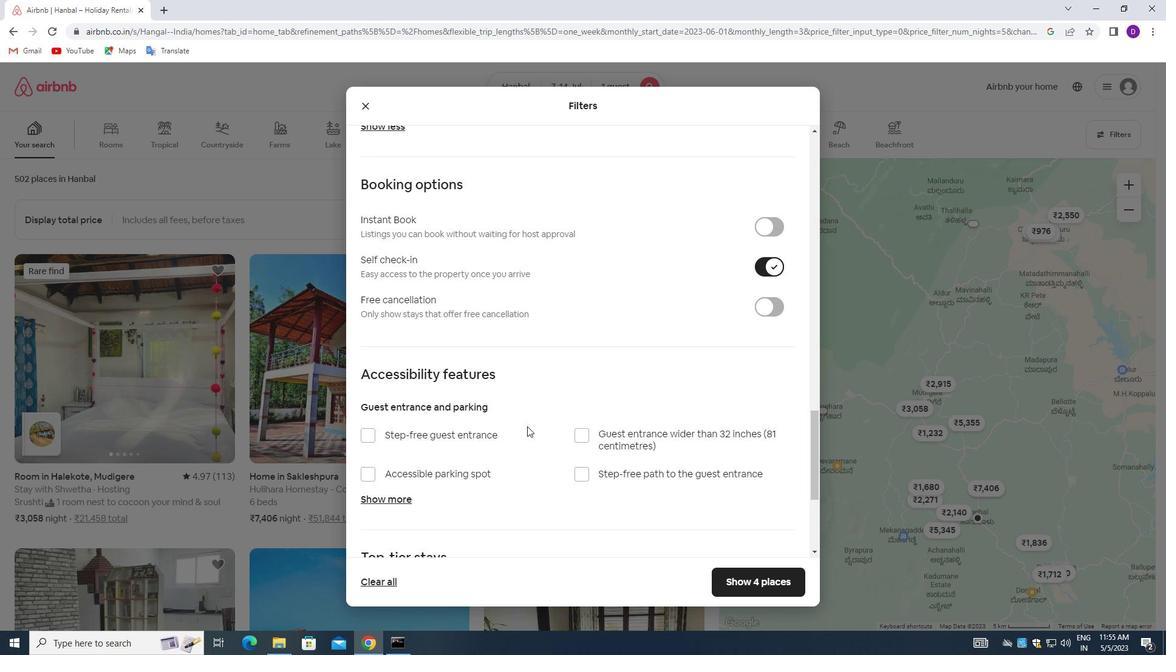 
Action: Mouse scrolled (527, 426) with delta (0, 0)
Screenshot: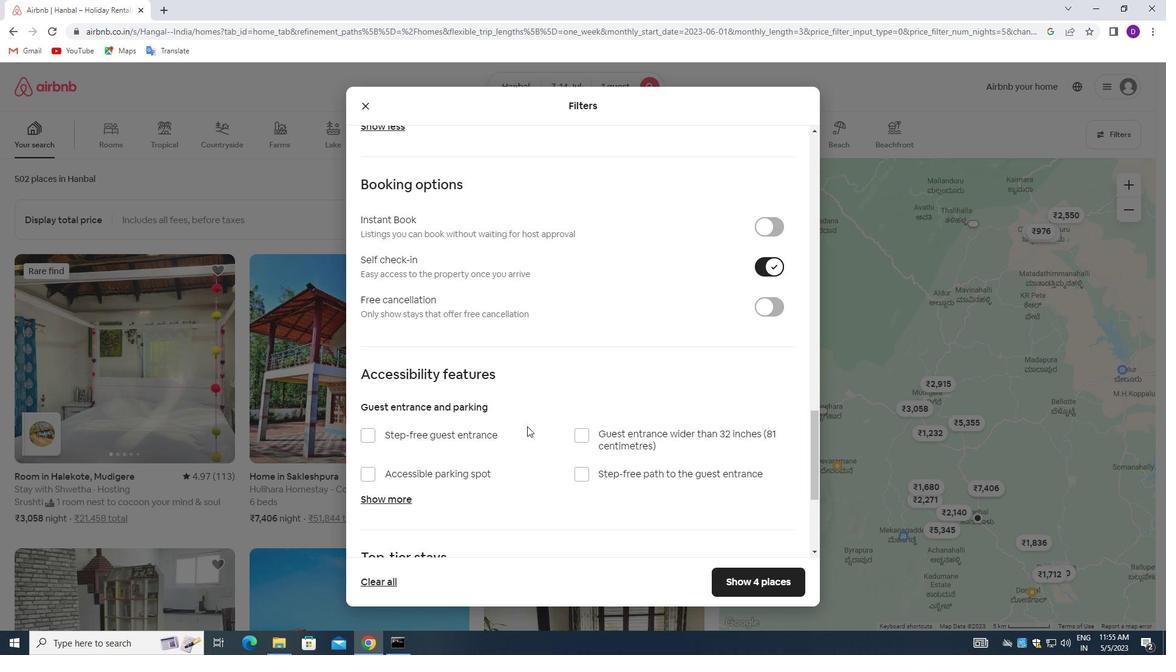 
Action: Mouse scrolled (527, 426) with delta (0, 0)
Screenshot: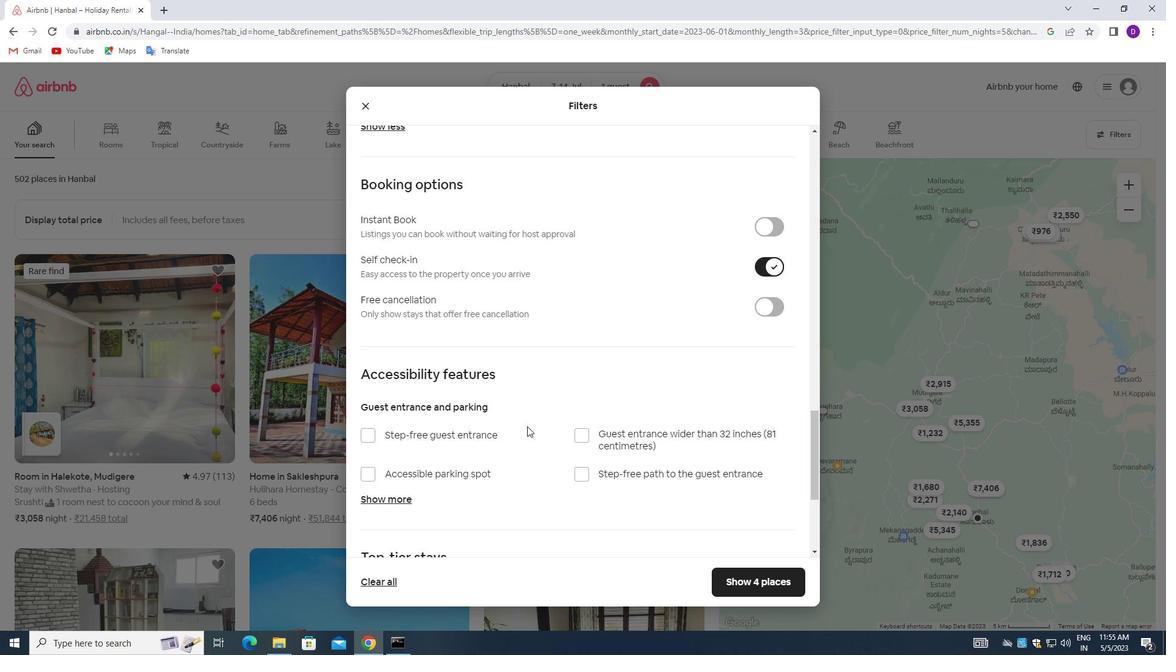 
Action: Mouse scrolled (527, 426) with delta (0, 0)
Screenshot: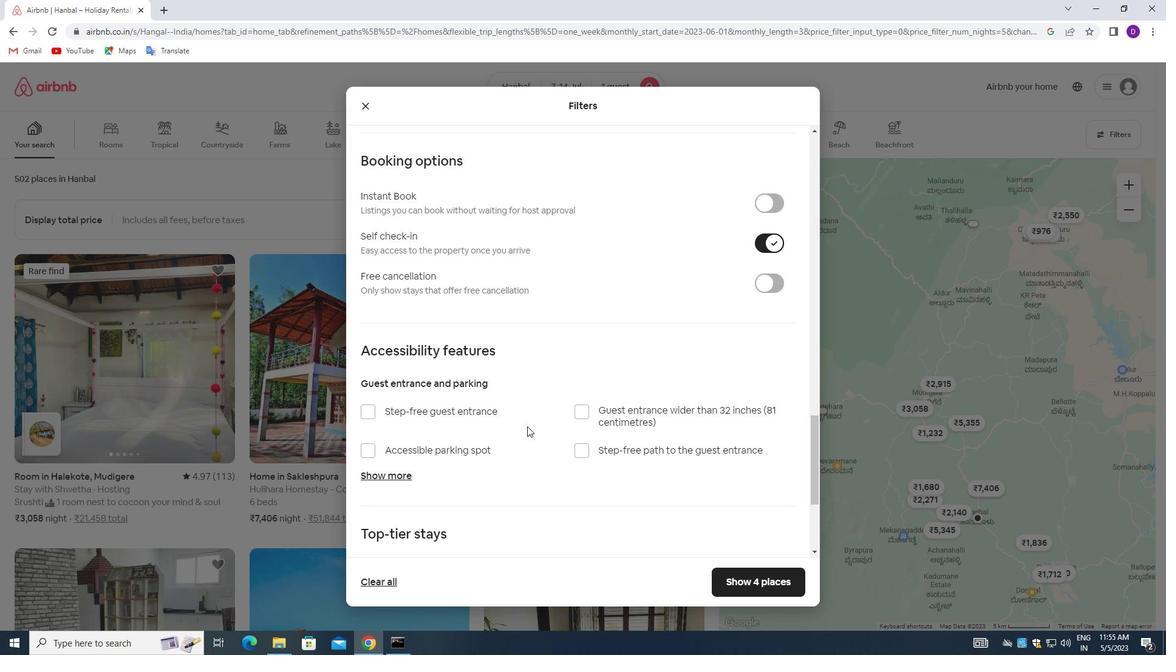 
Action: Mouse moved to (527, 428)
Screenshot: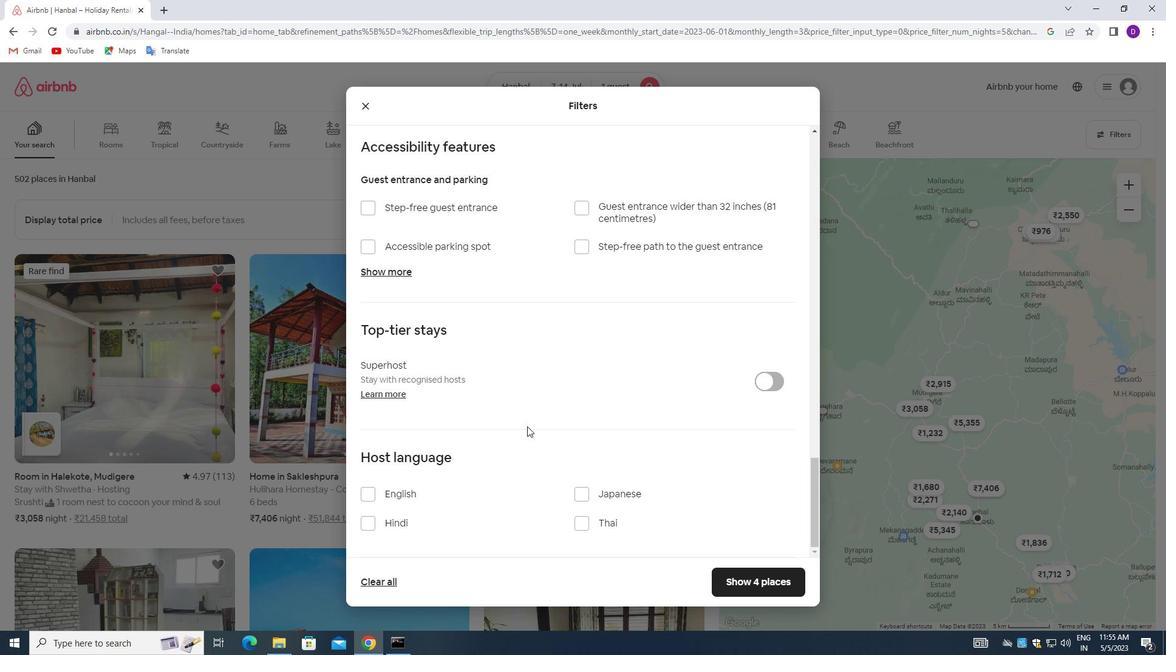 
Action: Mouse scrolled (527, 427) with delta (0, 0)
Screenshot: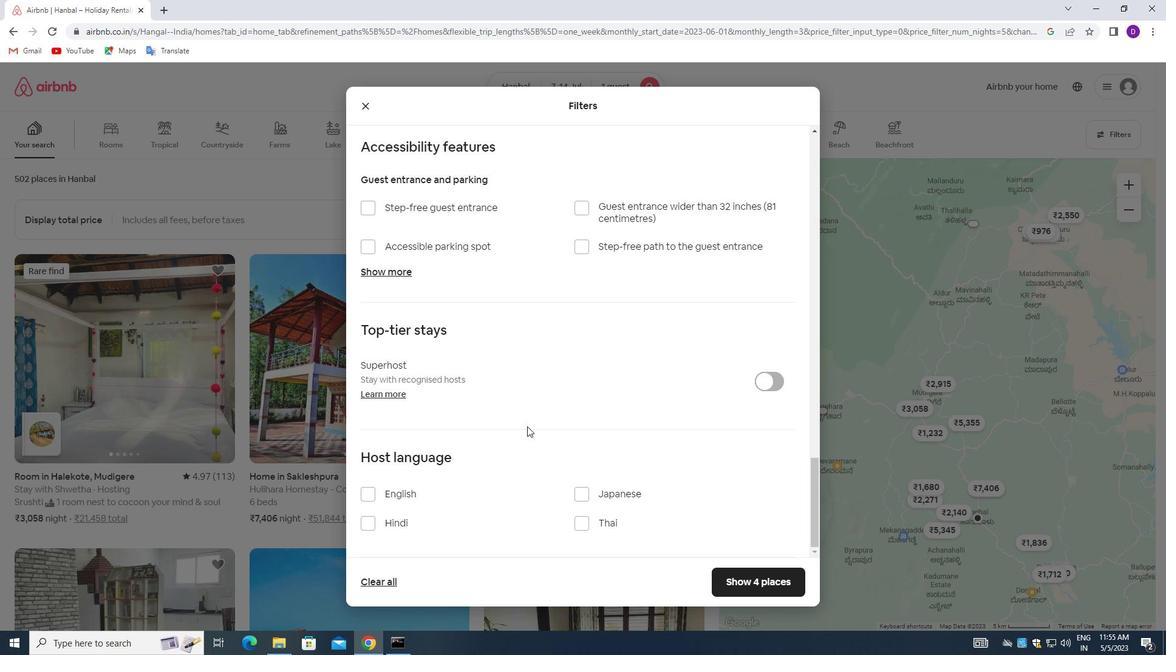 
Action: Mouse moved to (527, 429)
Screenshot: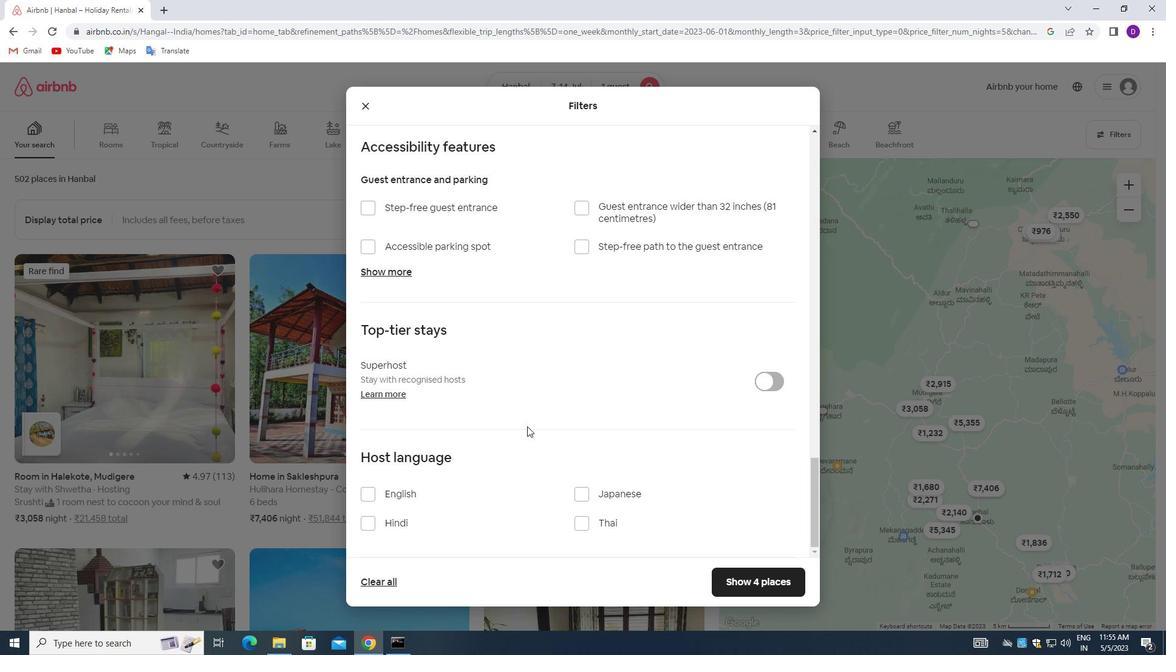 
Action: Mouse scrolled (527, 428) with delta (0, 0)
Screenshot: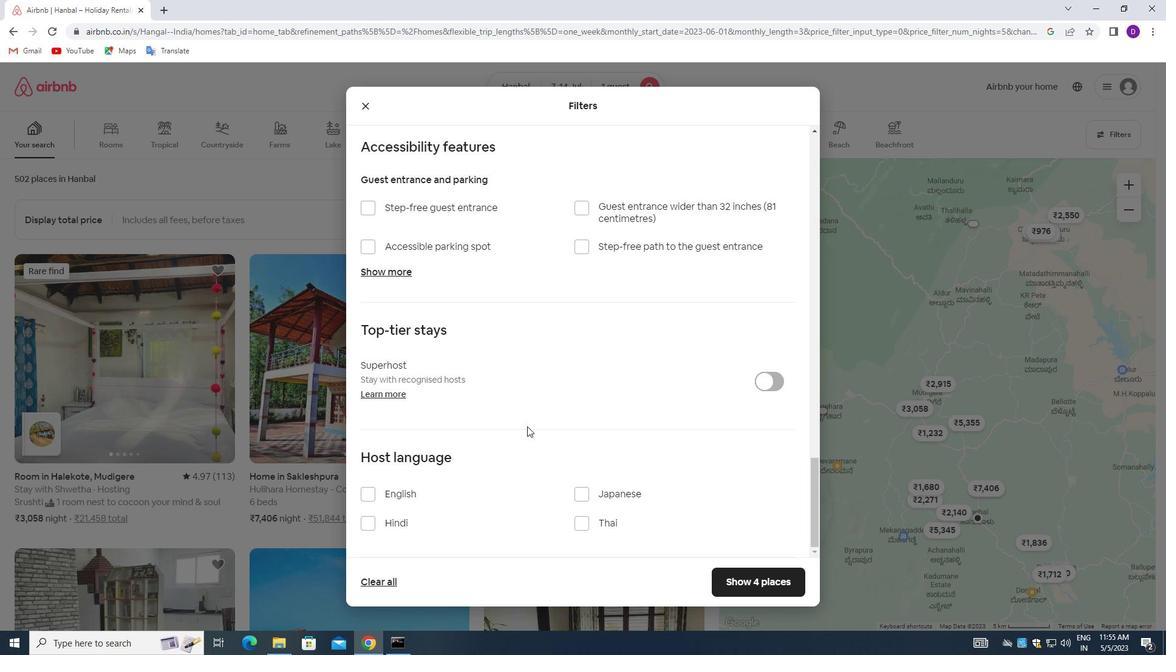 
Action: Mouse moved to (527, 431)
Screenshot: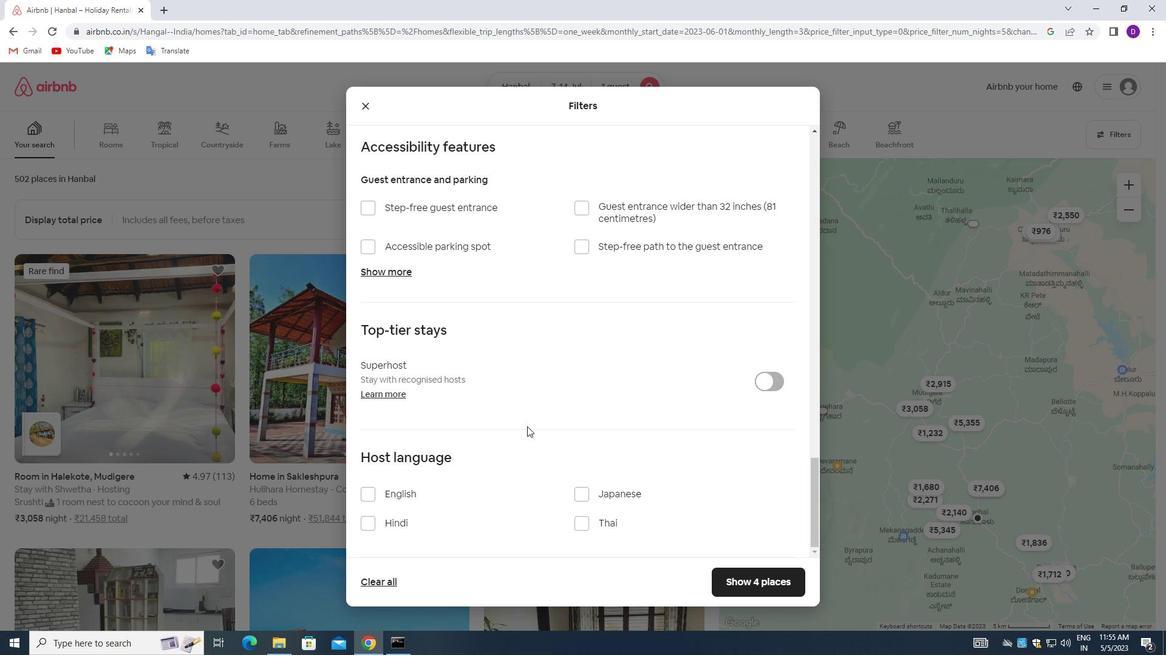 
Action: Mouse scrolled (527, 430) with delta (0, 0)
Screenshot: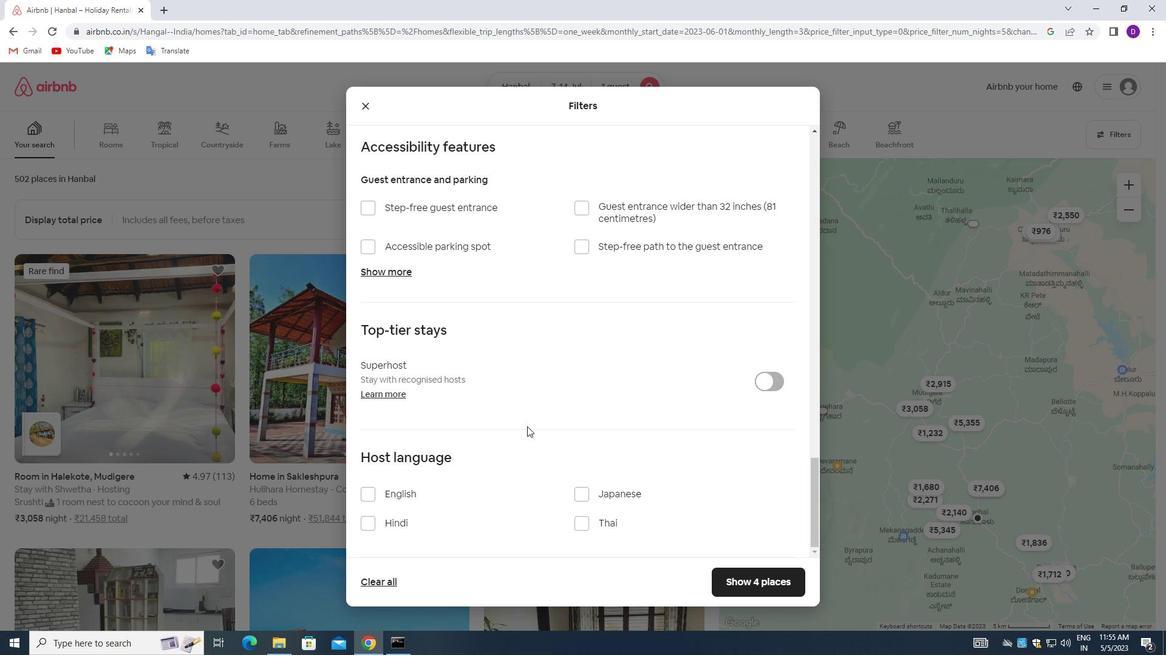 
Action: Mouse moved to (370, 495)
Screenshot: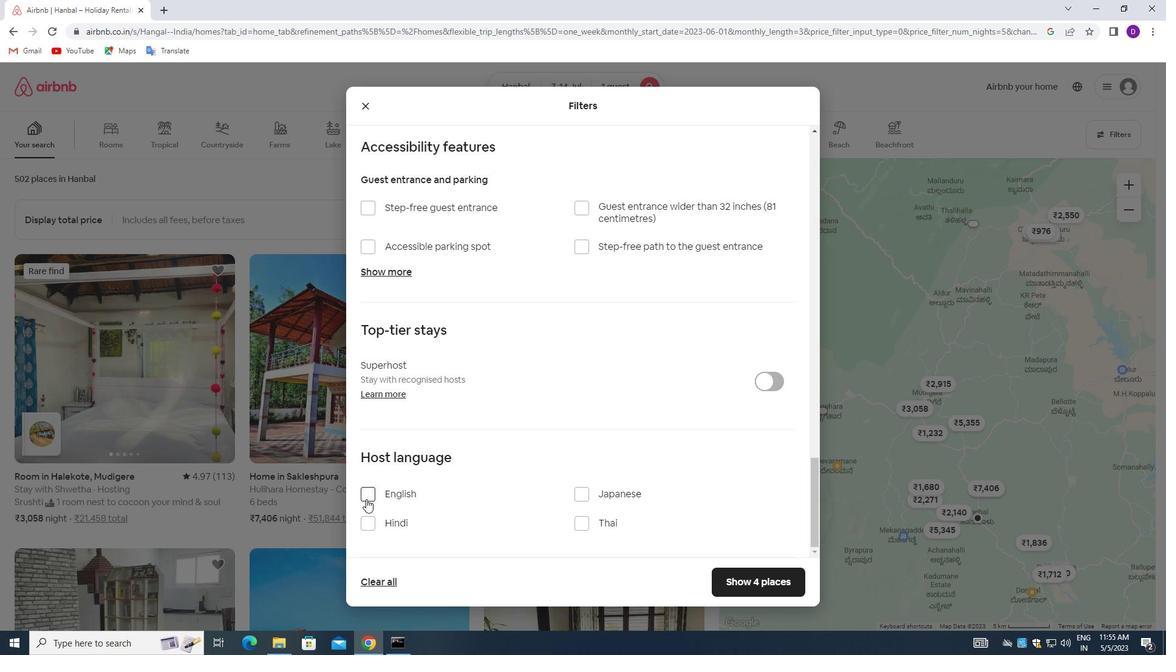 
Action: Mouse pressed left at (370, 495)
Screenshot: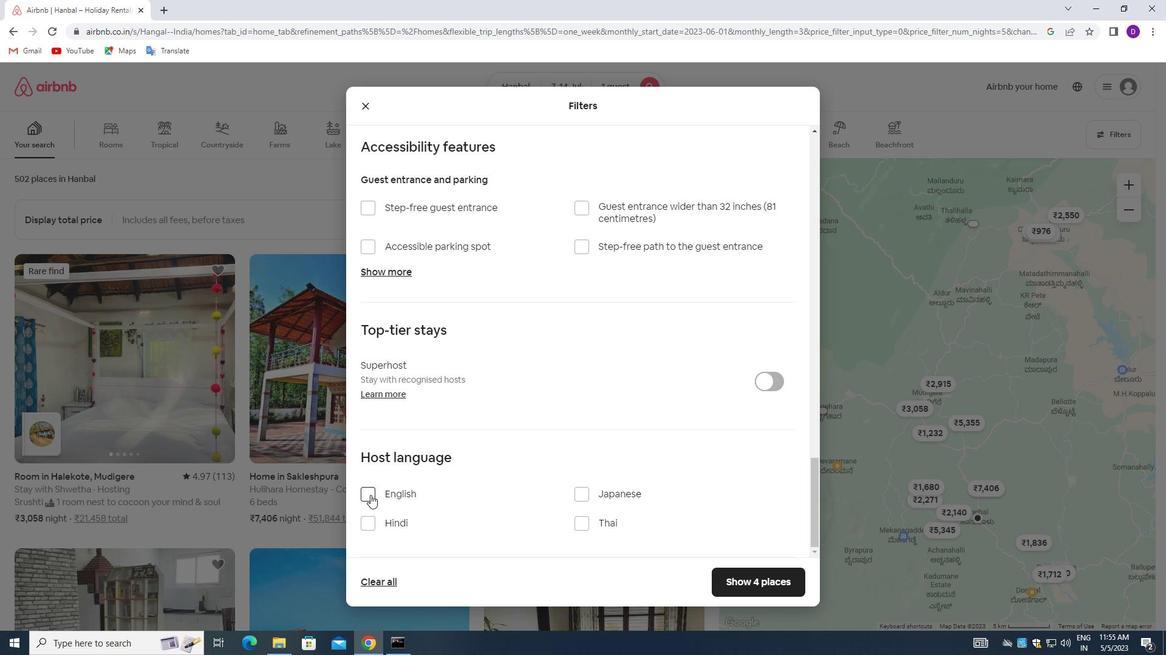 
Action: Mouse moved to (718, 576)
Screenshot: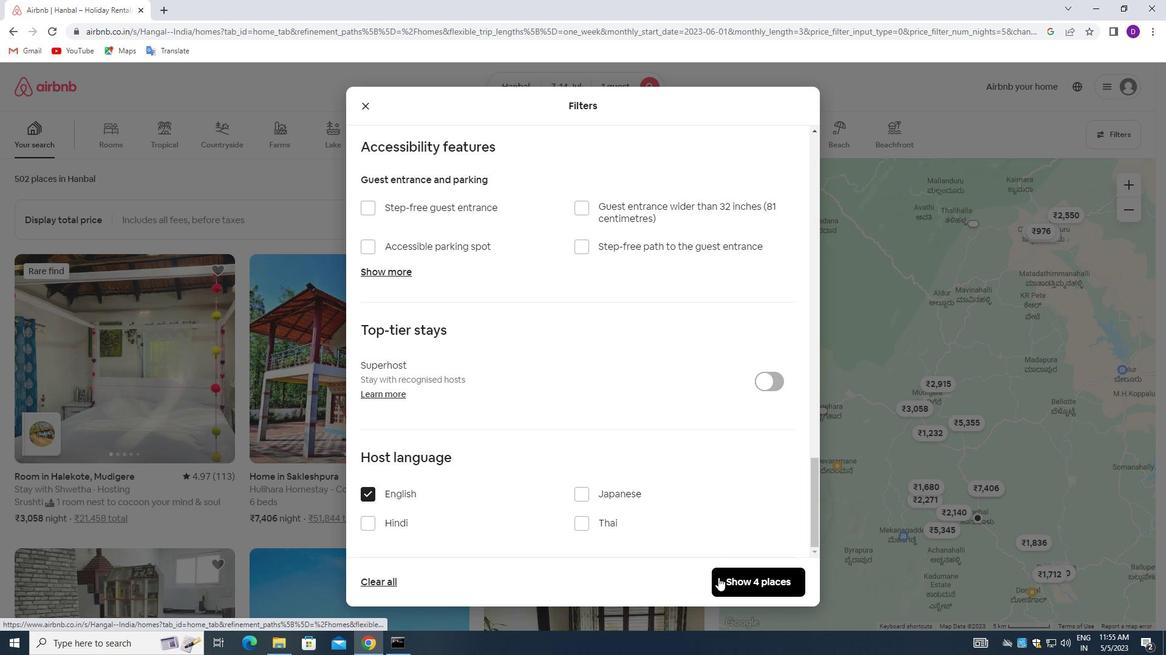 
Action: Mouse pressed left at (718, 576)
Screenshot: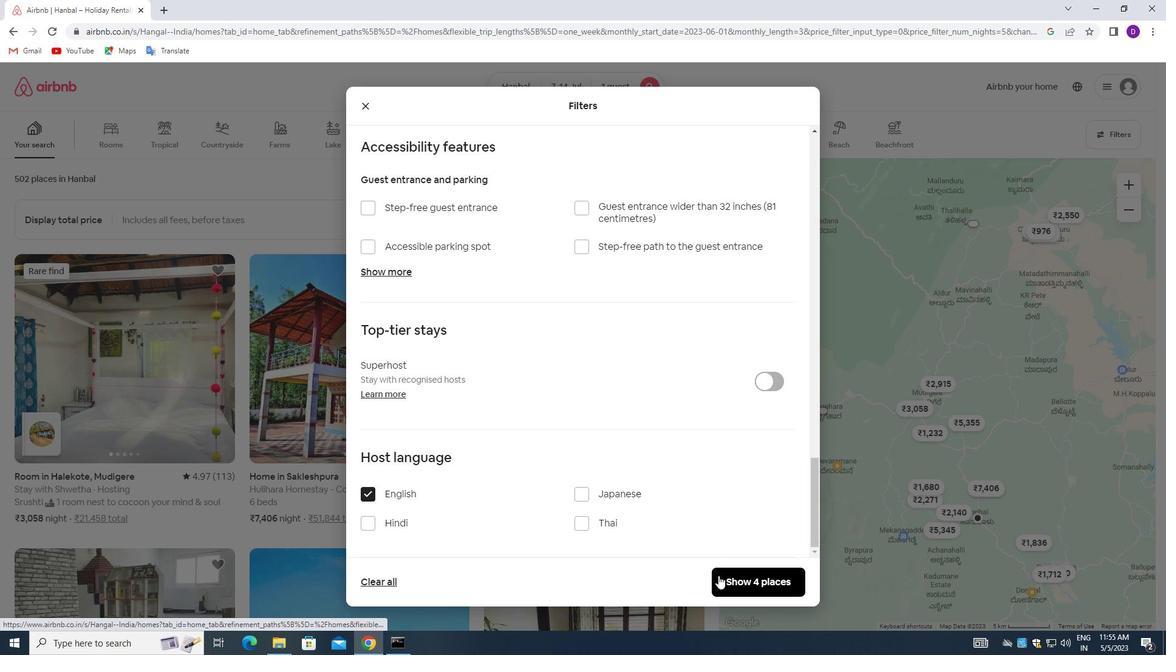 
Action: Mouse moved to (598, 406)
Screenshot: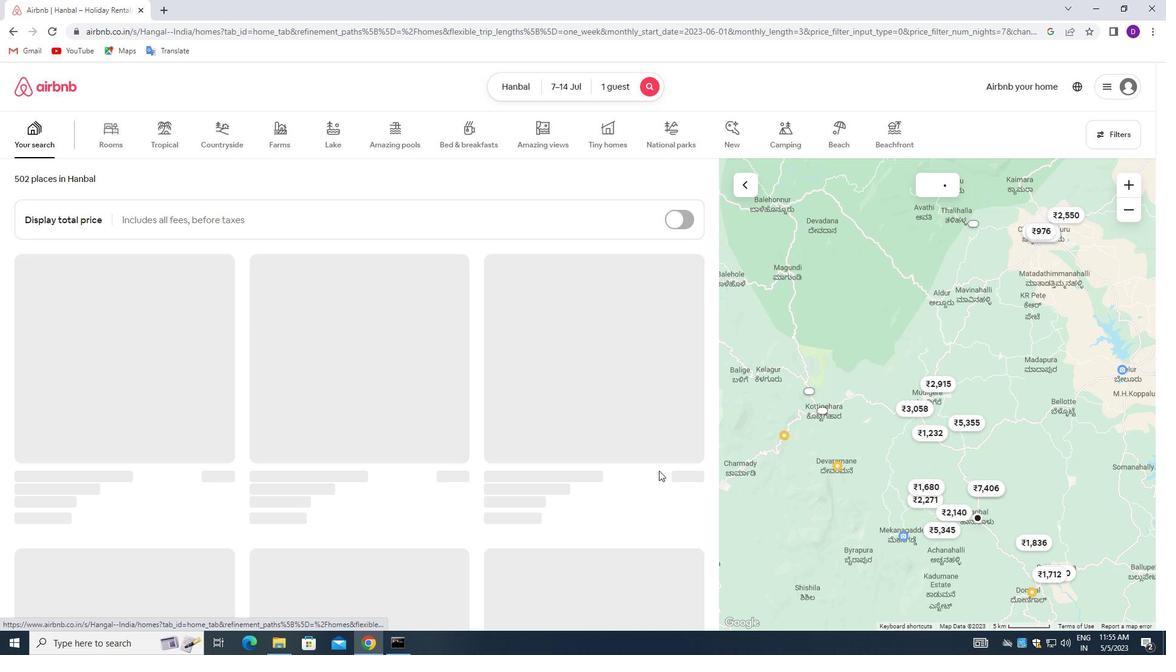 
